 Task: Find connections with filter location Khowai with filter topic  #socialnetworkingwith filter profile language English with filter current company Accenture with filter school Delhi Public School, Ranchi with filter industry Correctional Institutions with filter service category Email Marketing with filter keywords title Retail Worker
Action: Mouse moved to (304, 255)
Screenshot: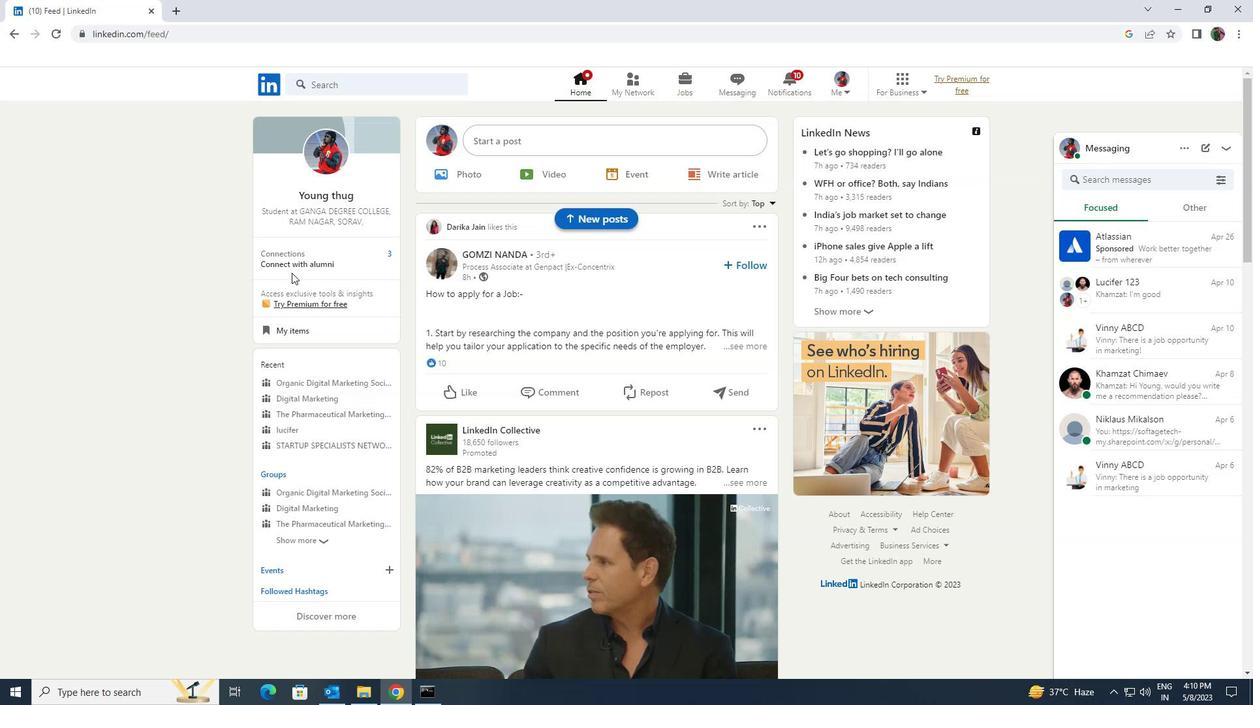 
Action: Mouse pressed left at (304, 255)
Screenshot: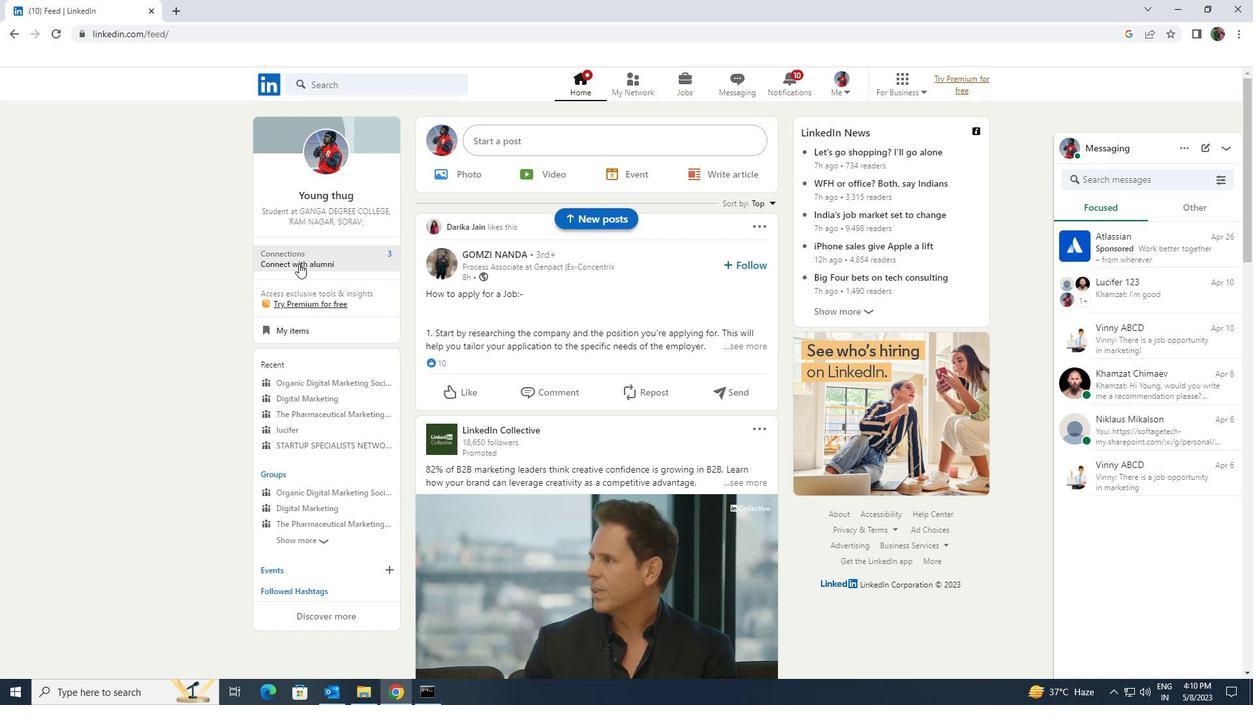 
Action: Mouse moved to (322, 161)
Screenshot: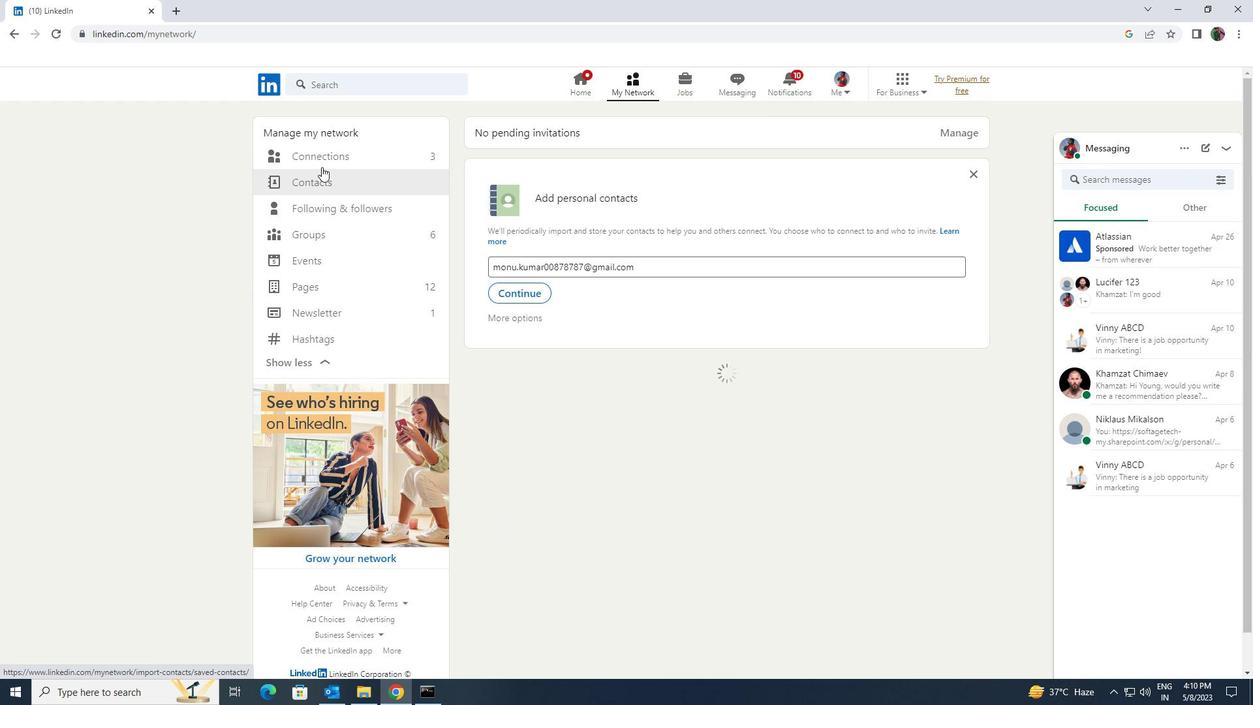 
Action: Mouse pressed left at (322, 161)
Screenshot: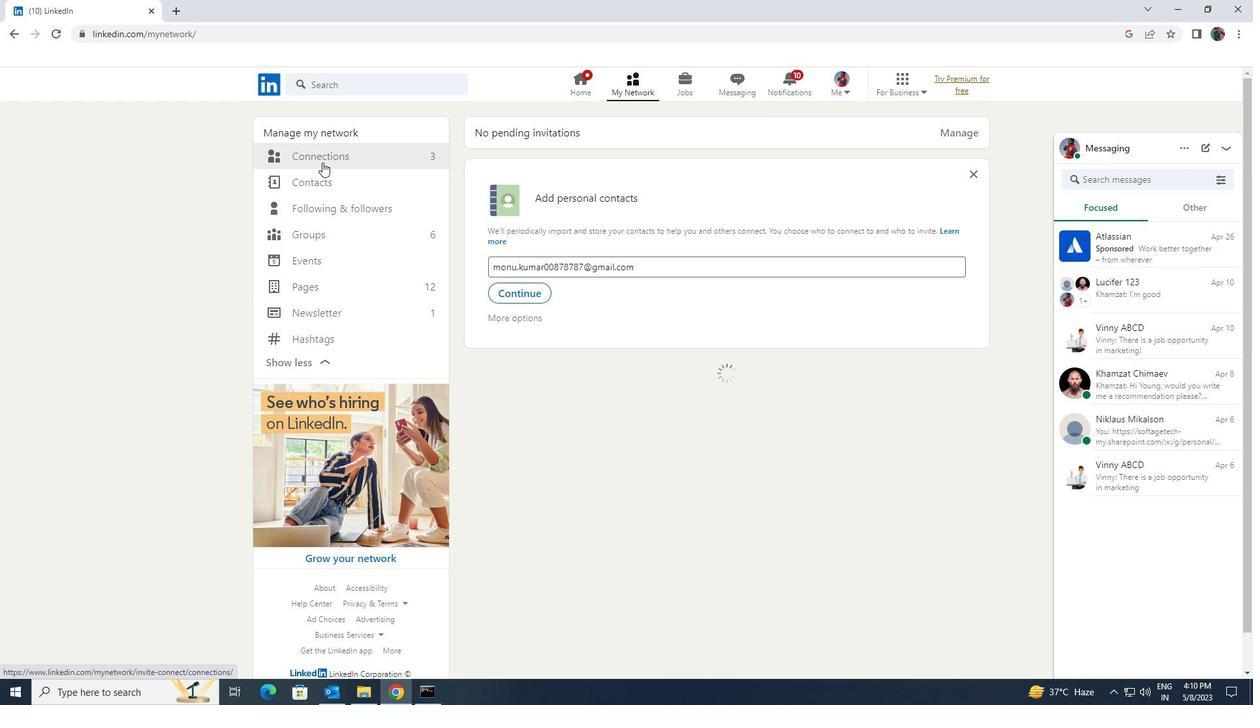 
Action: Mouse moved to (694, 156)
Screenshot: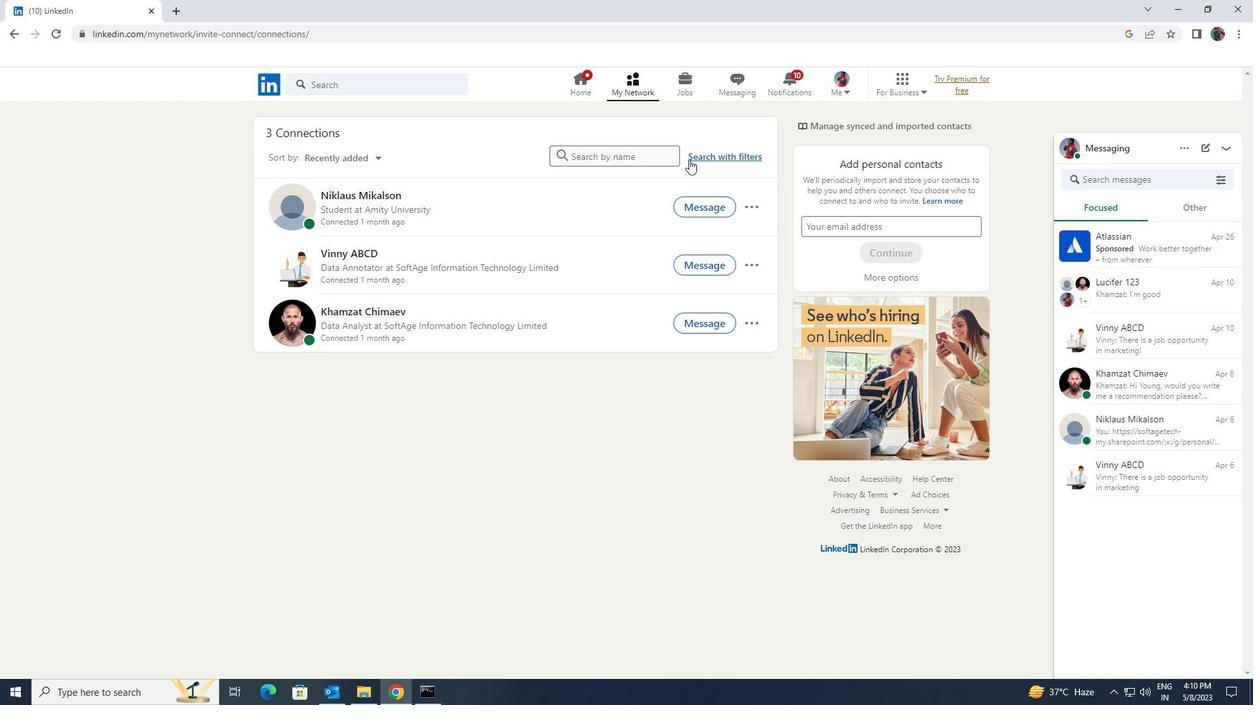 
Action: Mouse pressed left at (694, 156)
Screenshot: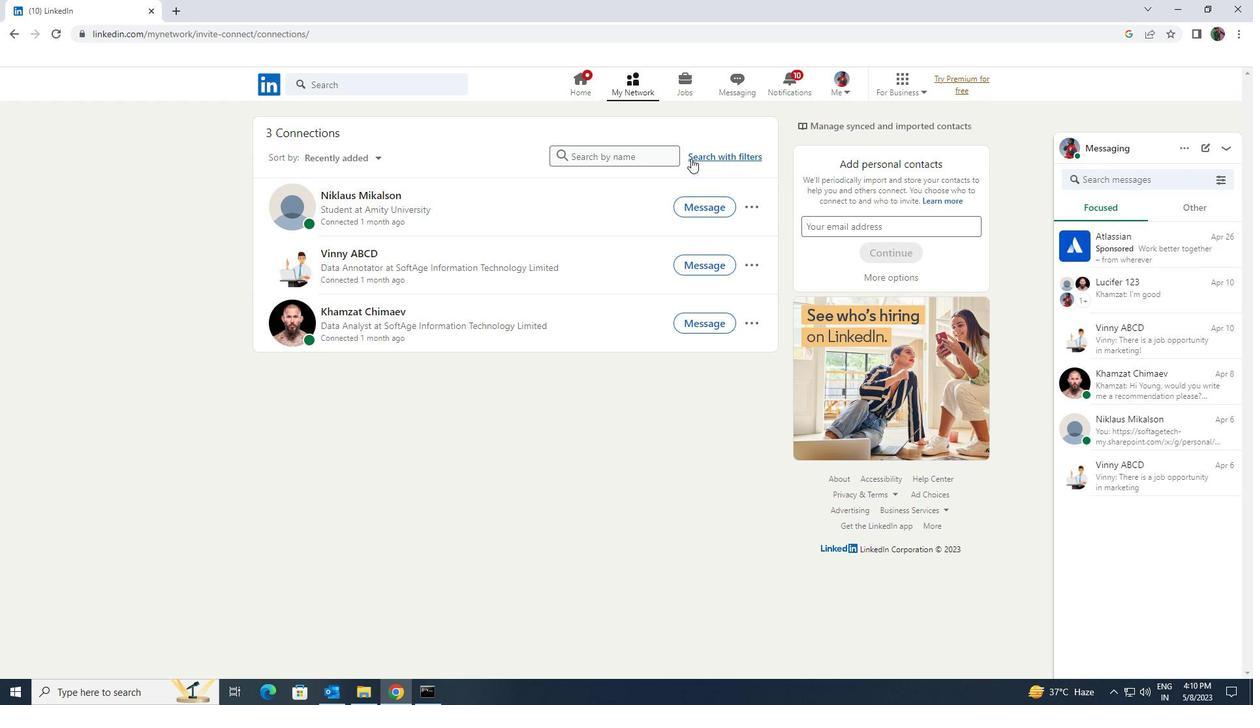 
Action: Mouse moved to (659, 120)
Screenshot: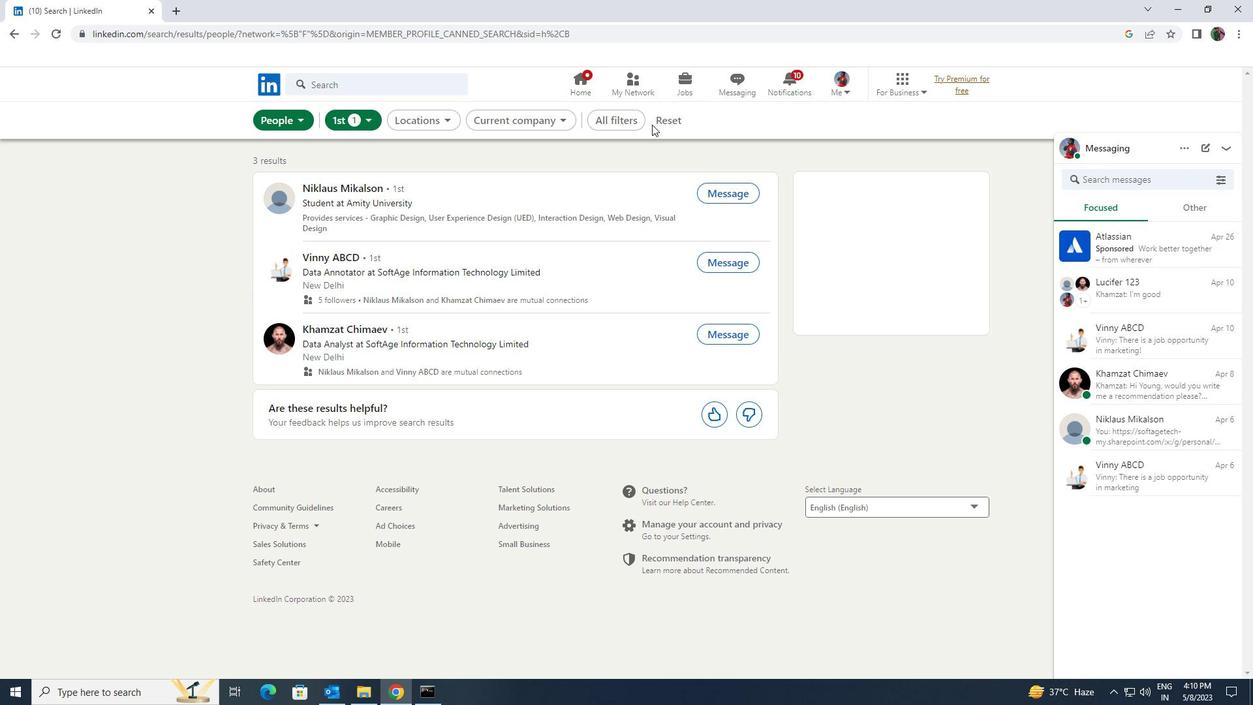 
Action: Mouse pressed left at (659, 120)
Screenshot: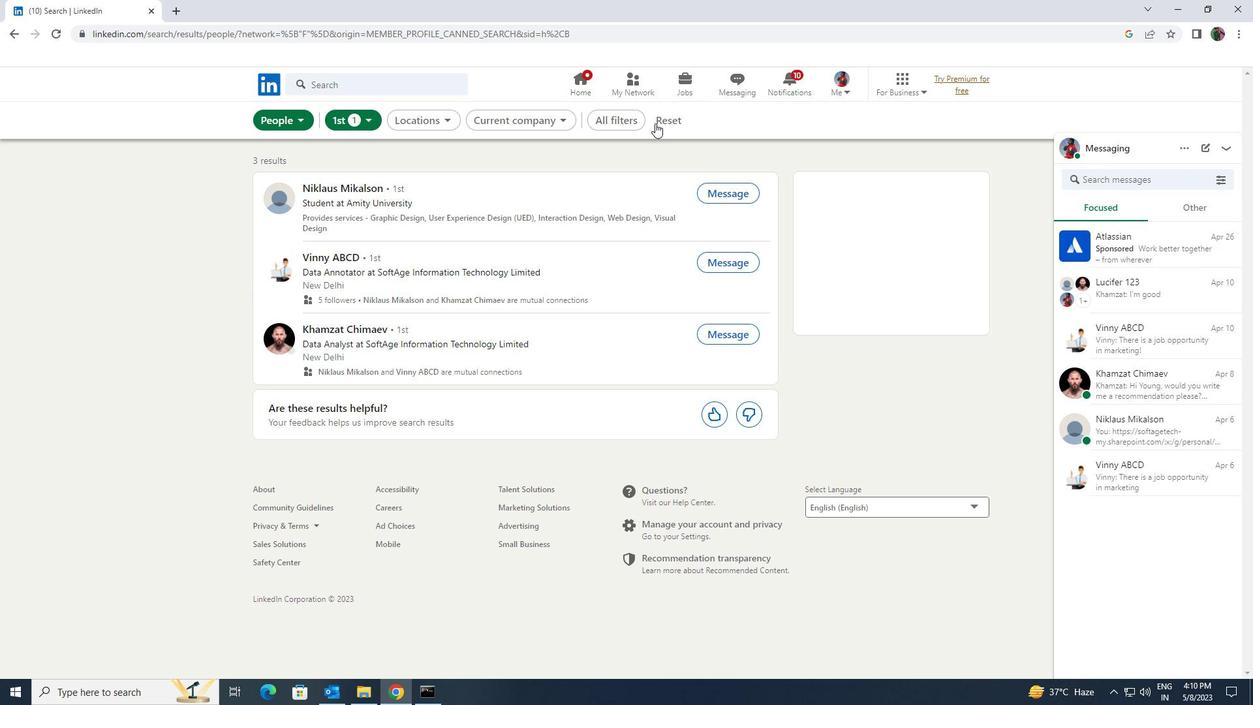 
Action: Mouse moved to (644, 119)
Screenshot: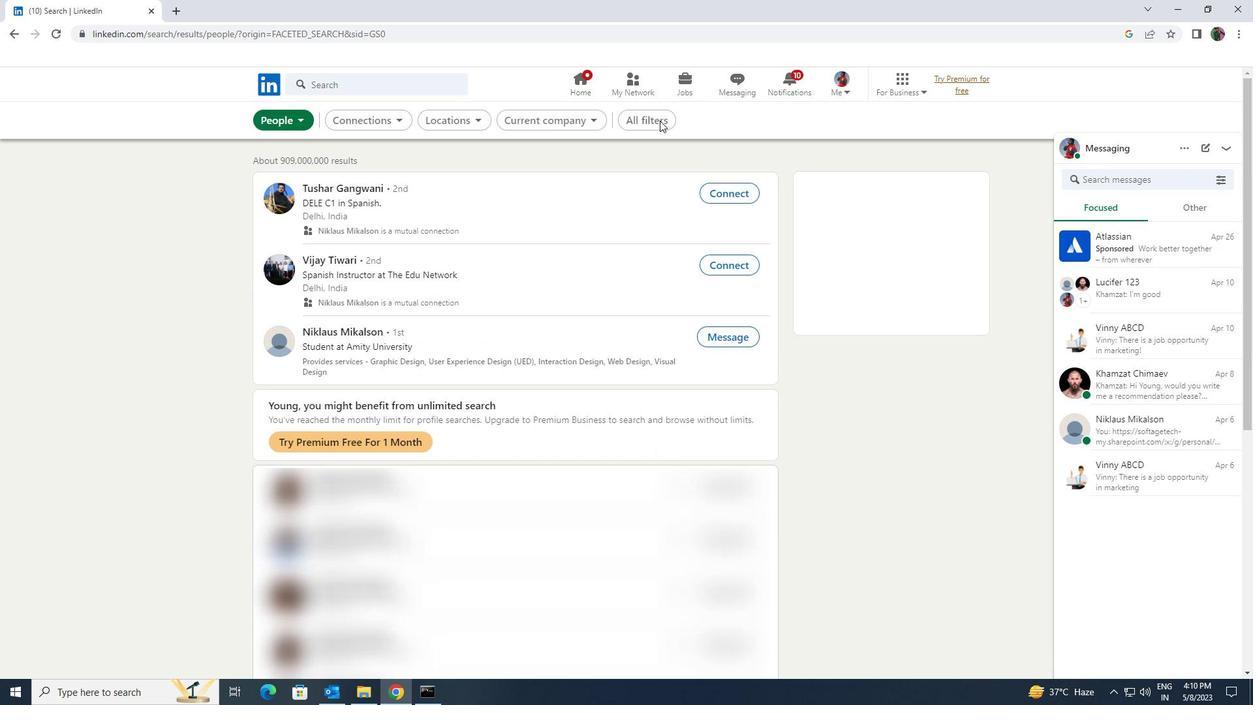 
Action: Mouse pressed left at (644, 119)
Screenshot: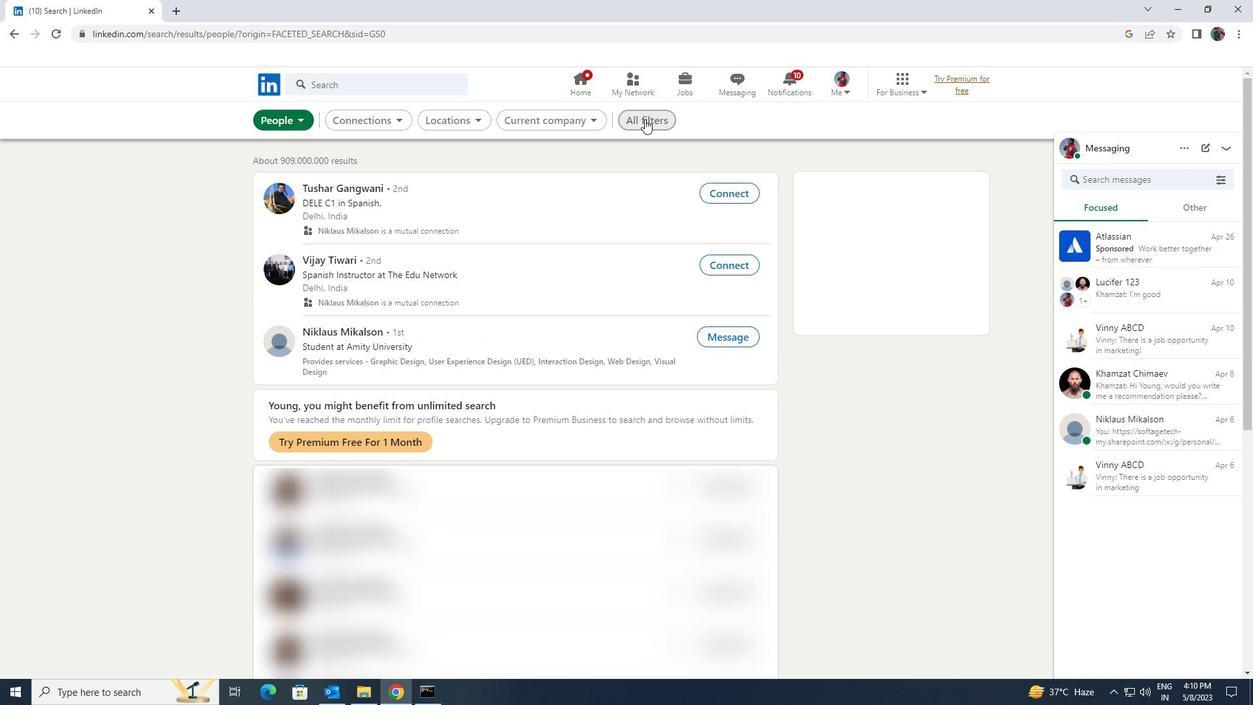 
Action: Mouse moved to (1084, 515)
Screenshot: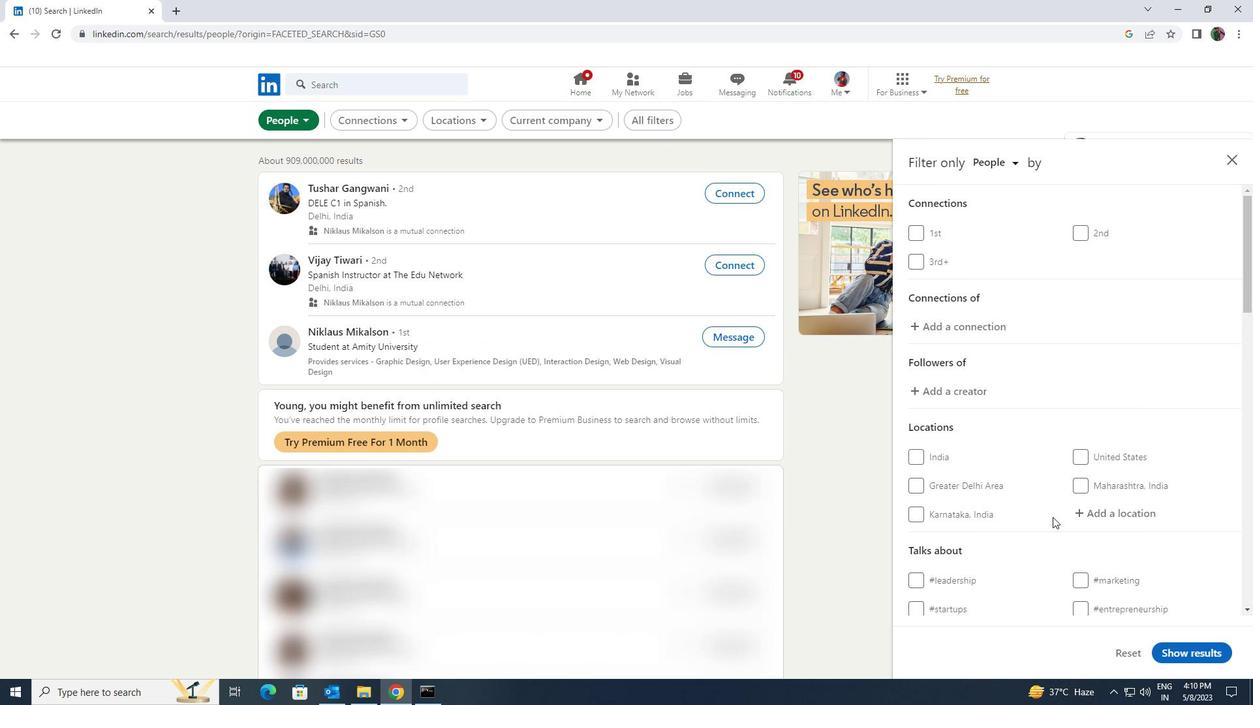 
Action: Mouse pressed left at (1084, 515)
Screenshot: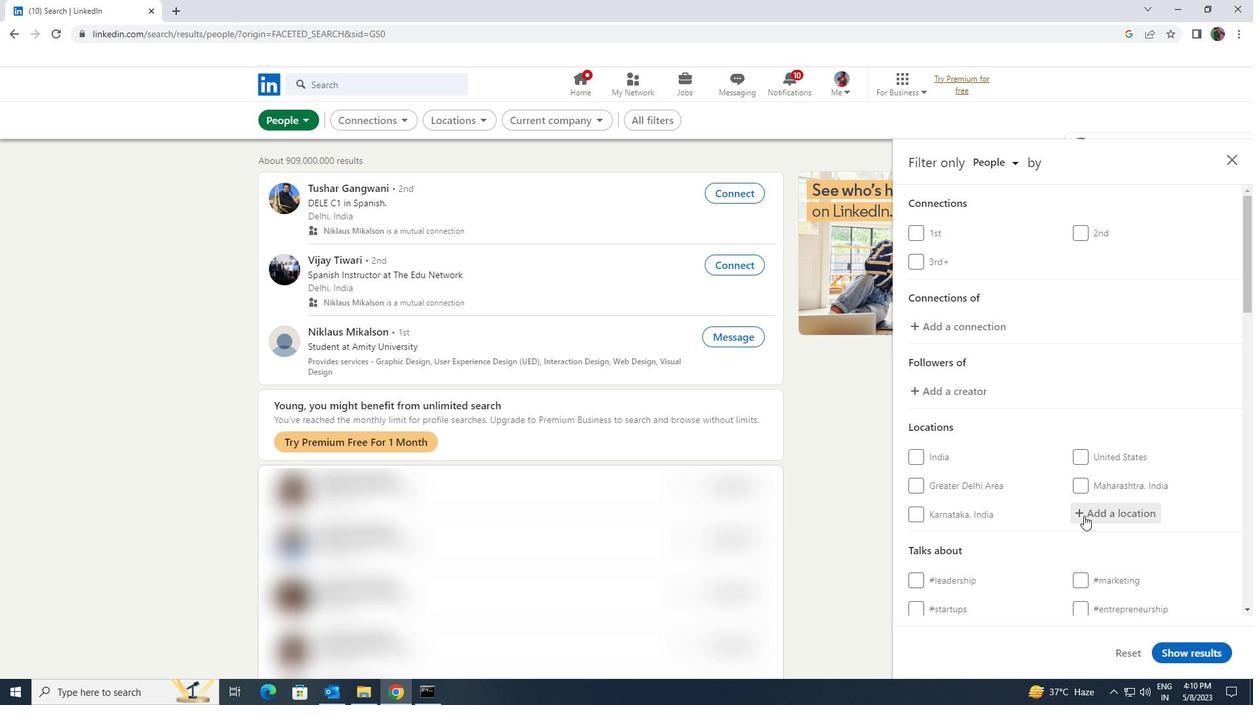 
Action: Mouse moved to (1067, 508)
Screenshot: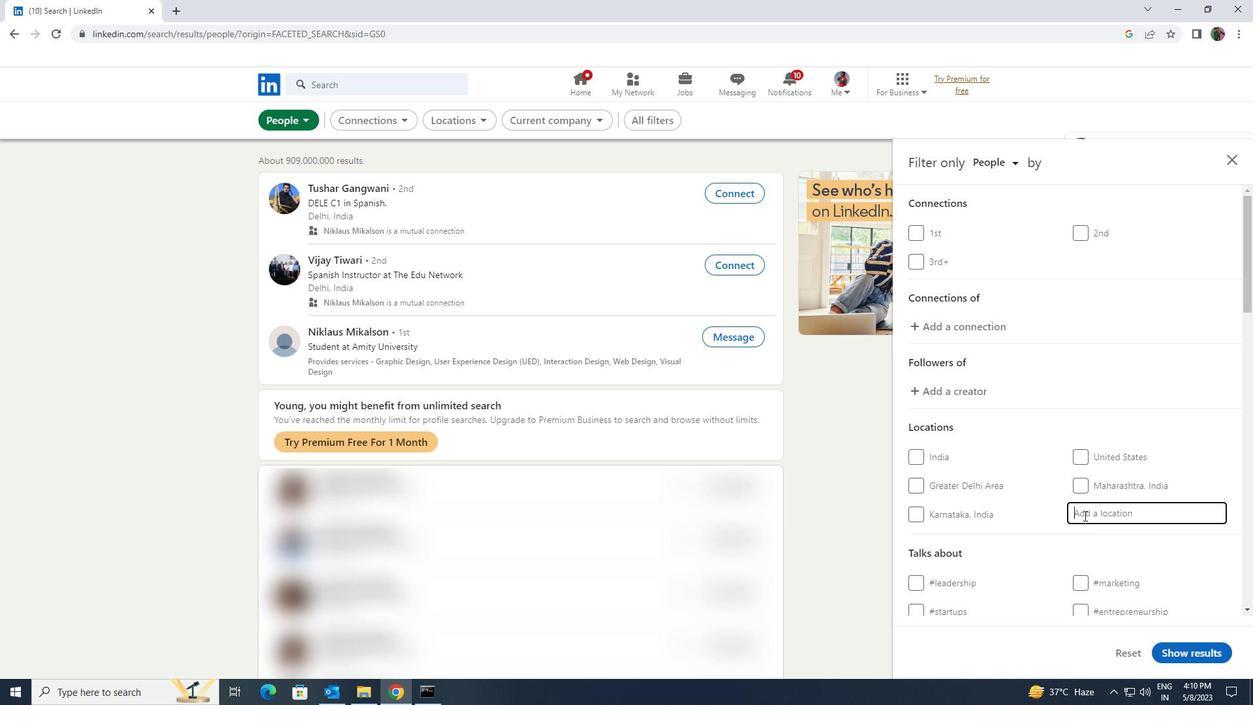 
Action: Key pressed <Key.shift>KHOWAI
Screenshot: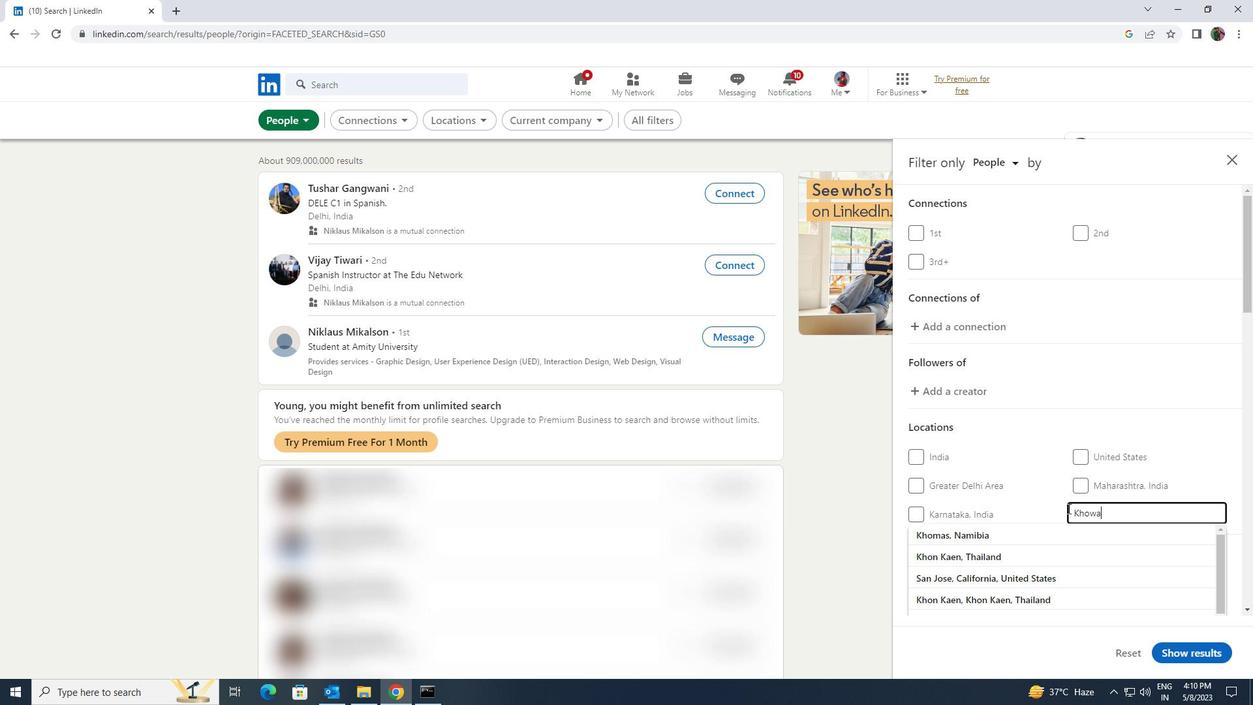 
Action: Mouse moved to (1062, 529)
Screenshot: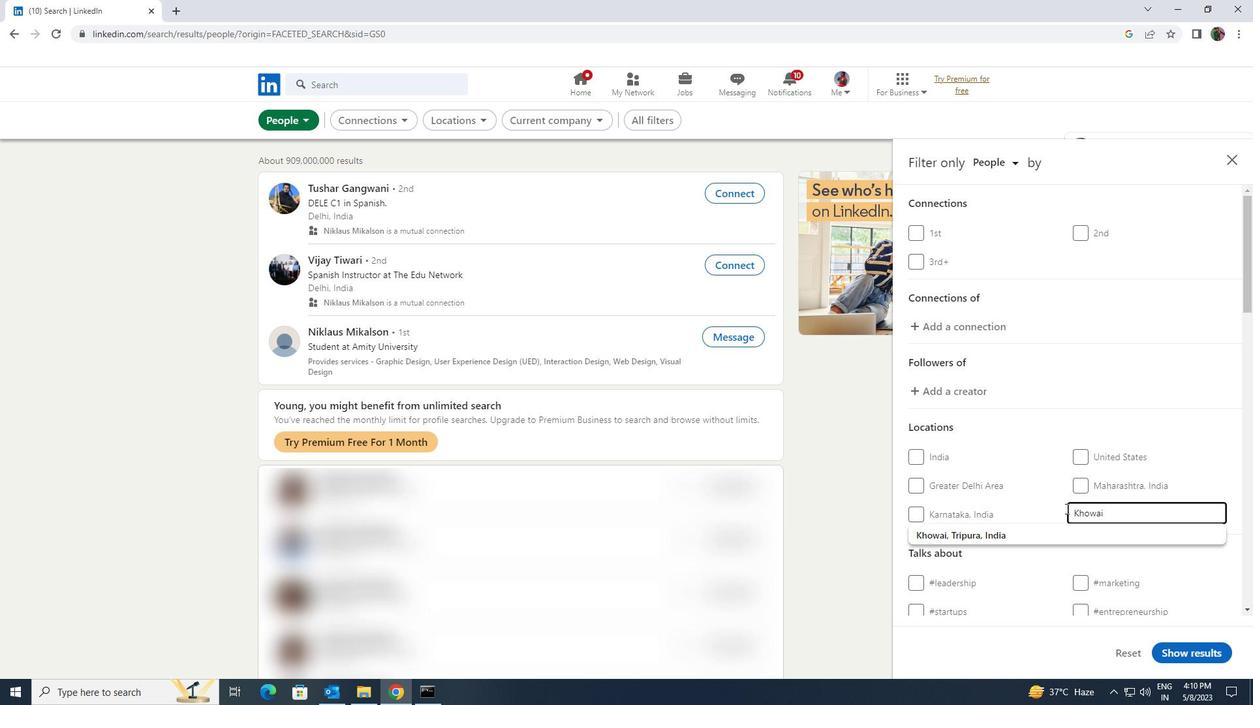 
Action: Mouse pressed left at (1062, 529)
Screenshot: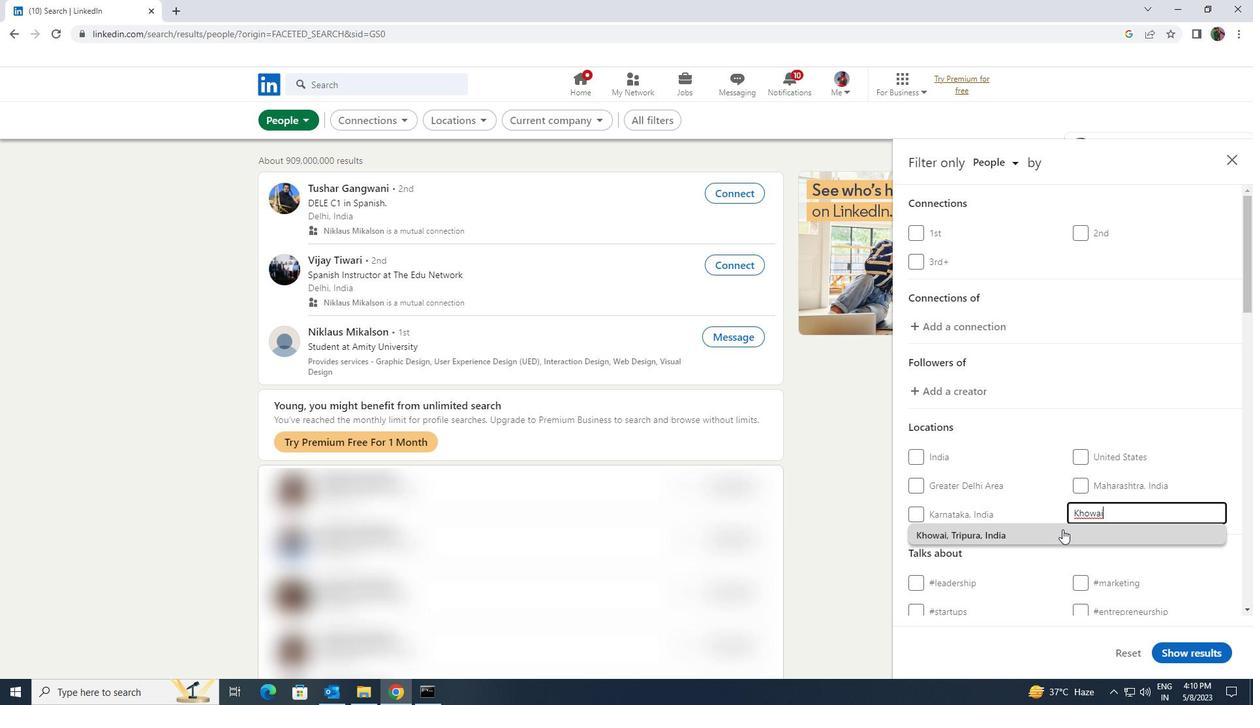 
Action: Mouse scrolled (1062, 528) with delta (0, 0)
Screenshot: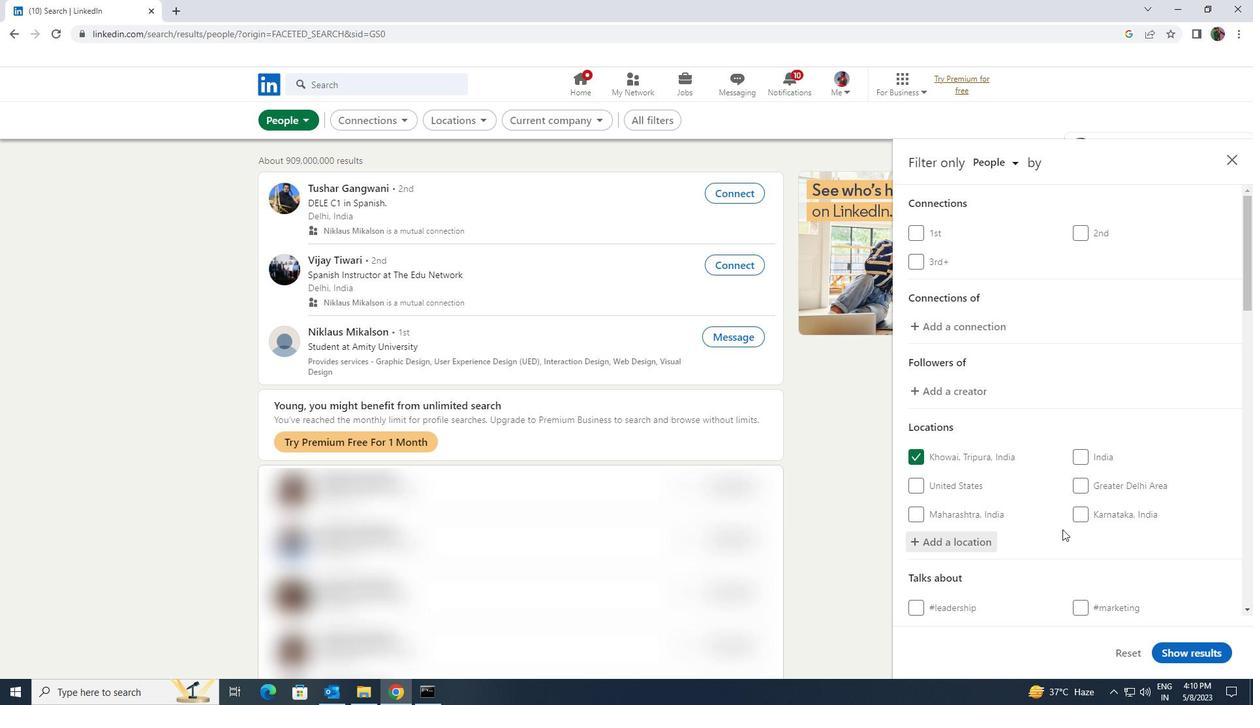 
Action: Mouse scrolled (1062, 528) with delta (0, 0)
Screenshot: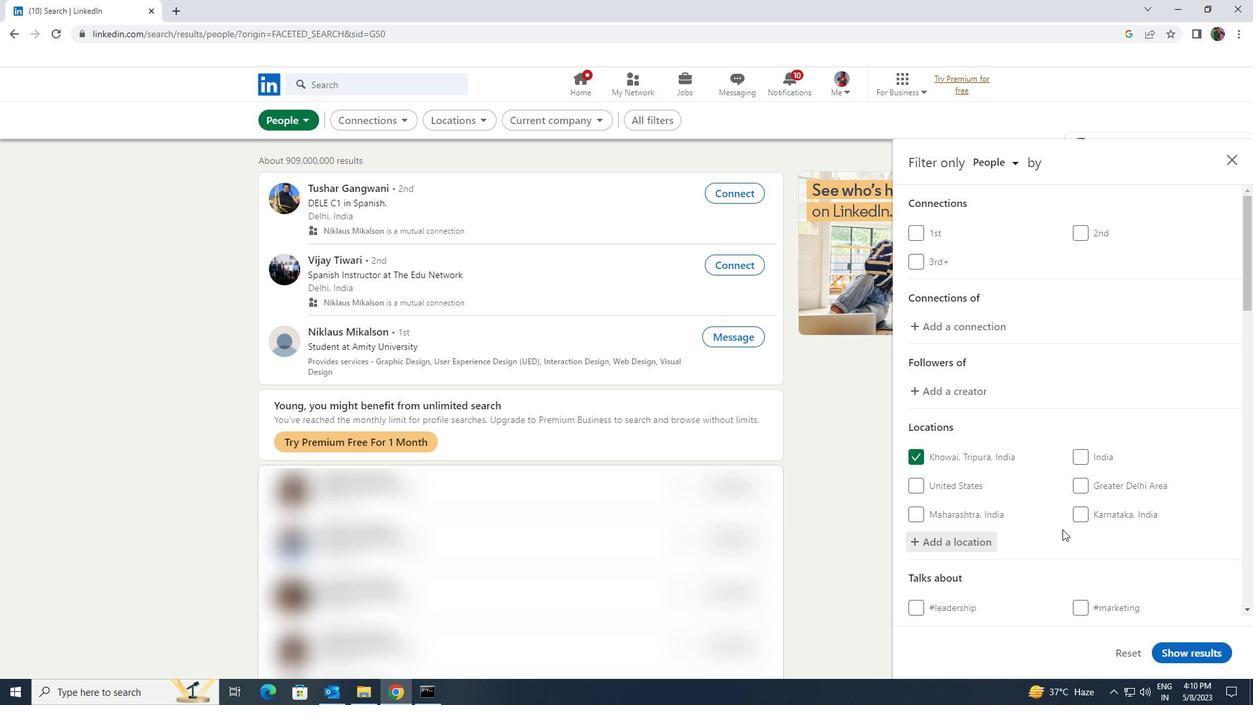 
Action: Mouse moved to (1070, 532)
Screenshot: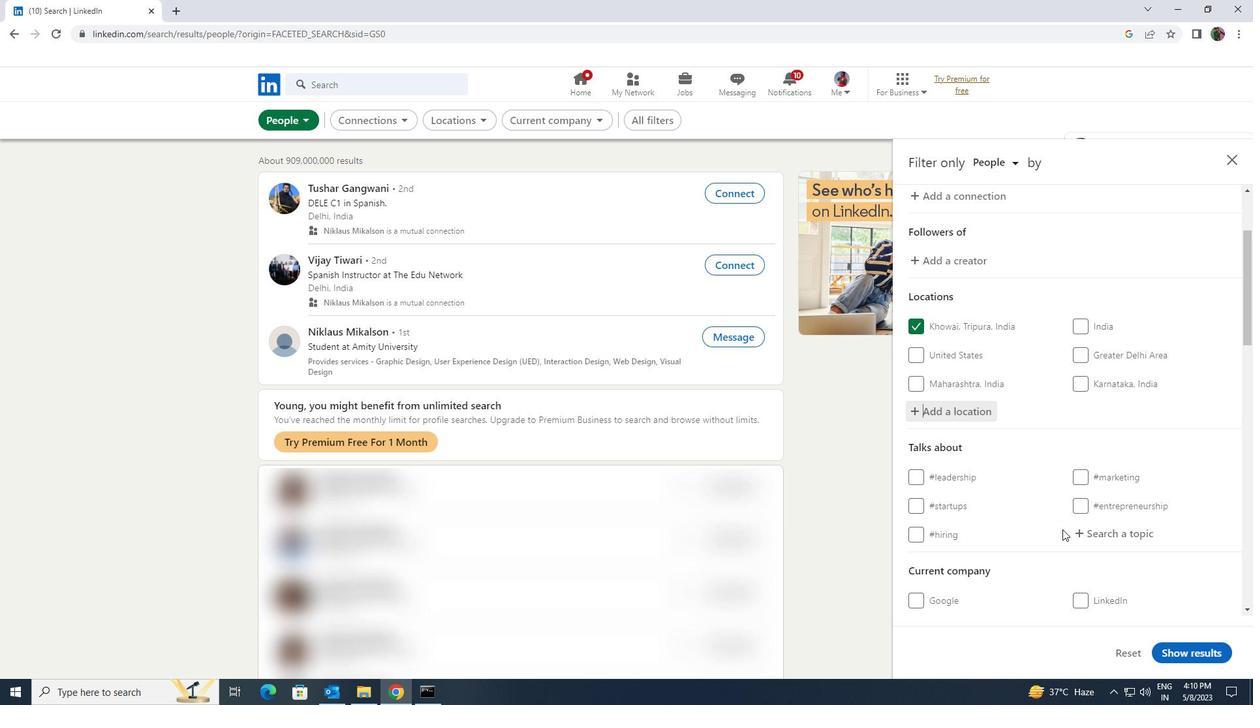 
Action: Mouse pressed left at (1070, 532)
Screenshot: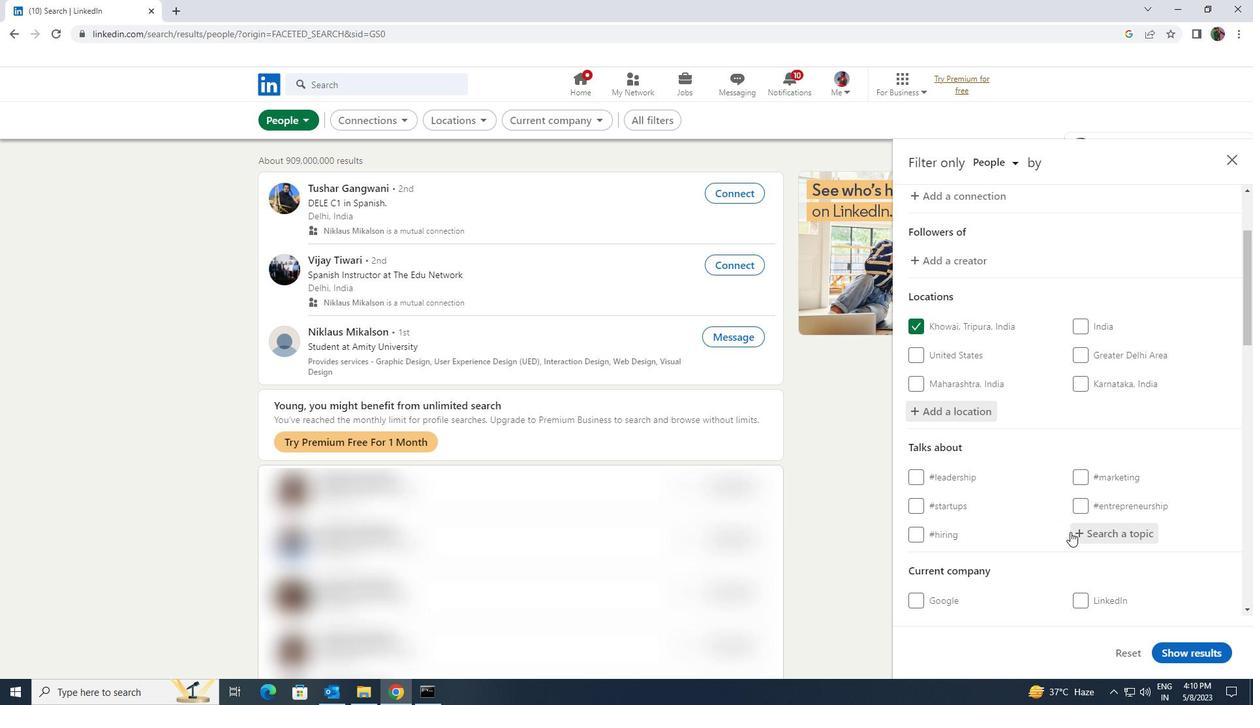 
Action: Key pressed <Key.shift><Key.shift><Key.shift><Key.shift>SOCIALM<Key.backspace>NETWORKING
Screenshot: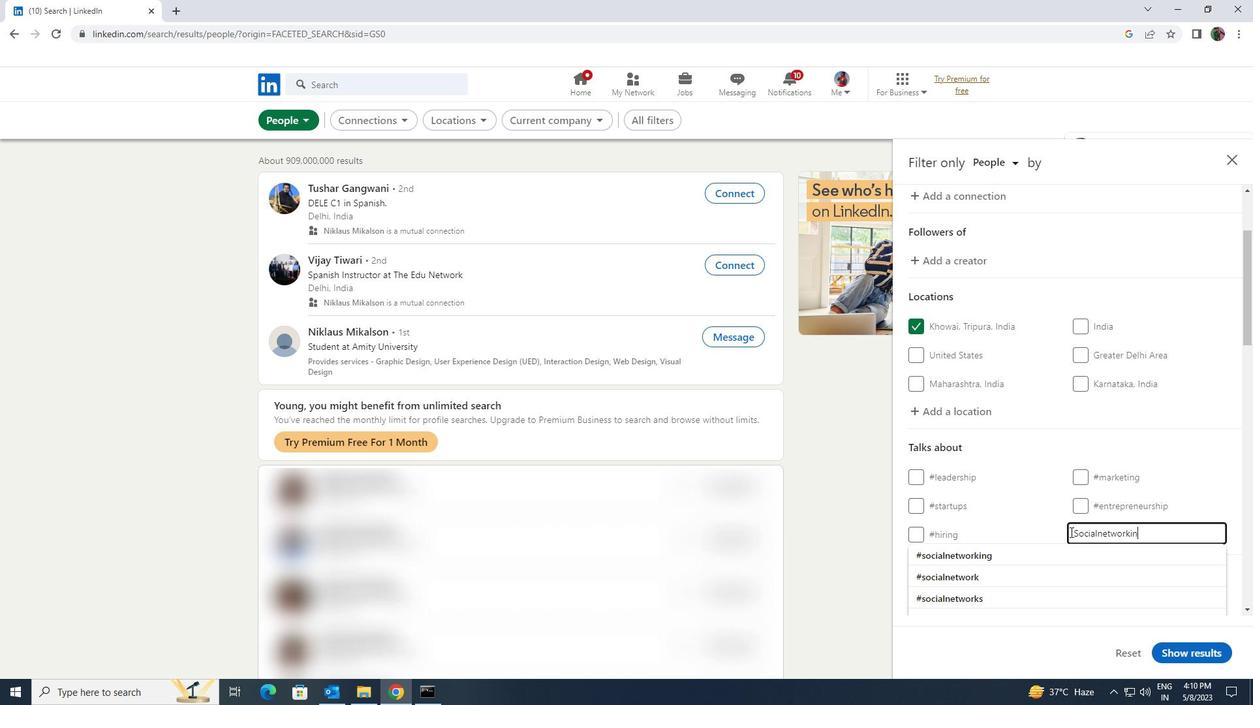 
Action: Mouse moved to (1064, 547)
Screenshot: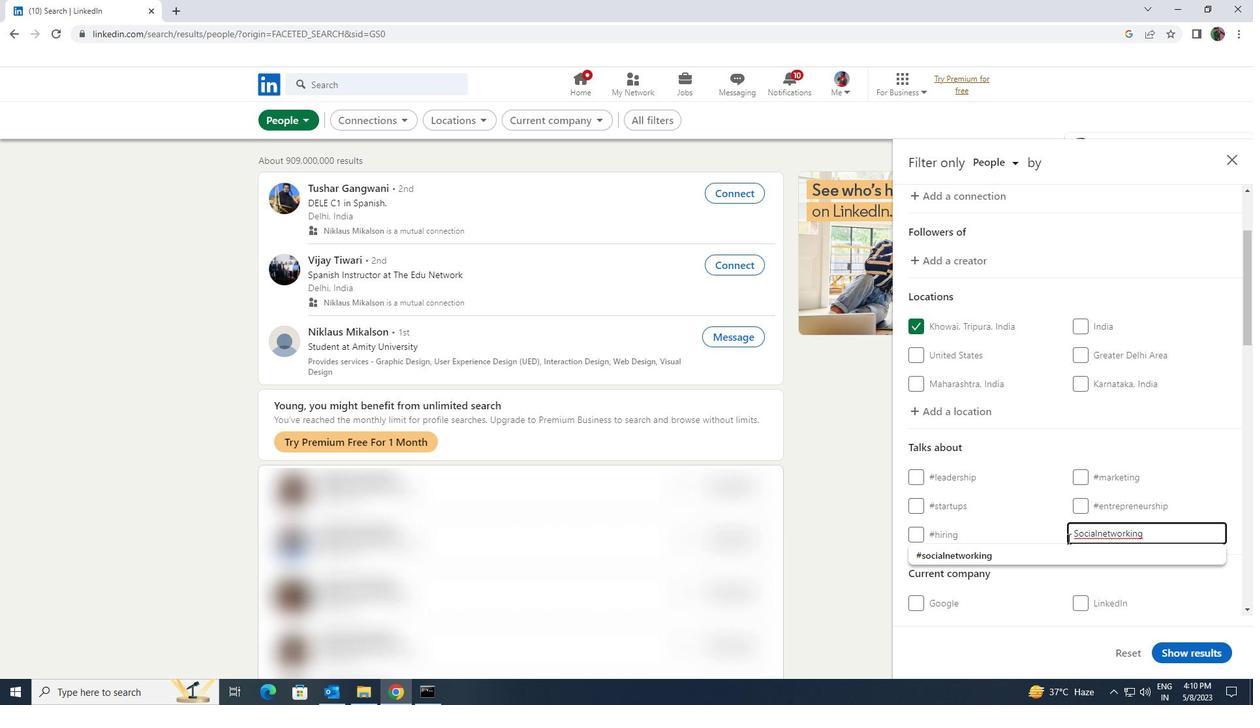 
Action: Mouse pressed left at (1064, 547)
Screenshot: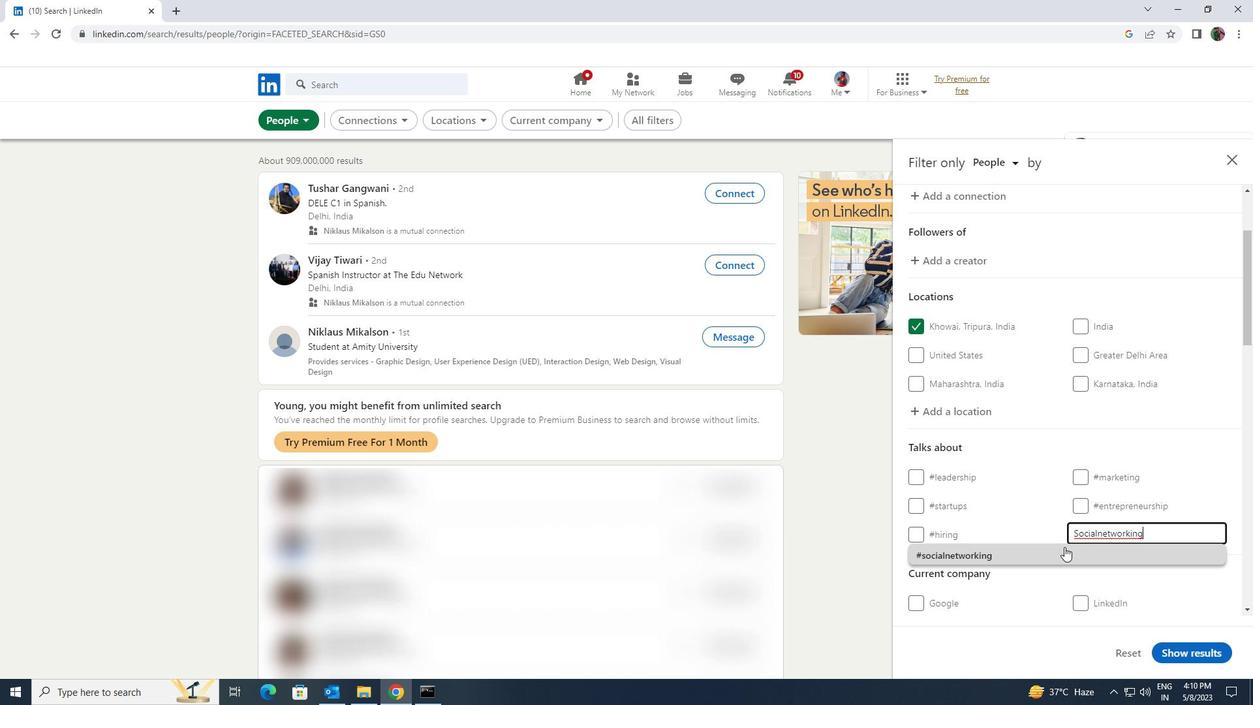 
Action: Mouse scrolled (1064, 546) with delta (0, 0)
Screenshot: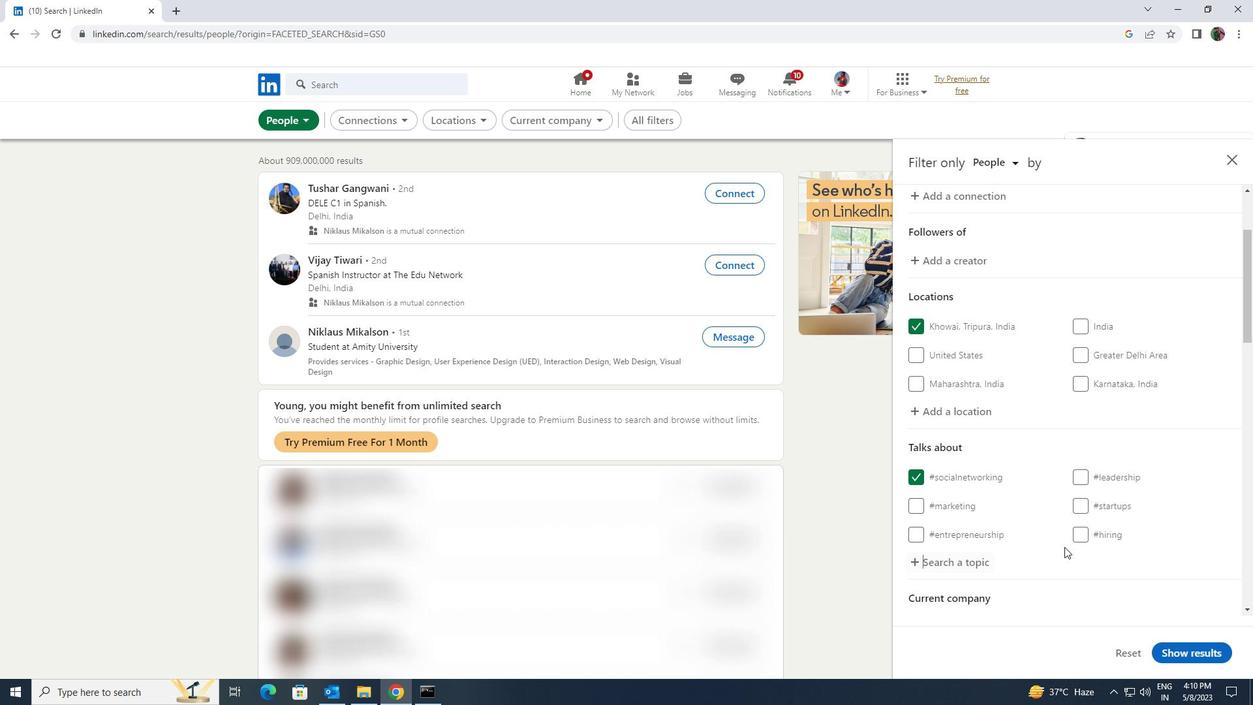 
Action: Mouse scrolled (1064, 546) with delta (0, 0)
Screenshot: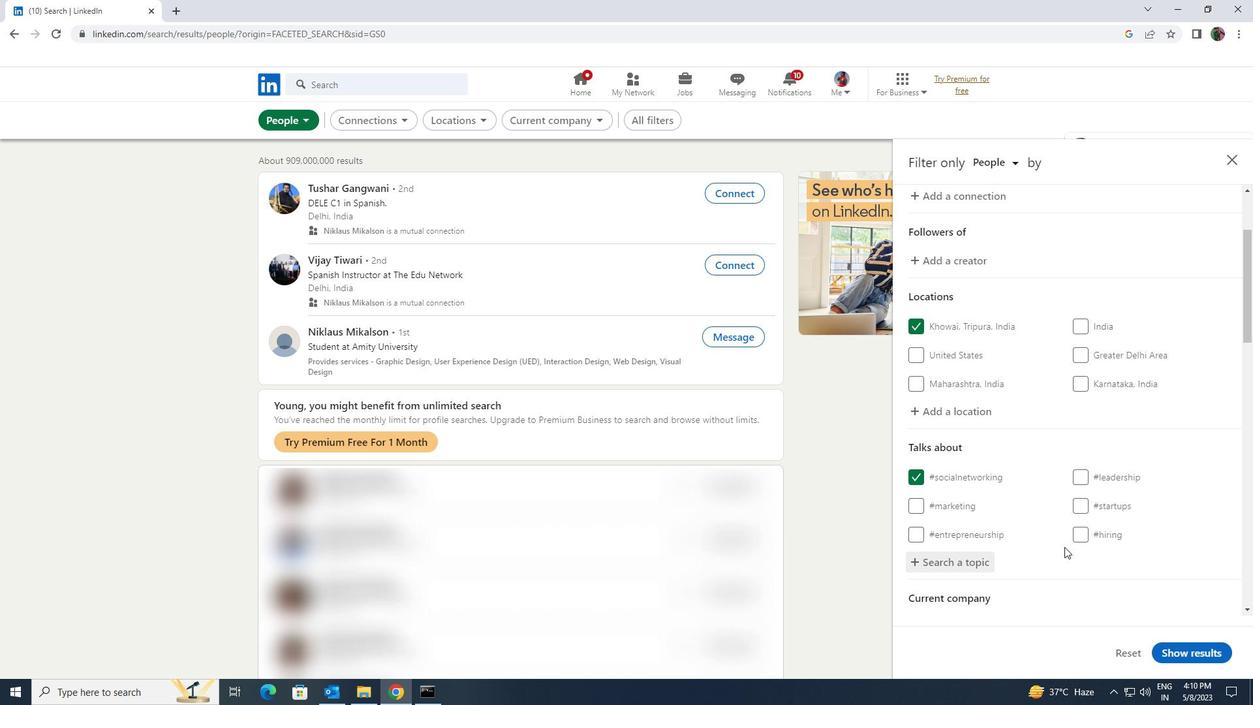 
Action: Mouse scrolled (1064, 546) with delta (0, 0)
Screenshot: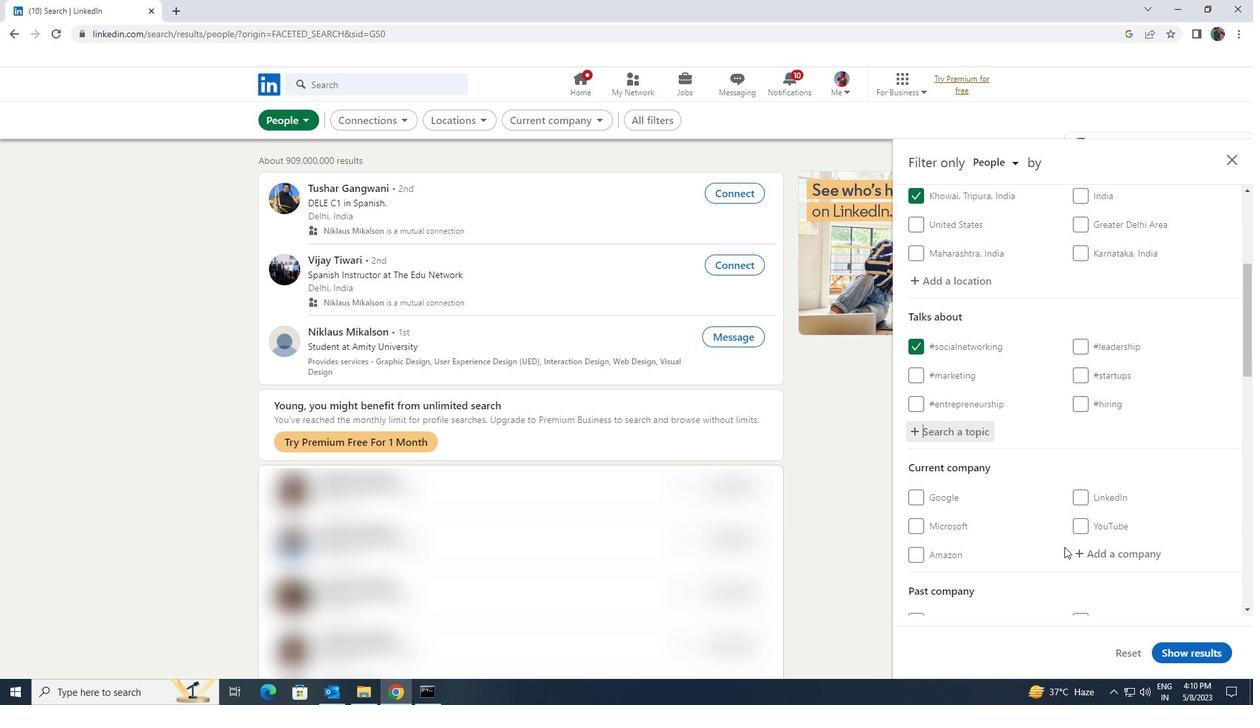 
Action: Mouse scrolled (1064, 546) with delta (0, 0)
Screenshot: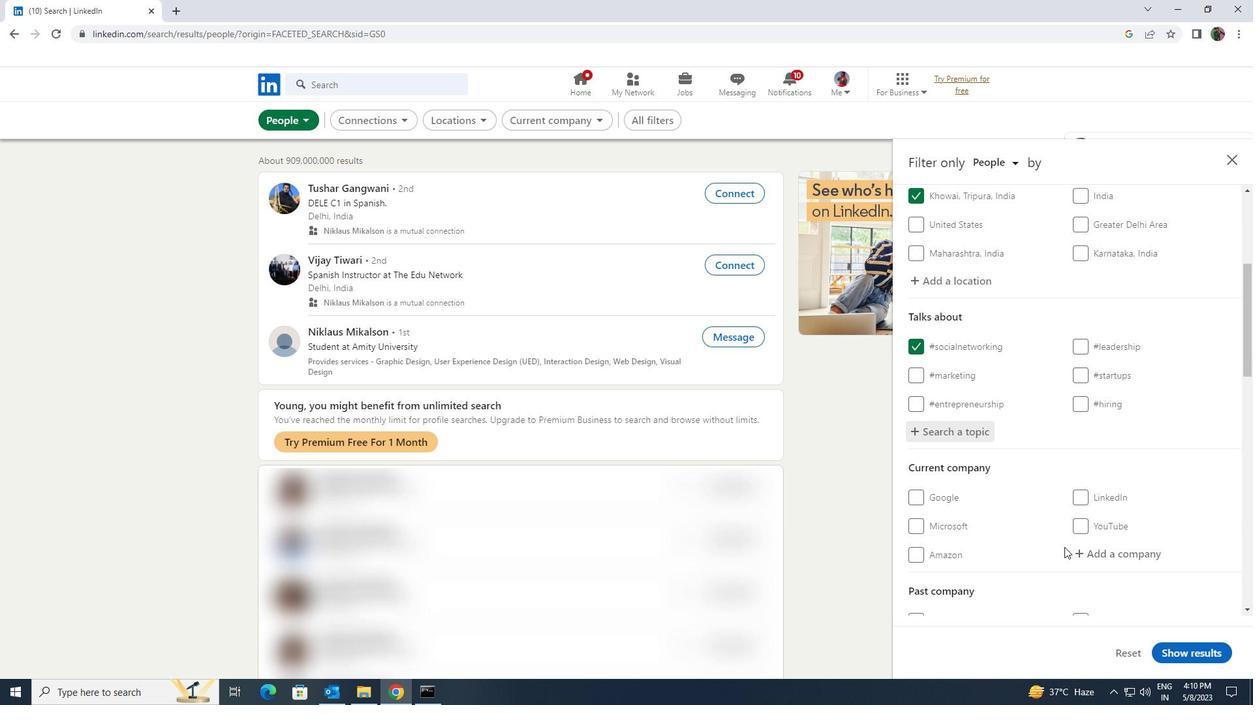 
Action: Mouse scrolled (1064, 546) with delta (0, 0)
Screenshot: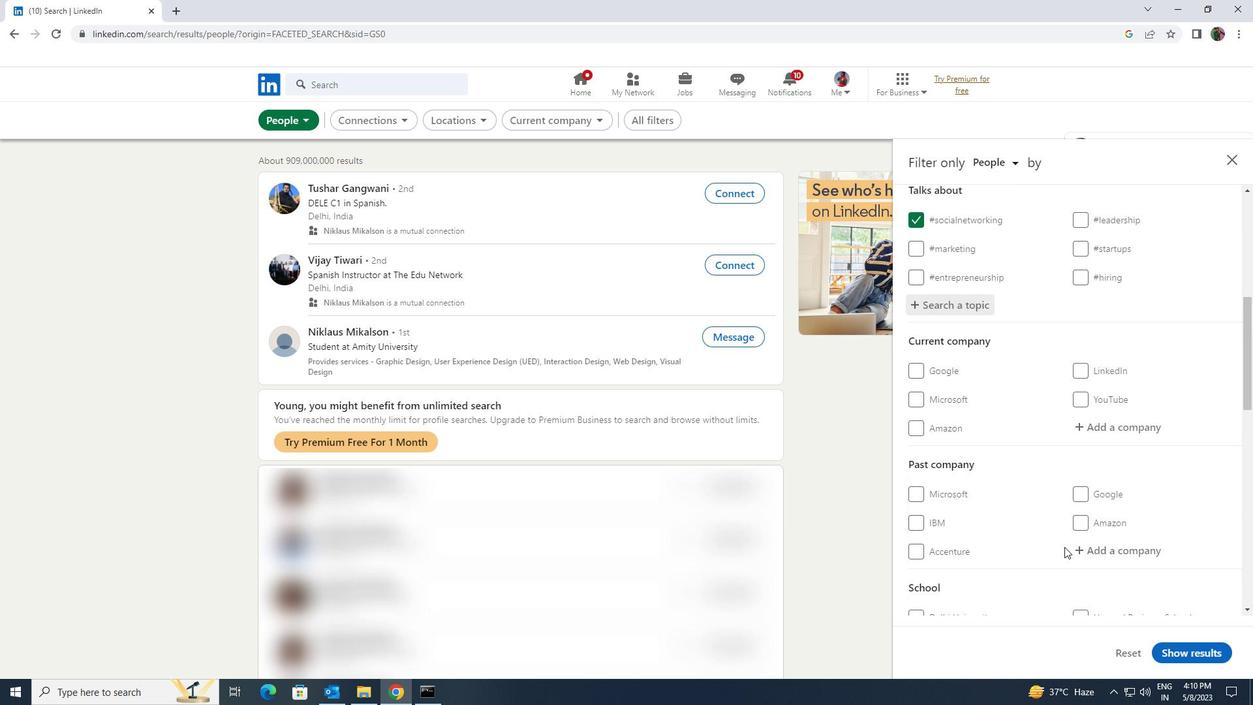 
Action: Mouse scrolled (1064, 546) with delta (0, 0)
Screenshot: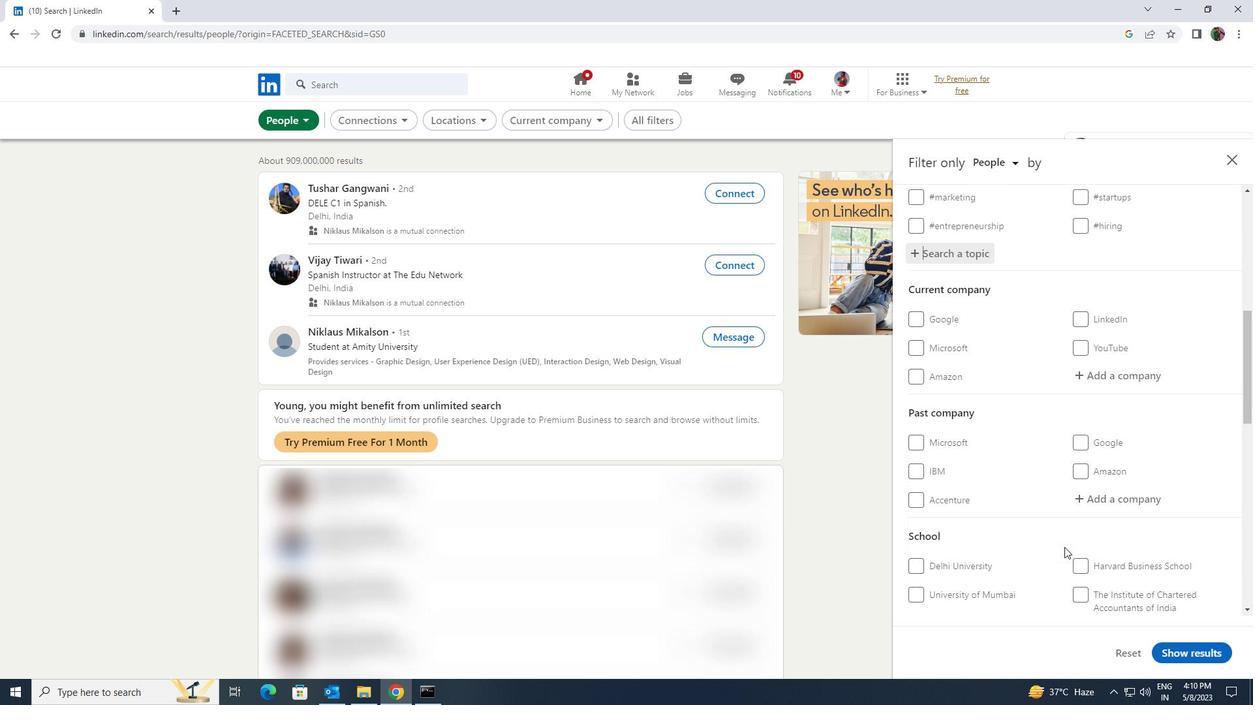 
Action: Mouse scrolled (1064, 546) with delta (0, 0)
Screenshot: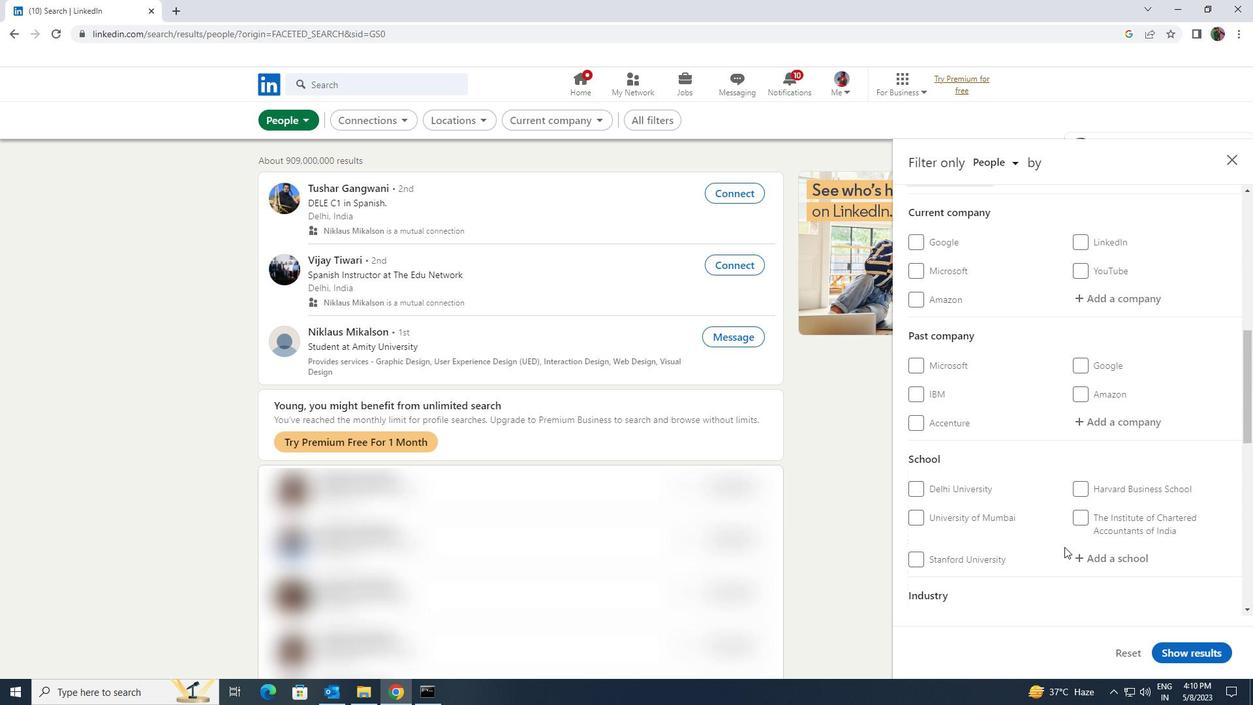 
Action: Mouse scrolled (1064, 546) with delta (0, 0)
Screenshot: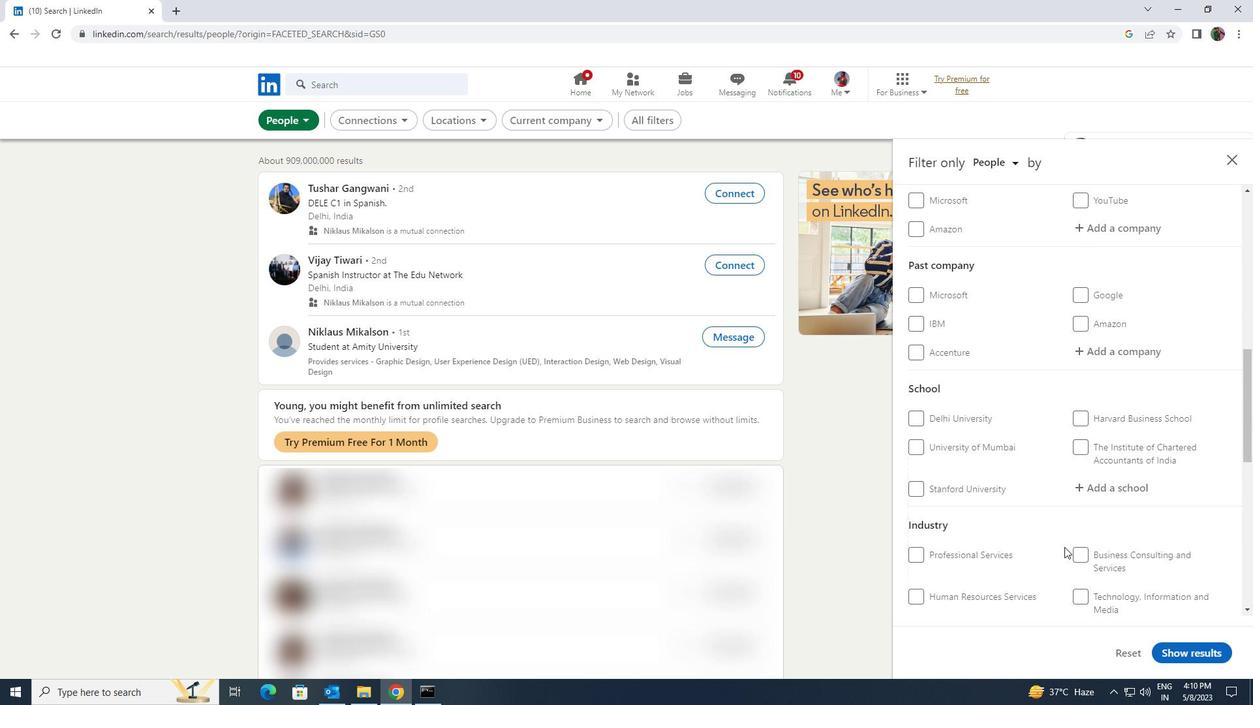 
Action: Mouse scrolled (1064, 546) with delta (0, 0)
Screenshot: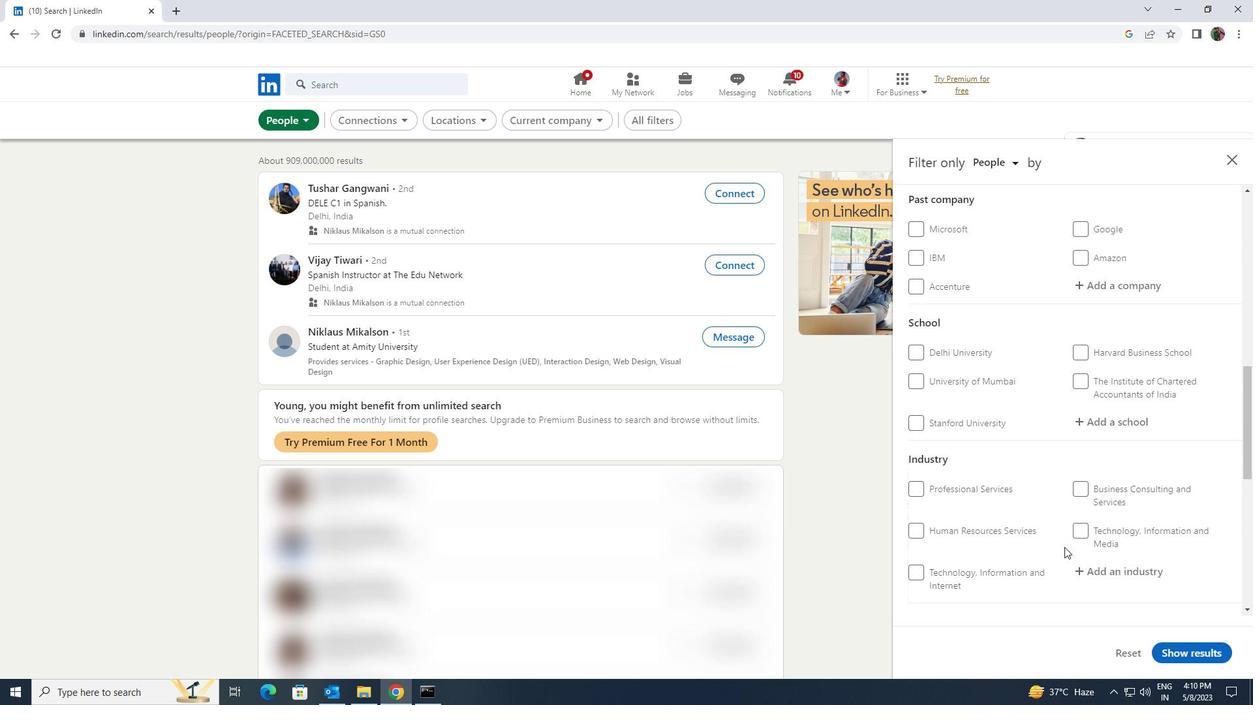 
Action: Mouse scrolled (1064, 546) with delta (0, 0)
Screenshot: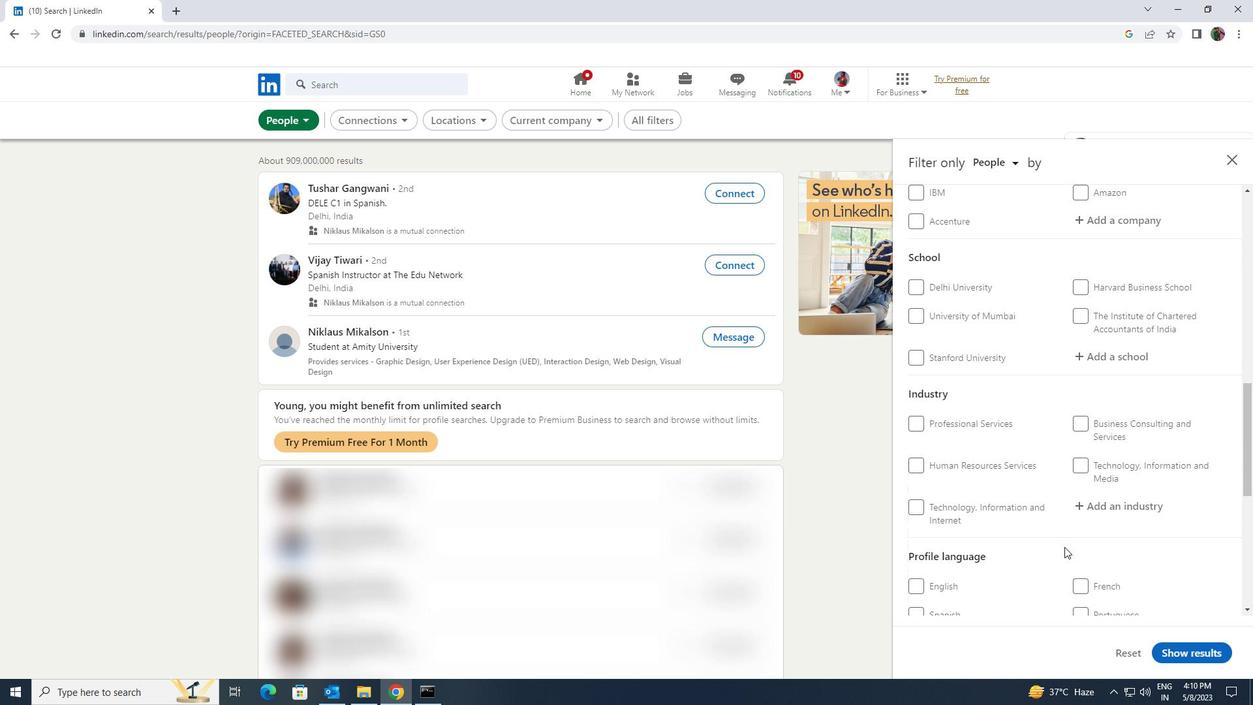 
Action: Mouse moved to (920, 522)
Screenshot: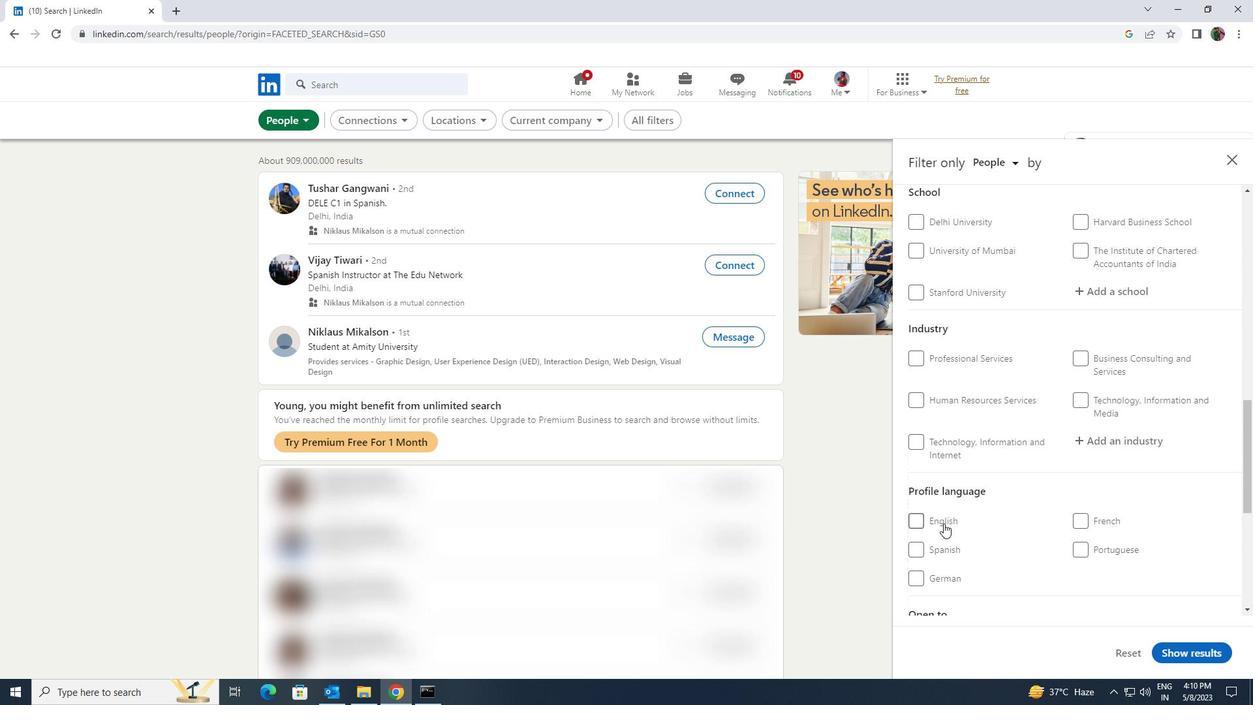 
Action: Mouse pressed left at (920, 522)
Screenshot: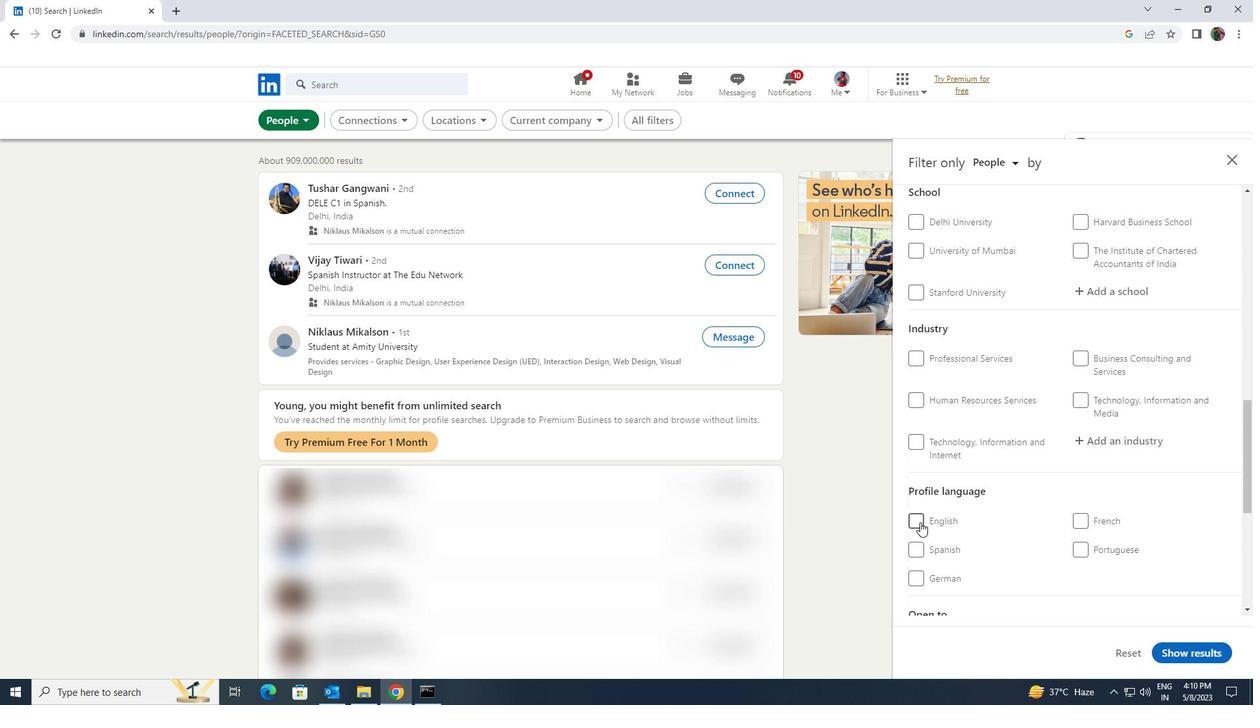 
Action: Mouse moved to (1024, 525)
Screenshot: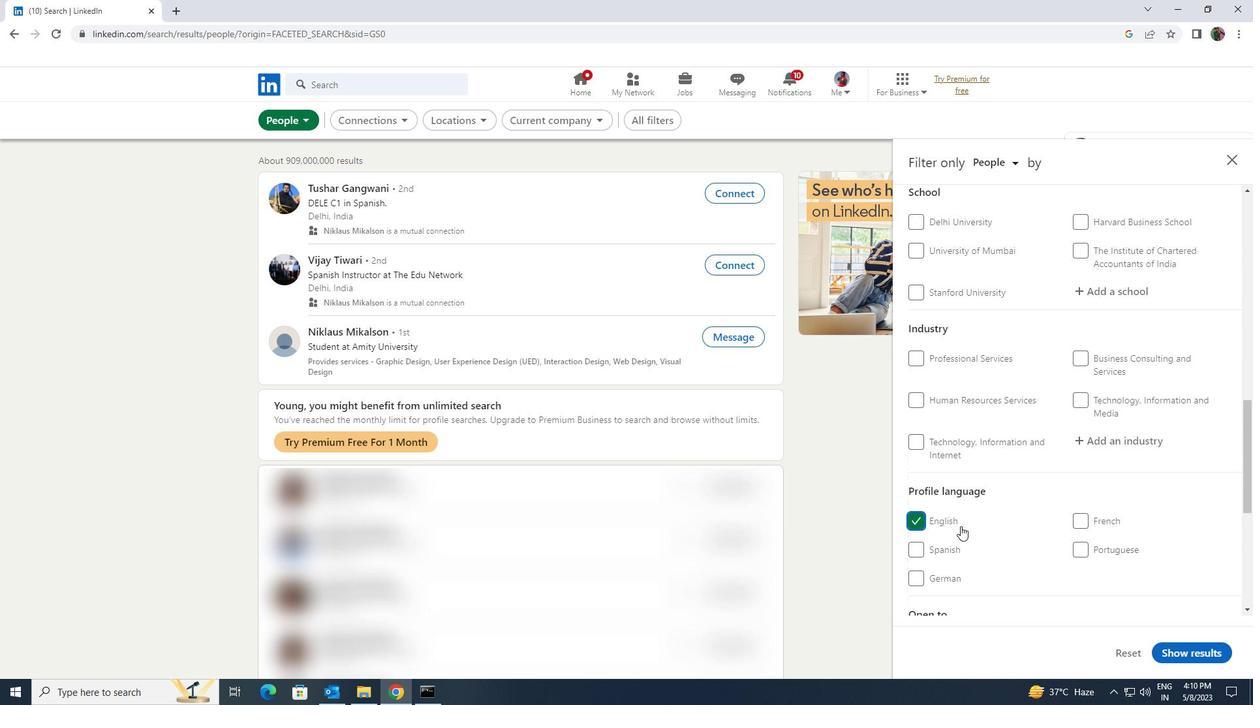
Action: Mouse scrolled (1024, 526) with delta (0, 0)
Screenshot: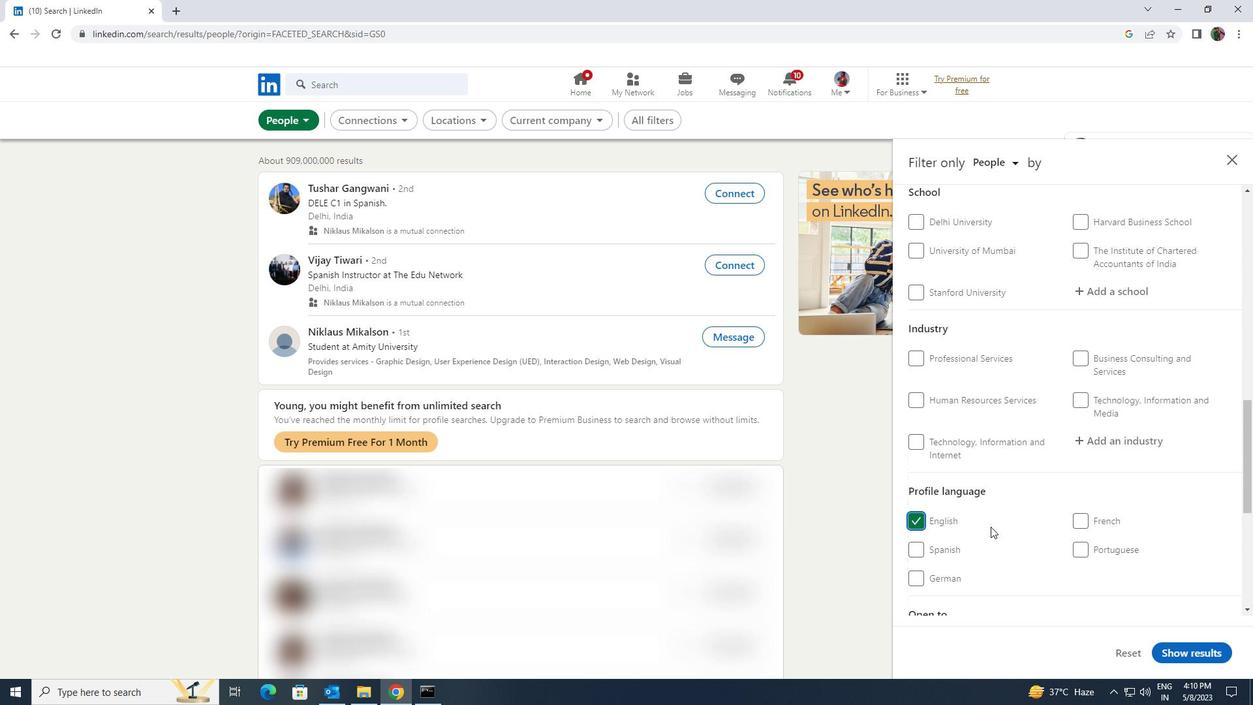 
Action: Mouse scrolled (1024, 526) with delta (0, 0)
Screenshot: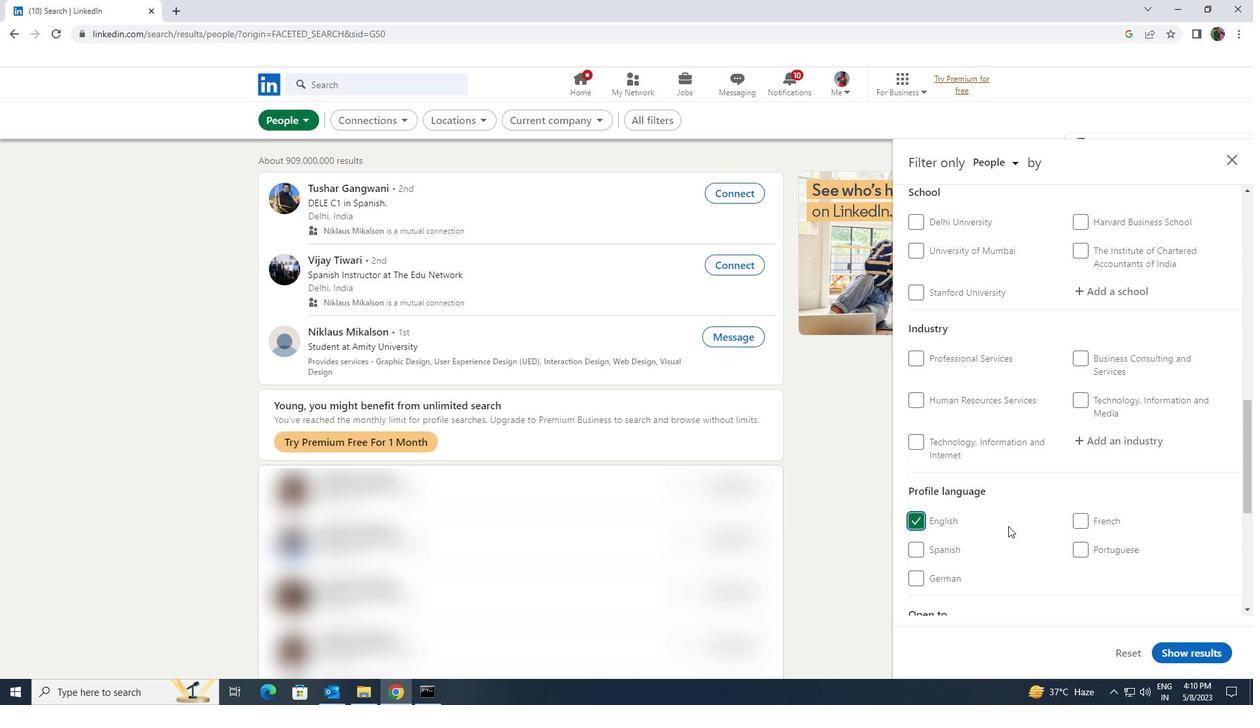 
Action: Mouse moved to (1025, 524)
Screenshot: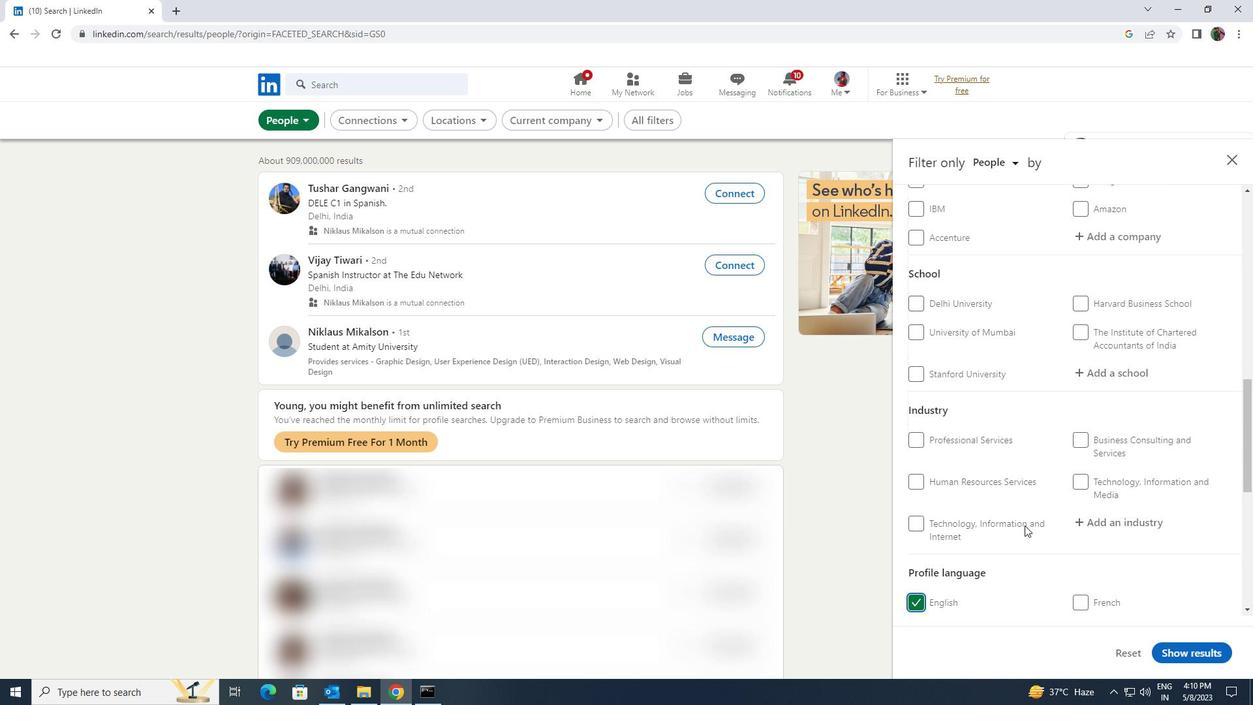 
Action: Mouse scrolled (1025, 525) with delta (0, 0)
Screenshot: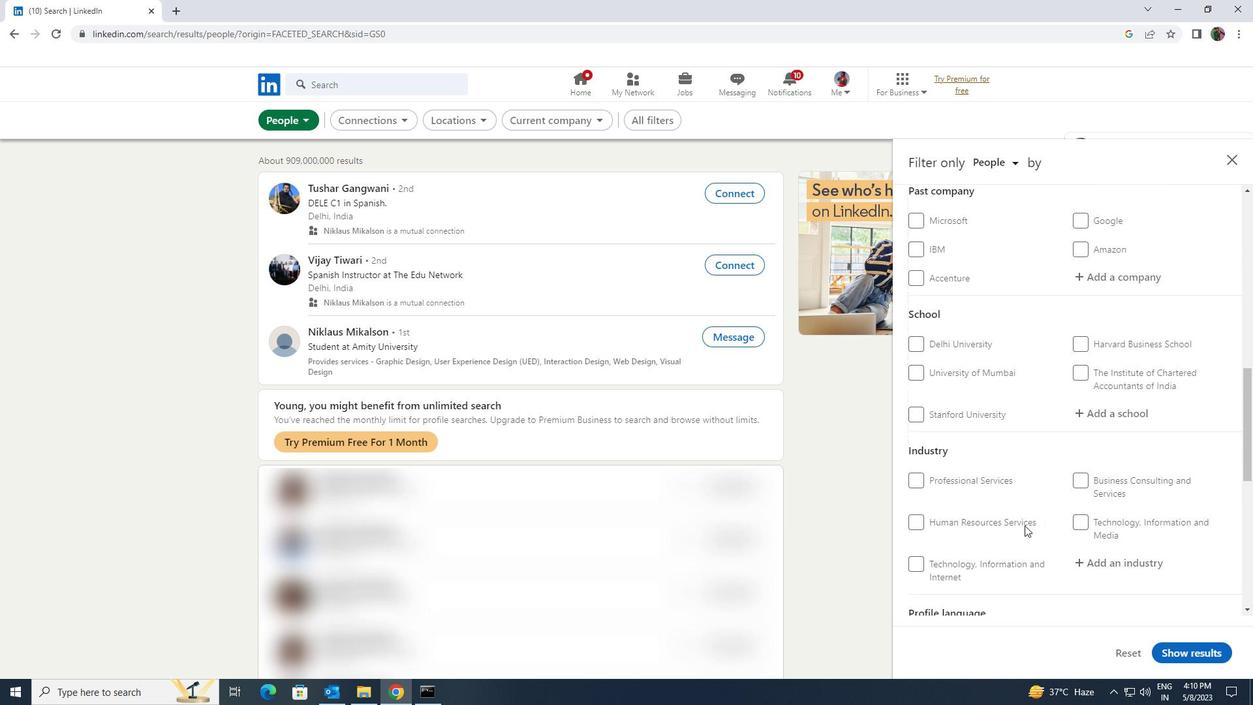 
Action: Mouse scrolled (1025, 525) with delta (0, 0)
Screenshot: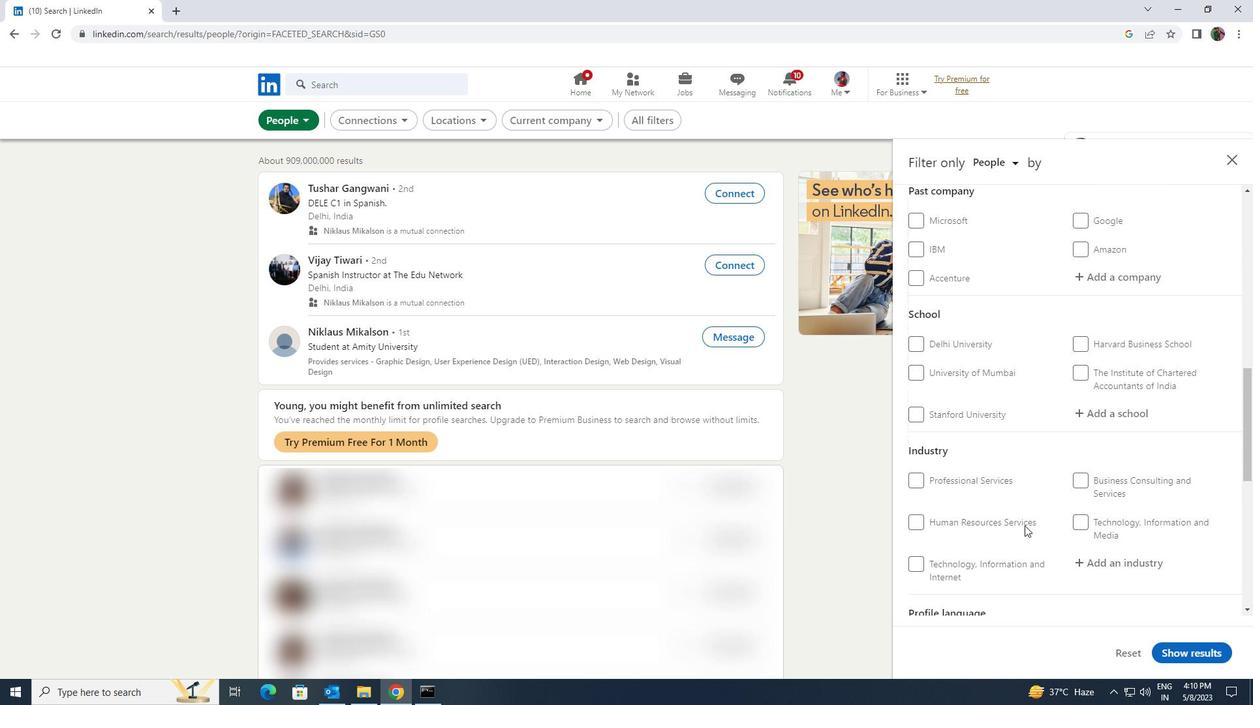 
Action: Mouse moved to (1025, 524)
Screenshot: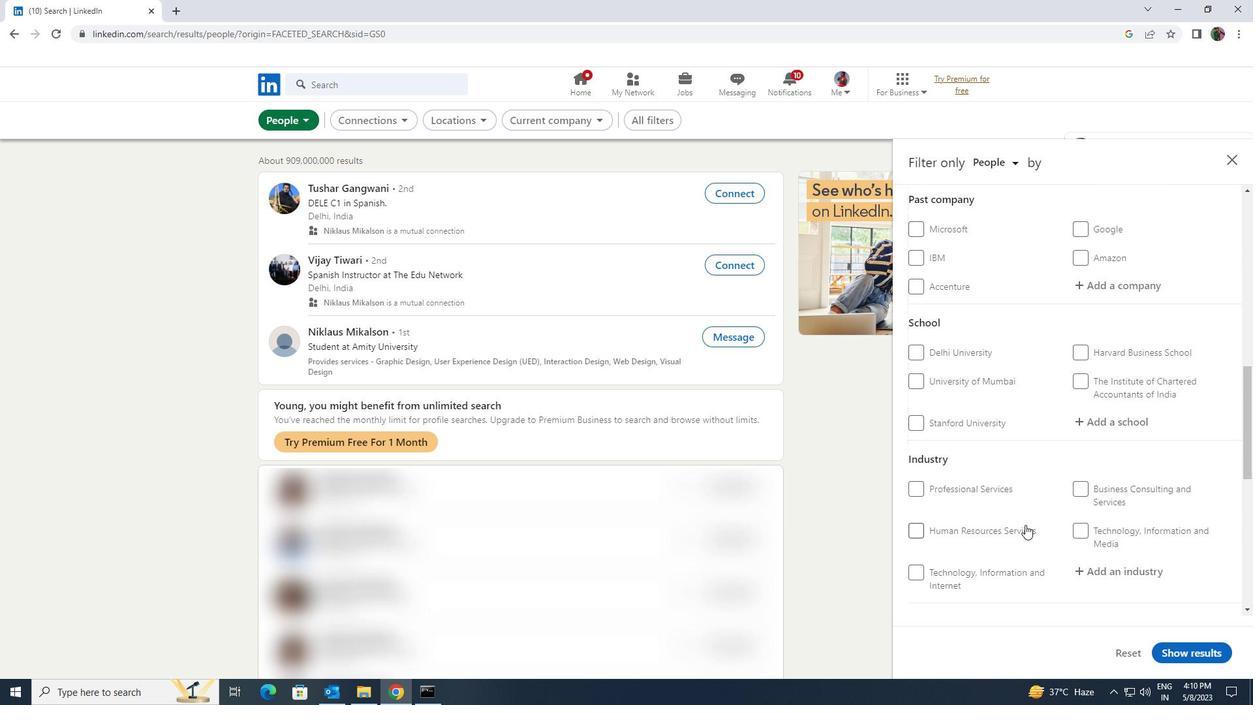 
Action: Mouse scrolled (1025, 525) with delta (0, 0)
Screenshot: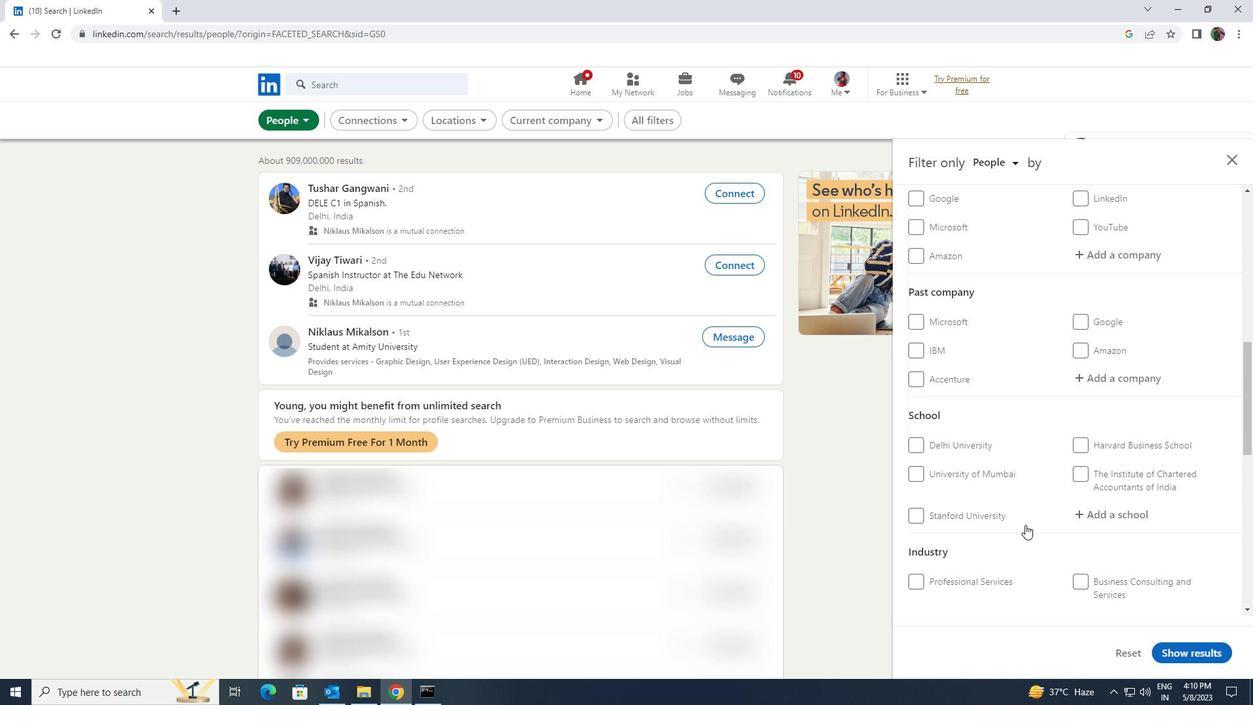 
Action: Mouse scrolled (1025, 525) with delta (0, 0)
Screenshot: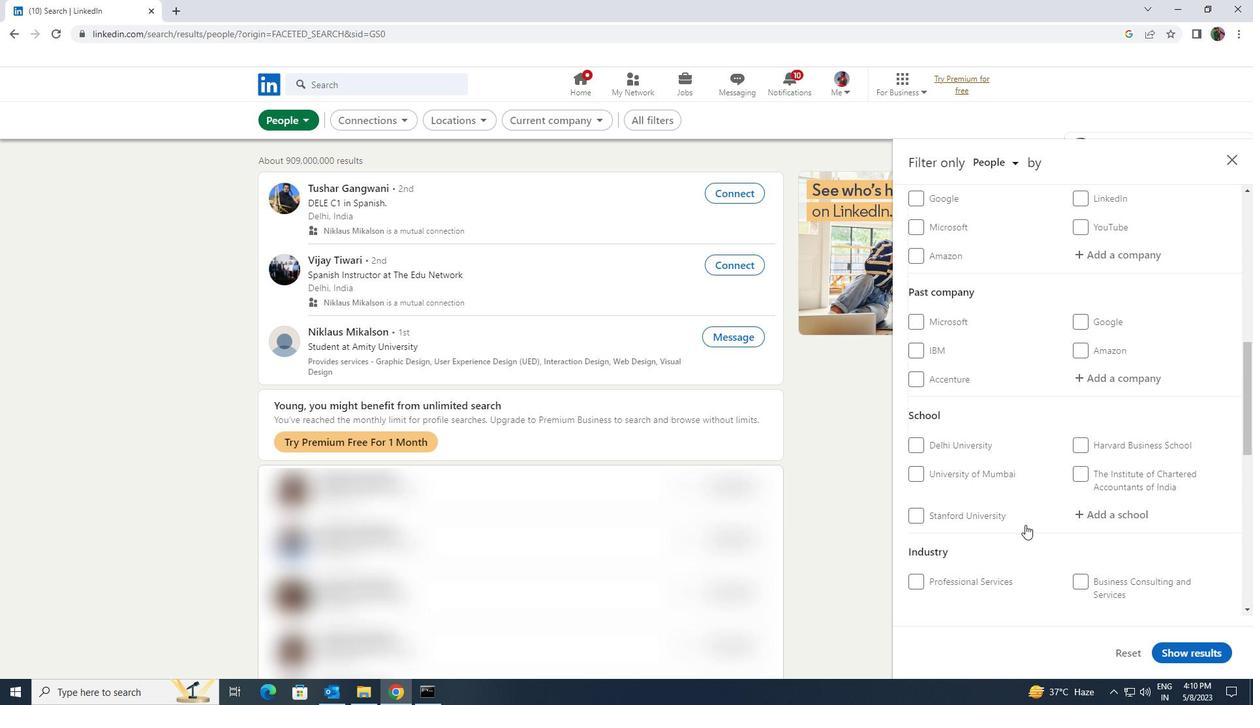
Action: Mouse scrolled (1025, 525) with delta (0, 0)
Screenshot: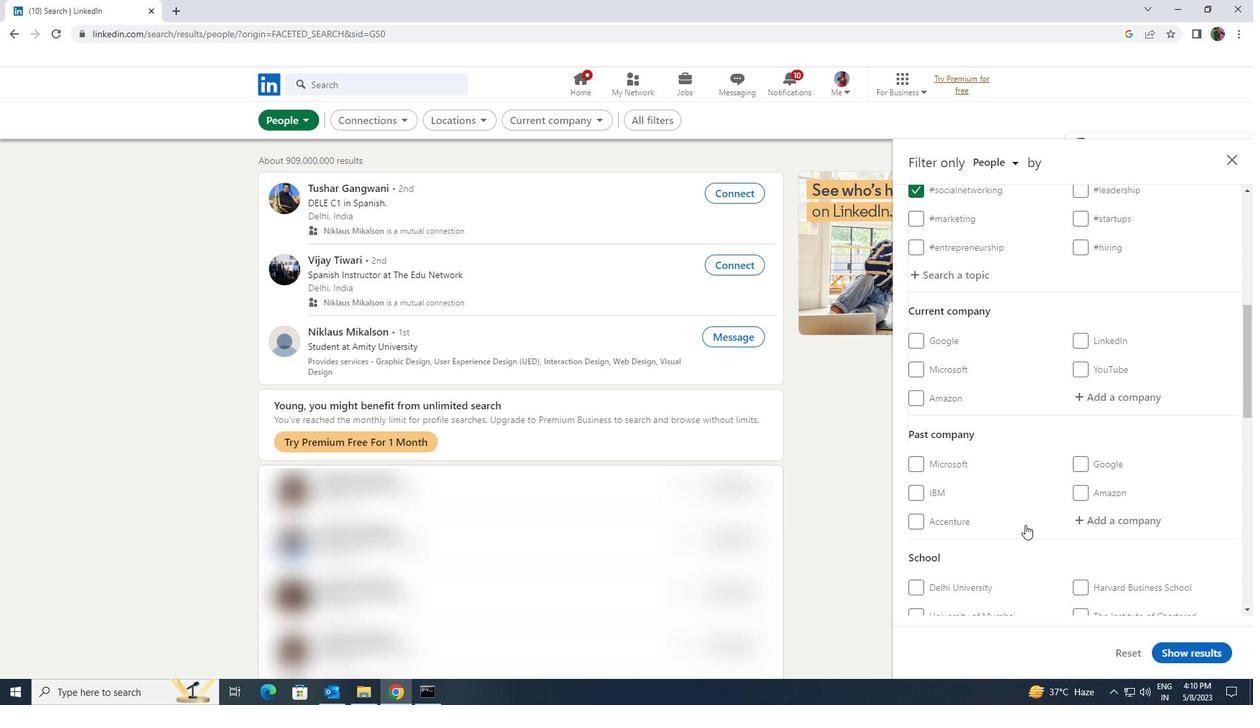 
Action: Mouse moved to (1078, 493)
Screenshot: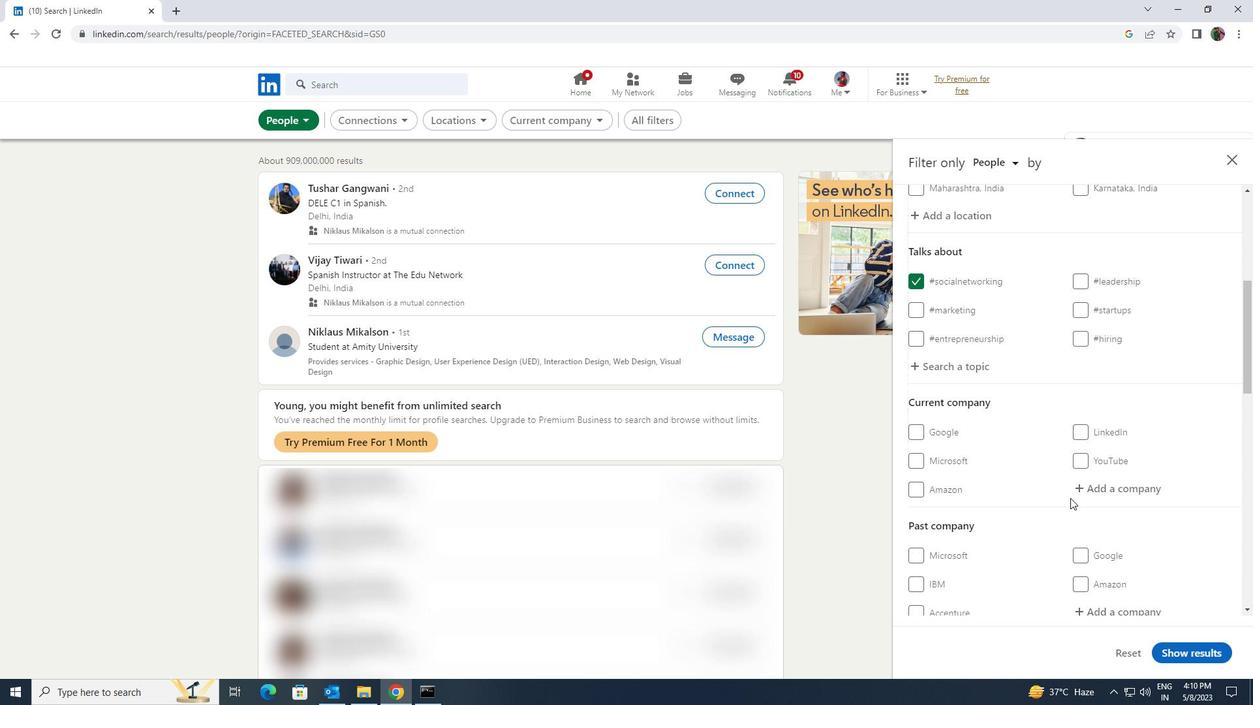 
Action: Mouse pressed left at (1078, 493)
Screenshot: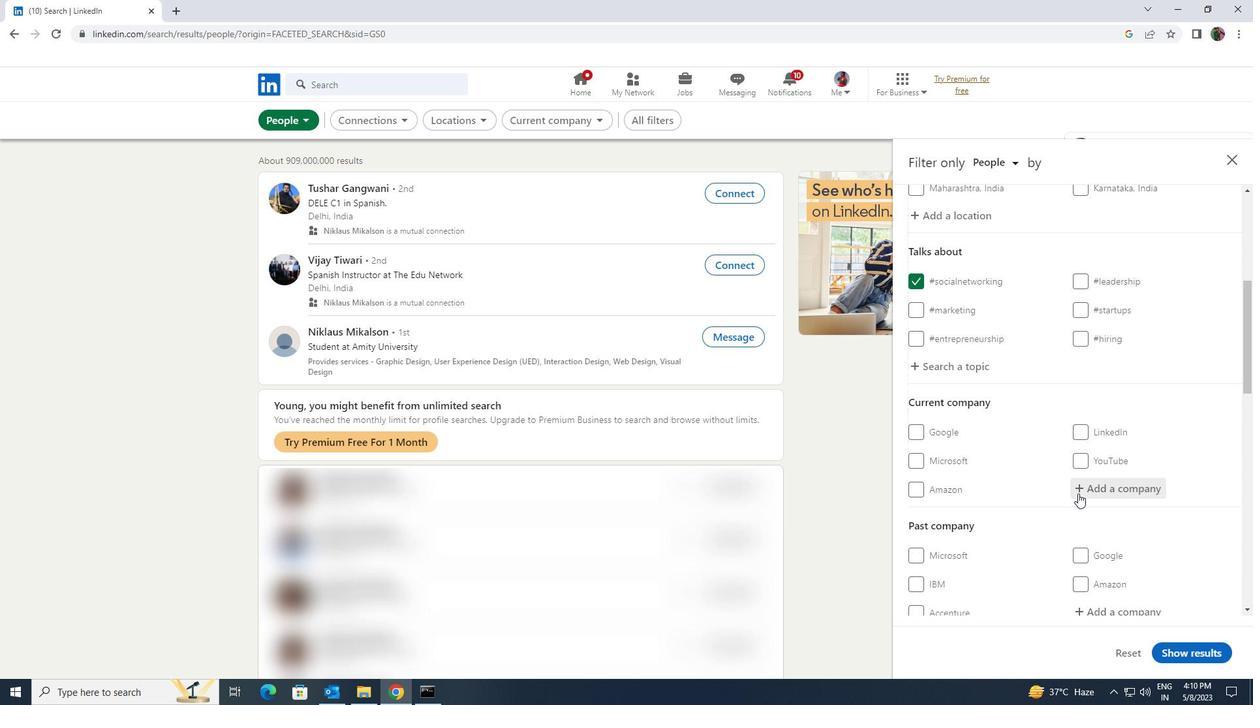 
Action: Key pressed <Key.shift><Key.shift><Key.shift><Key.shift><Key.shift><Key.shift><Key.shift><Key.shift><Key.shift>ACCENTURE
Screenshot: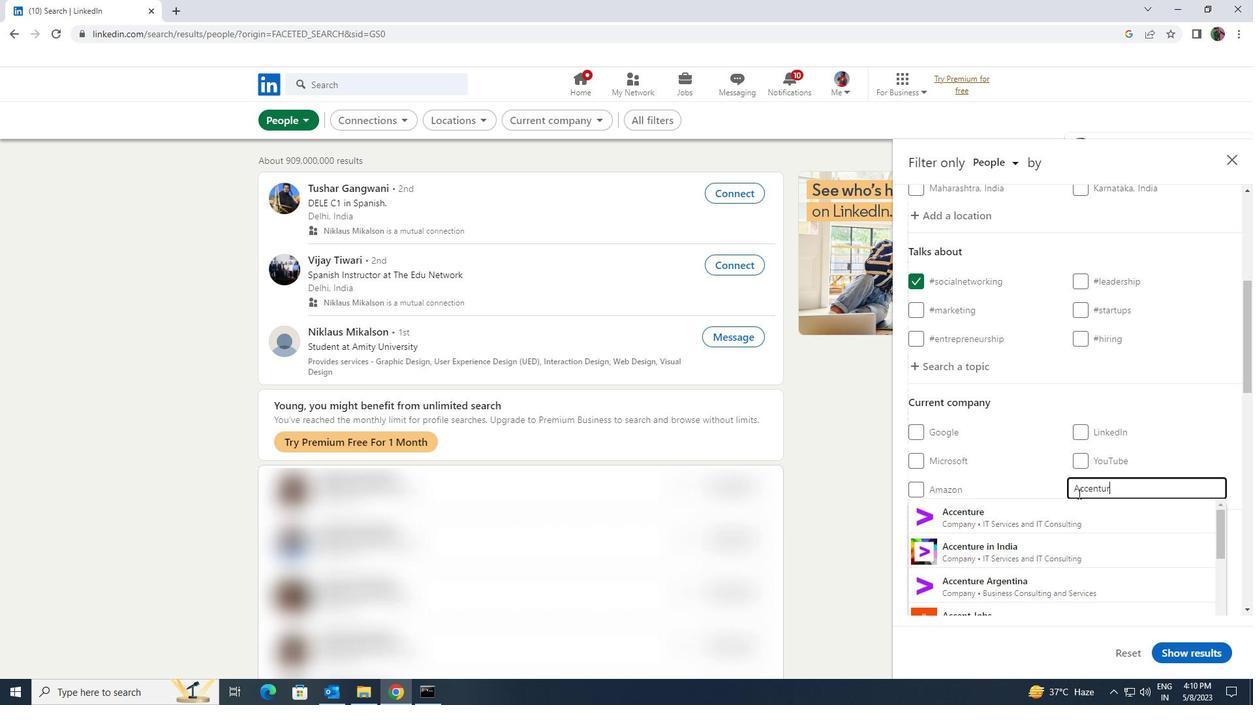 
Action: Mouse moved to (1074, 522)
Screenshot: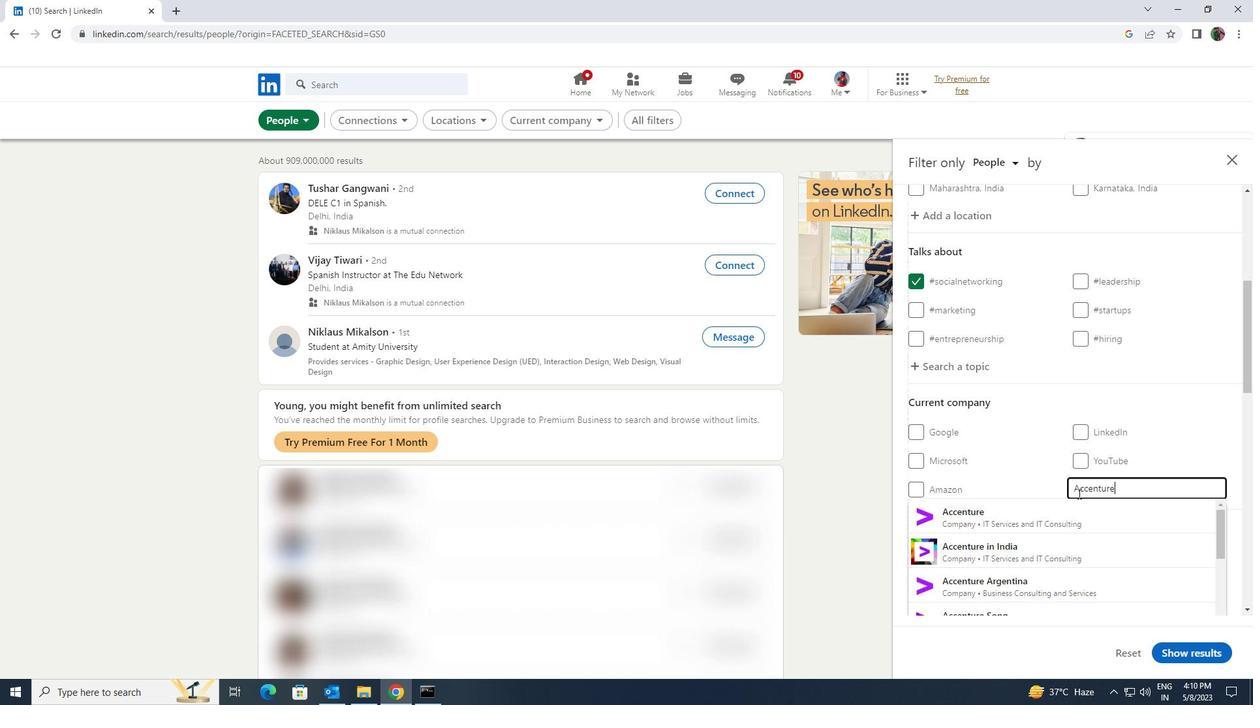 
Action: Mouse pressed left at (1074, 522)
Screenshot: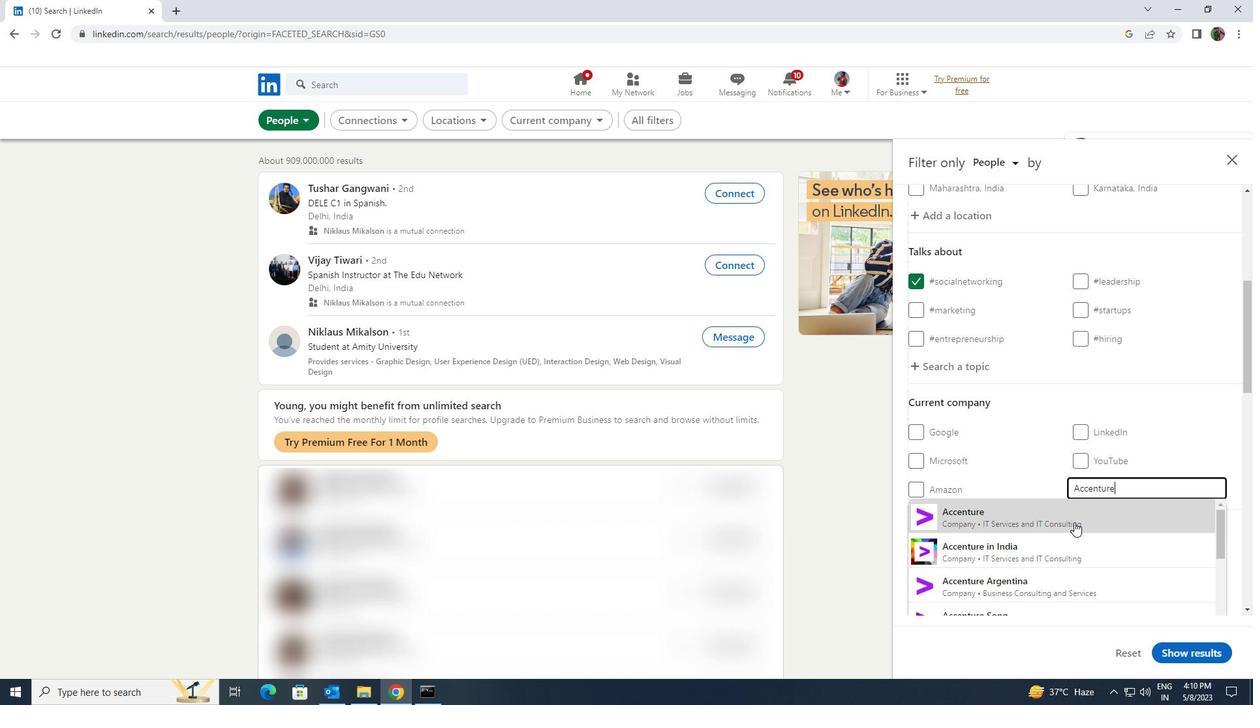 
Action: Mouse scrolled (1074, 521) with delta (0, 0)
Screenshot: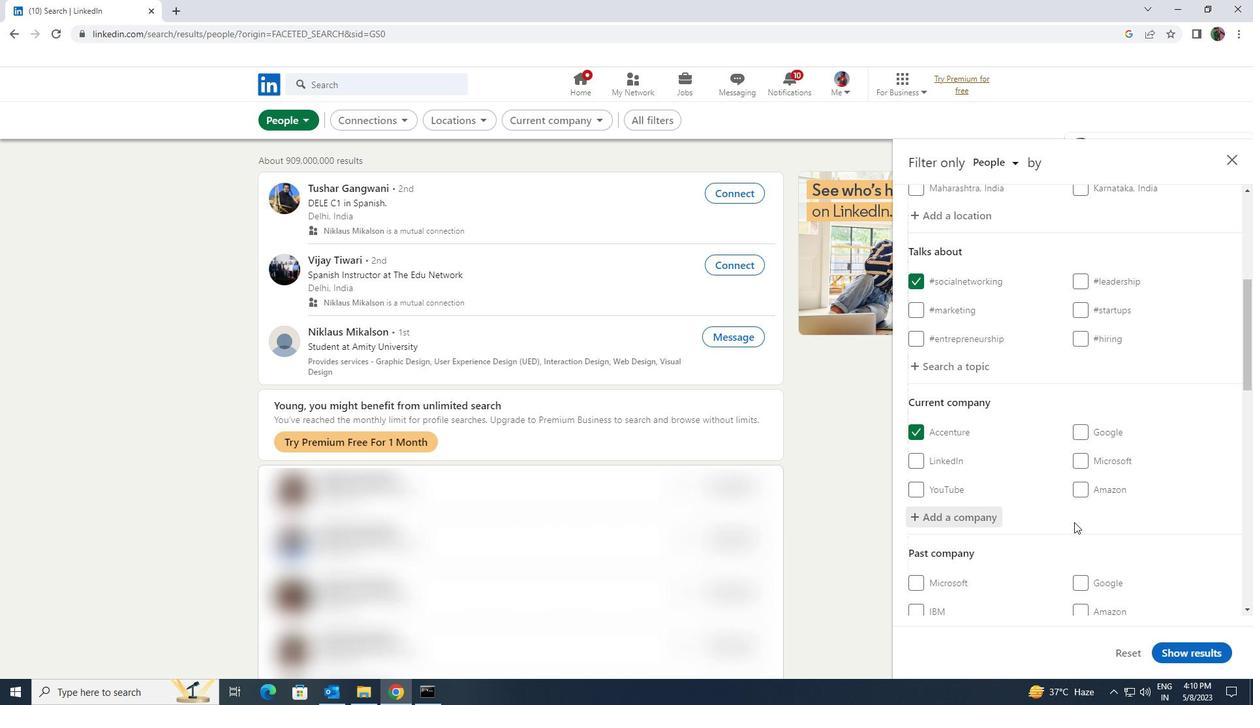 
Action: Mouse scrolled (1074, 521) with delta (0, 0)
Screenshot: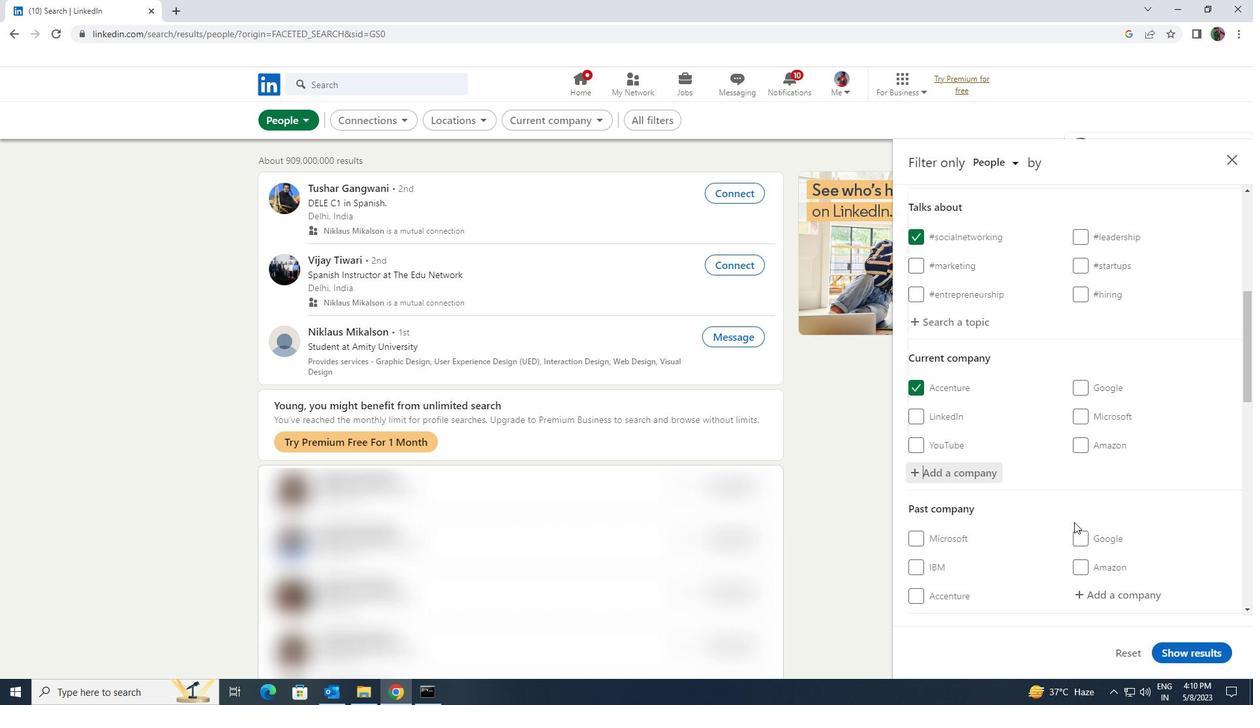 
Action: Mouse scrolled (1074, 521) with delta (0, 0)
Screenshot: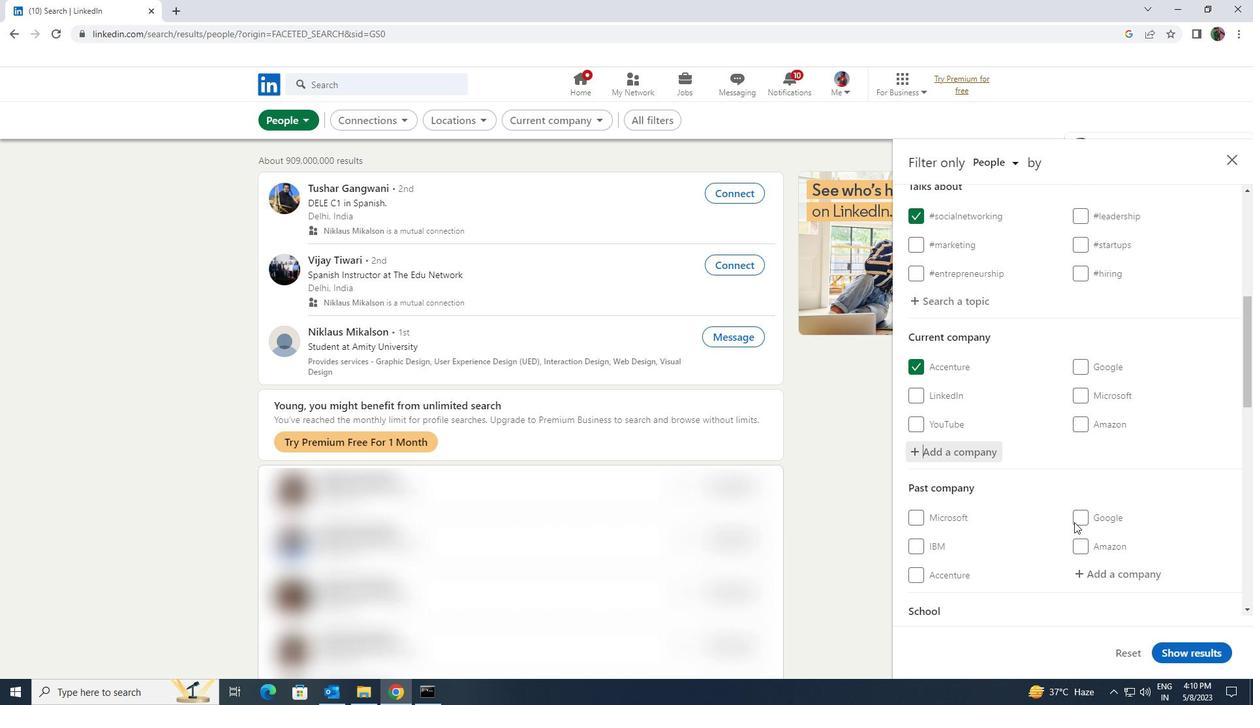 
Action: Mouse scrolled (1074, 521) with delta (0, 0)
Screenshot: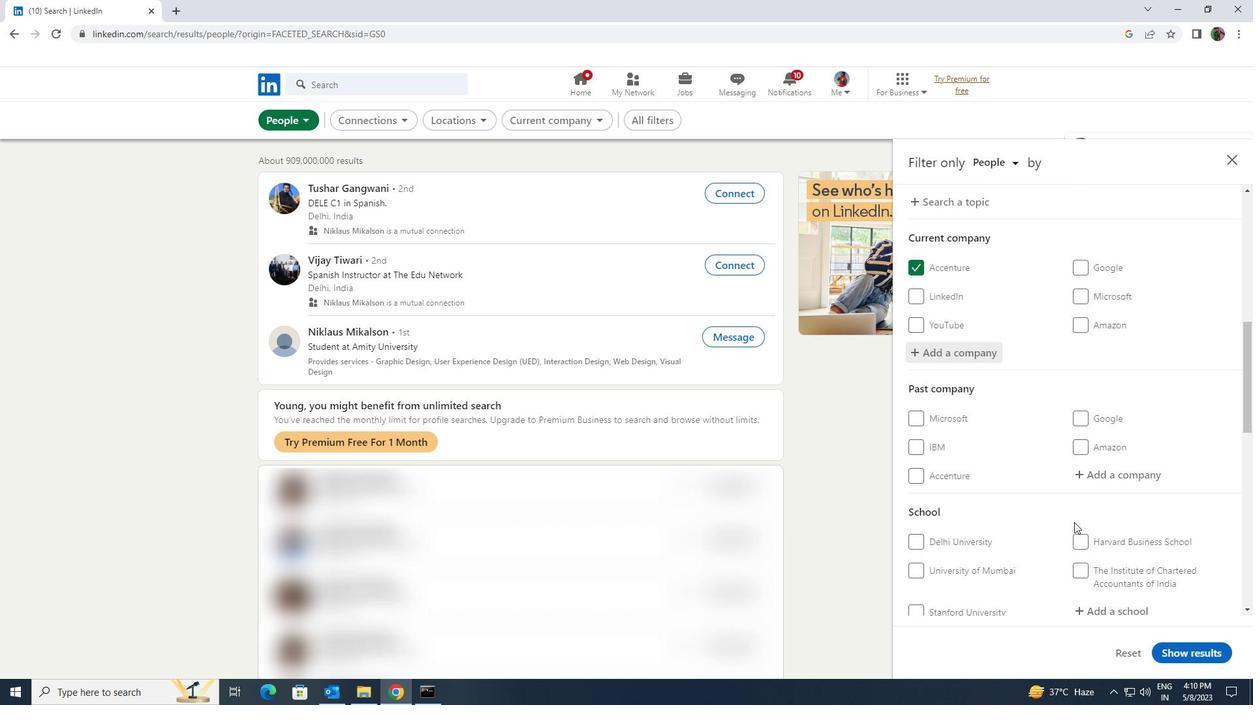 
Action: Mouse moved to (1077, 522)
Screenshot: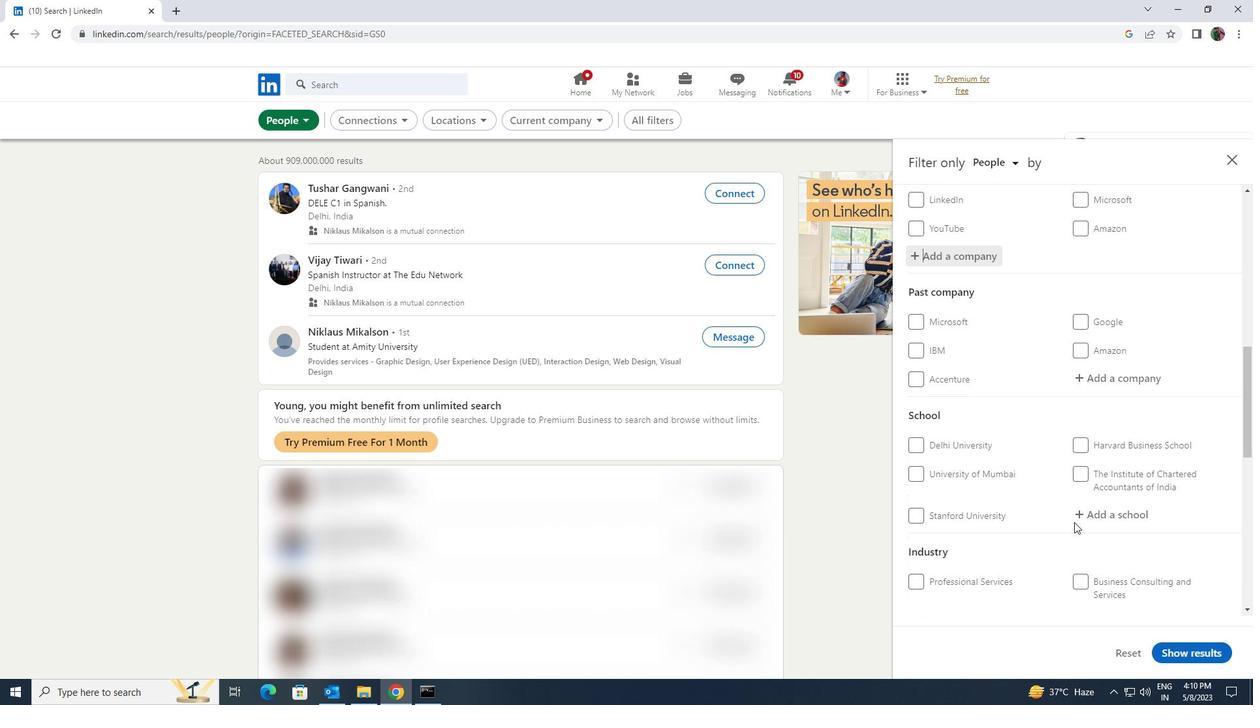 
Action: Mouse pressed left at (1077, 522)
Screenshot: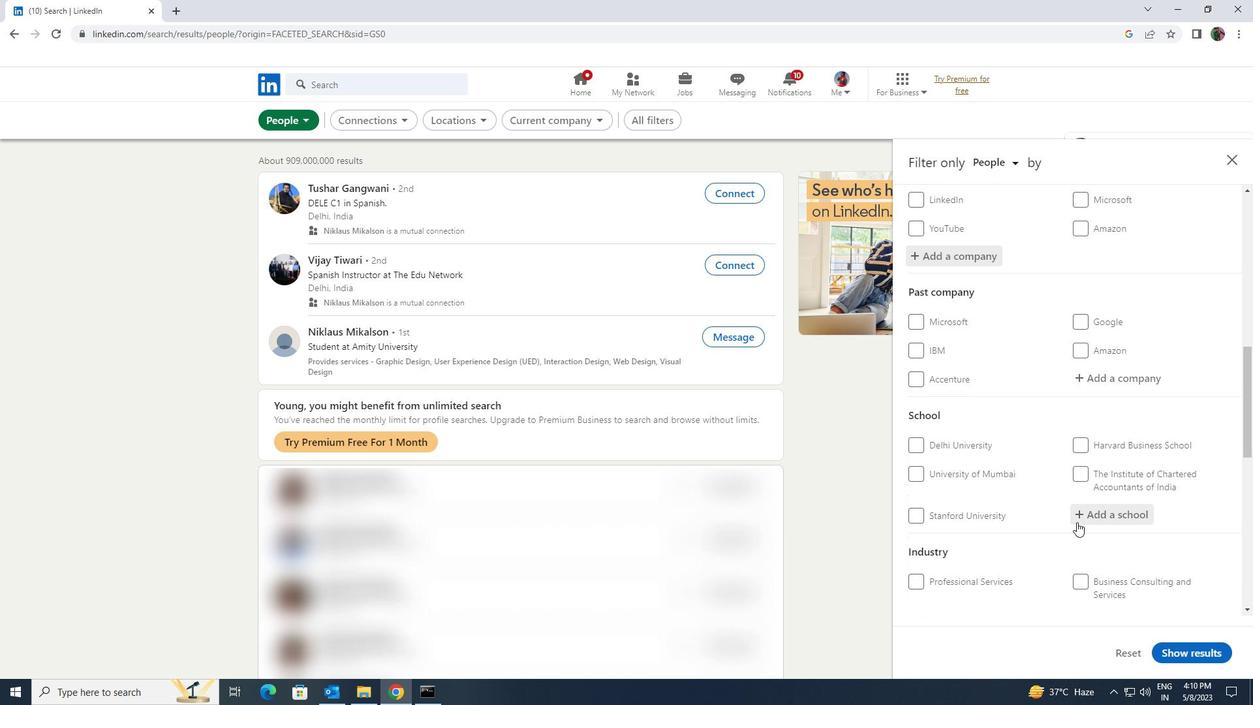
Action: Key pressed <Key.shift>DELHI<Key.space><Key.shift>PUBLIC<Key.space><Key.shift><Key.shift><Key.shift><Key.shift><Key.shift>SCHOOL<Key.space><Key.shift>RAN
Screenshot: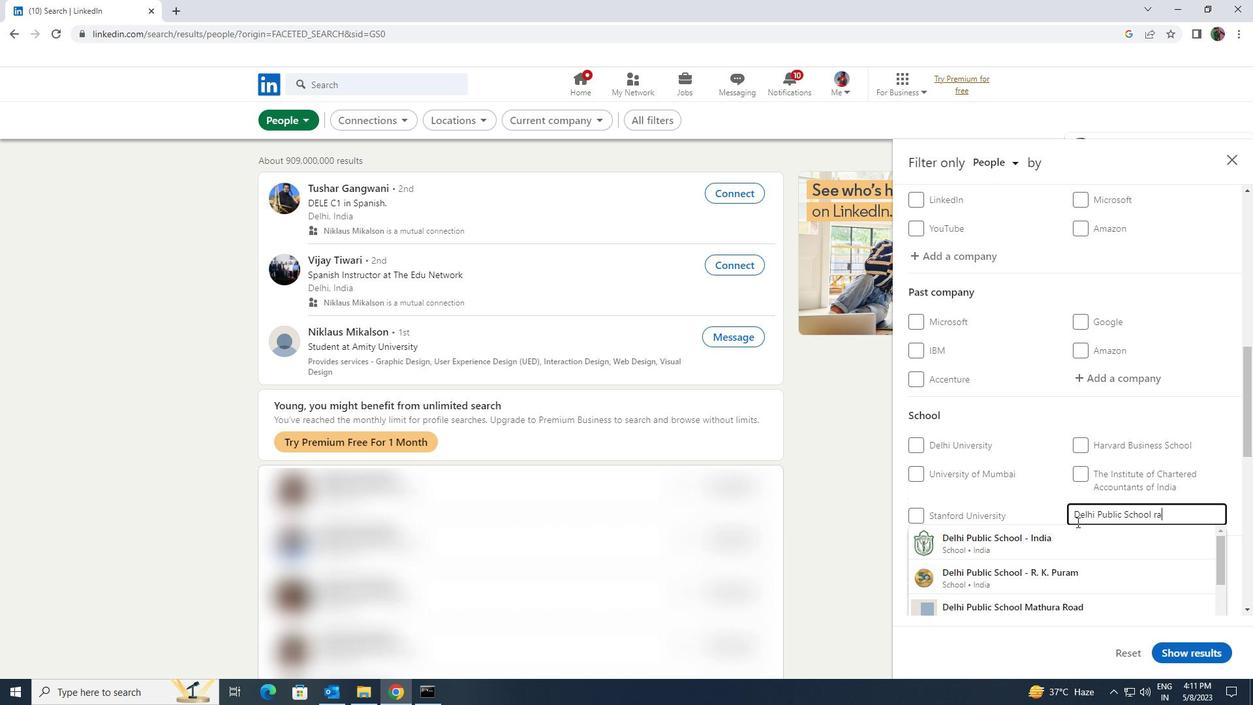 
Action: Mouse moved to (1077, 524)
Screenshot: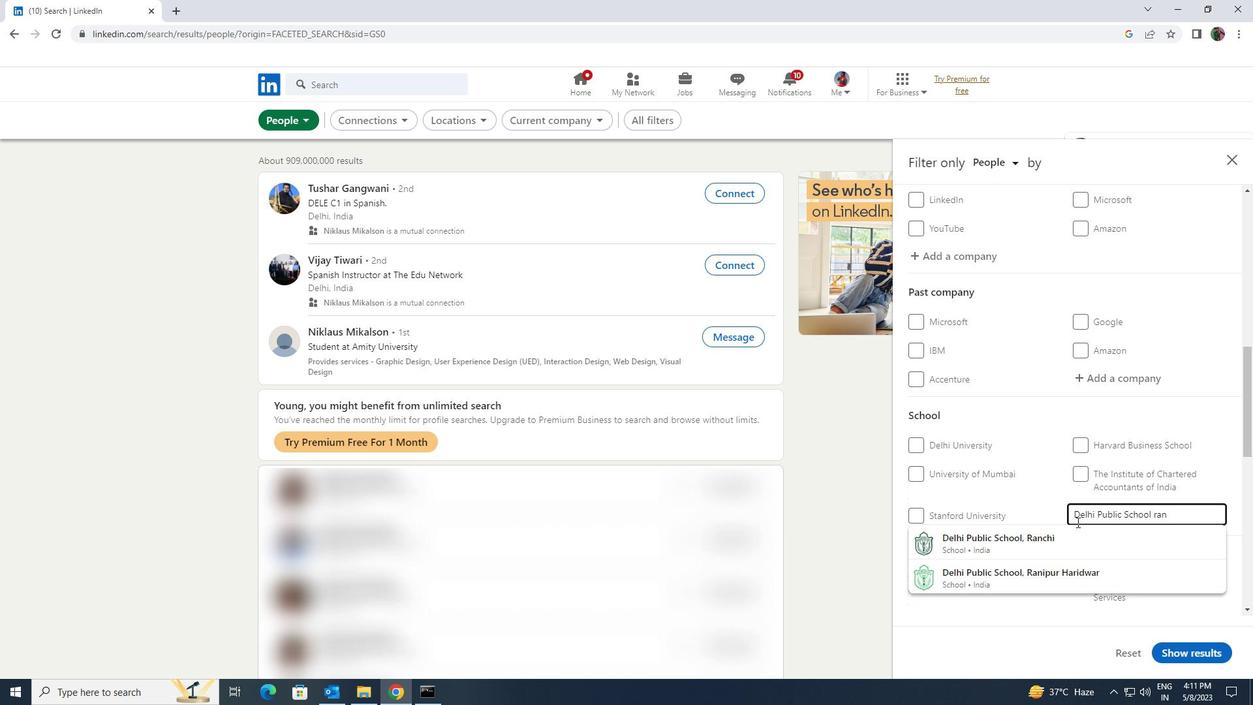 
Action: Mouse pressed left at (1077, 524)
Screenshot: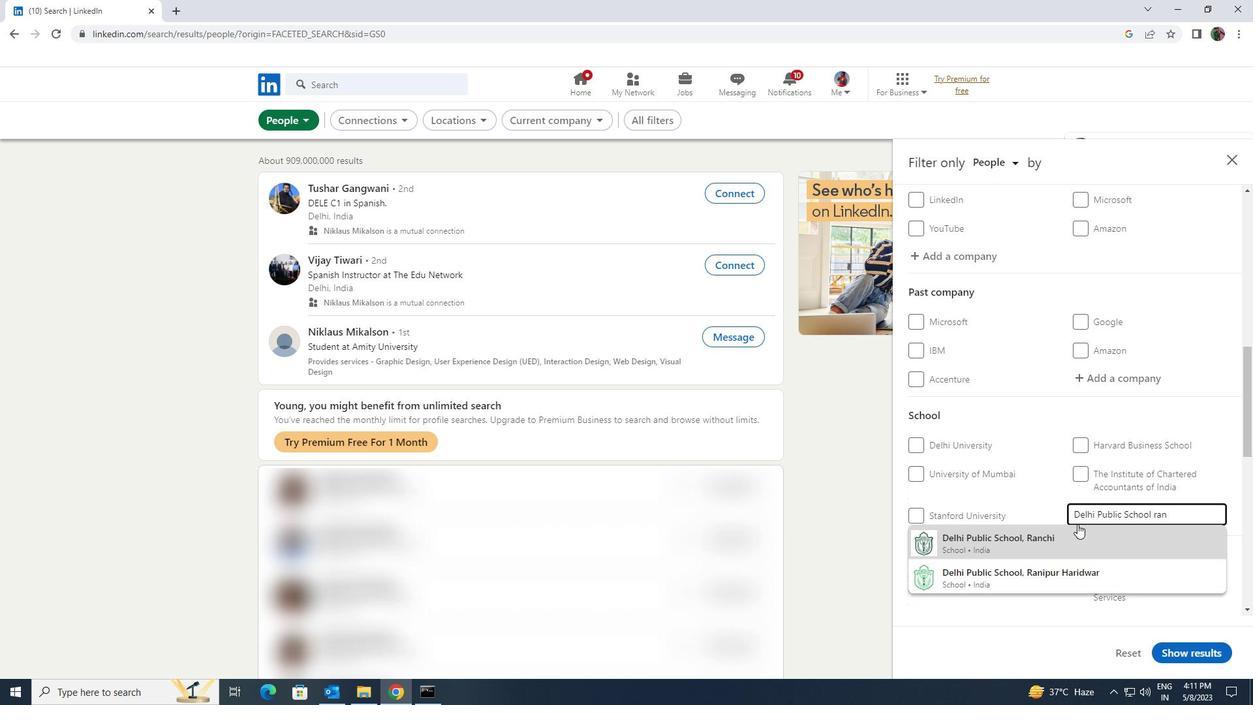 
Action: Mouse moved to (1077, 524)
Screenshot: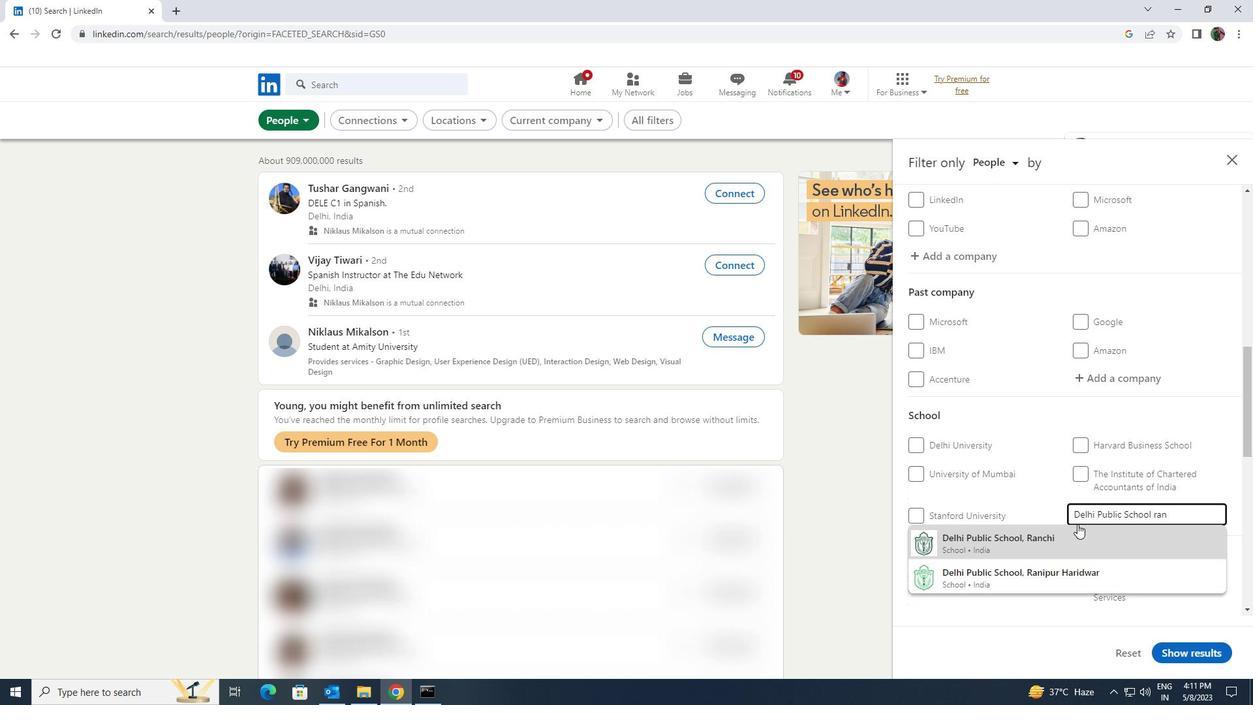 
Action: Mouse scrolled (1077, 523) with delta (0, 0)
Screenshot: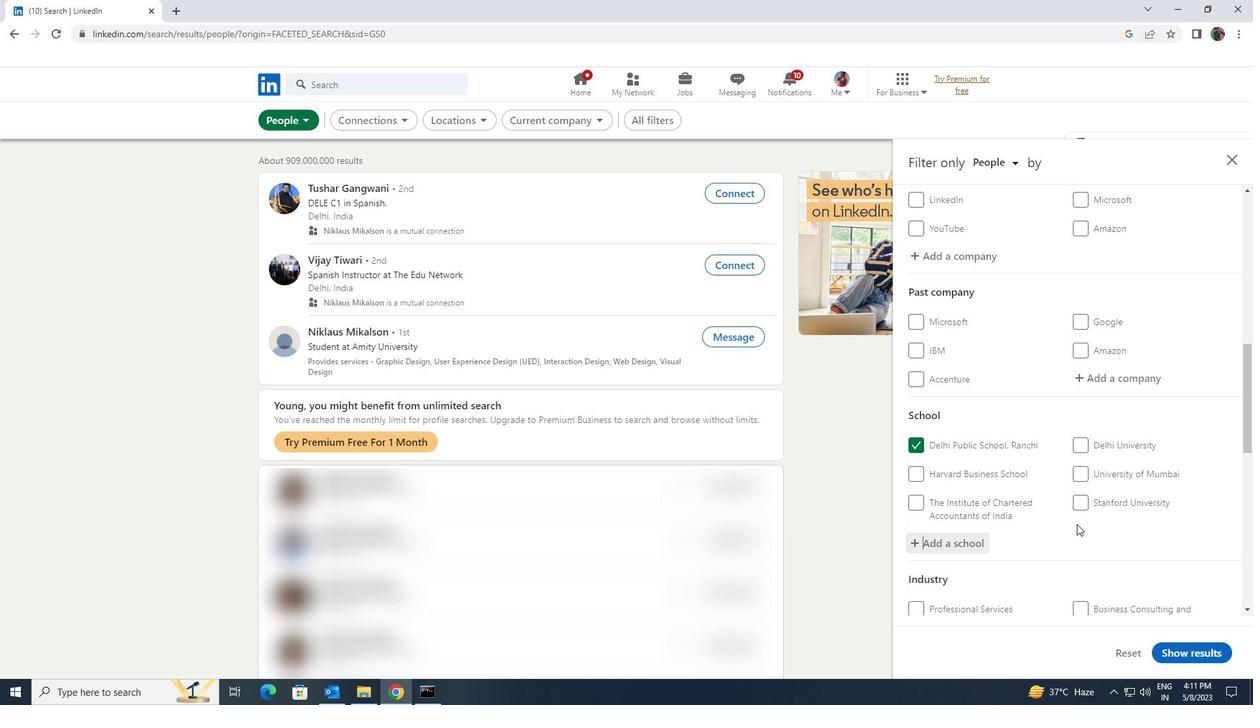 
Action: Mouse scrolled (1077, 523) with delta (0, 0)
Screenshot: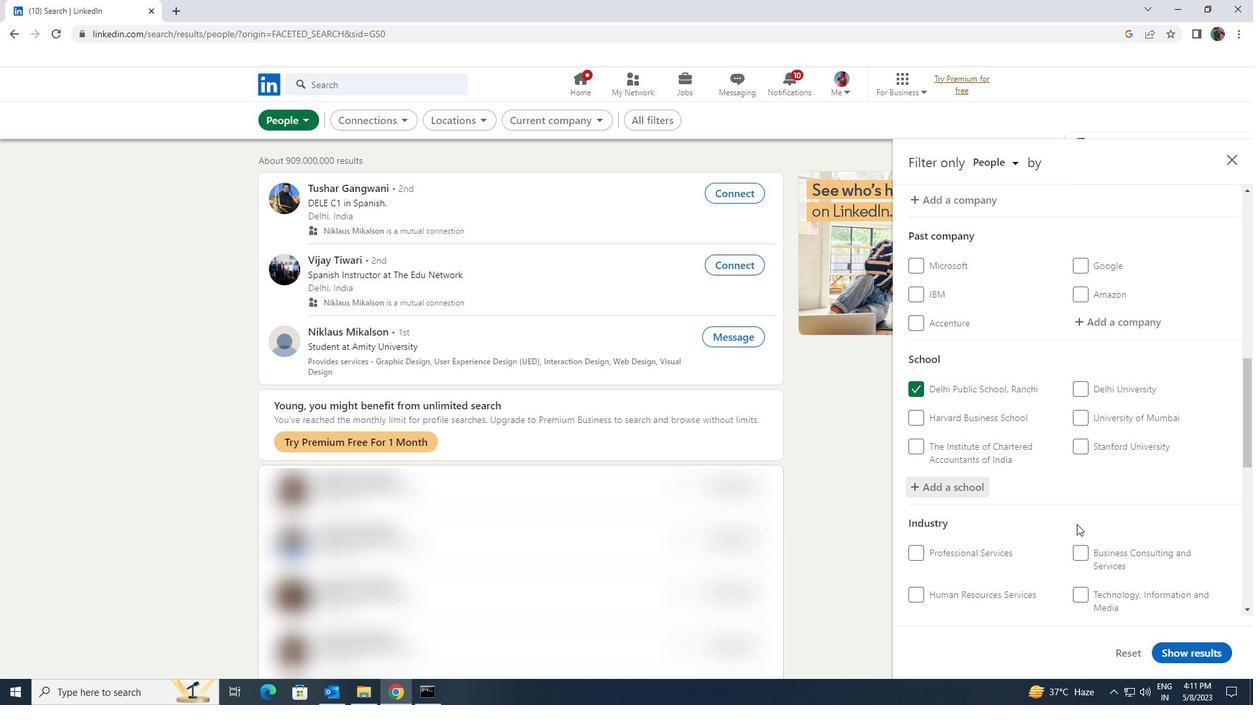 
Action: Mouse scrolled (1077, 523) with delta (0, 0)
Screenshot: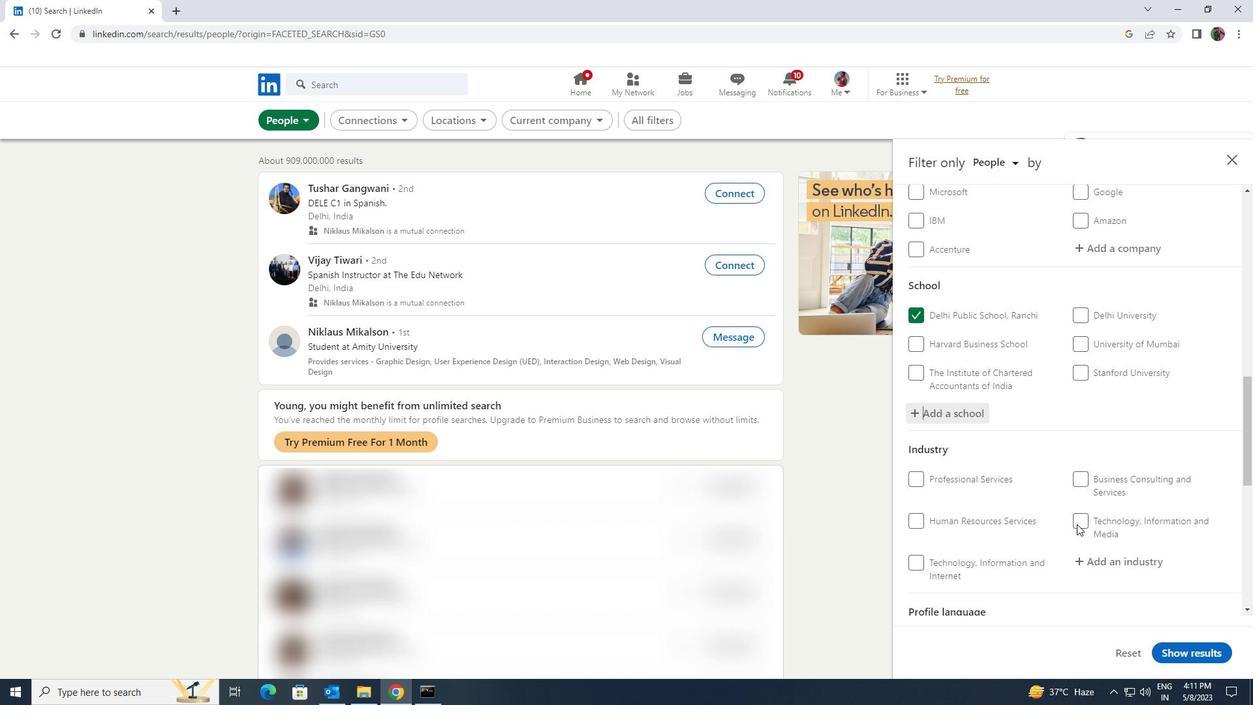 
Action: Mouse moved to (1088, 498)
Screenshot: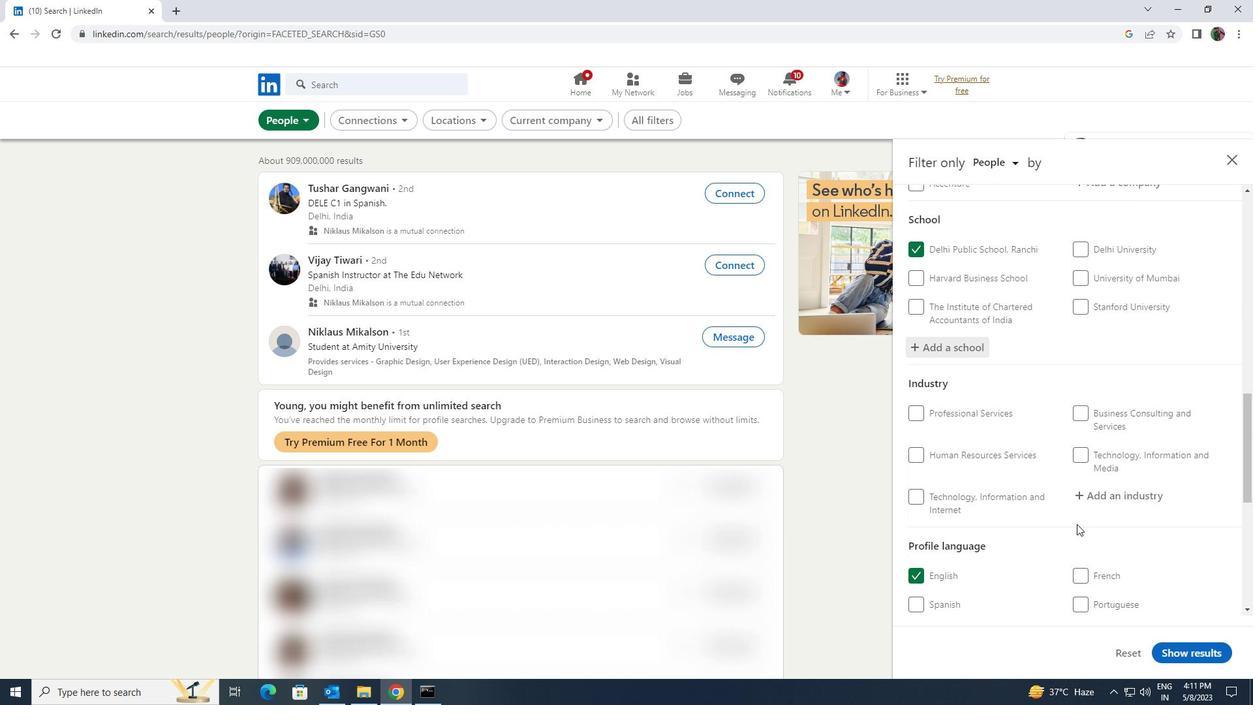 
Action: Mouse pressed left at (1088, 498)
Screenshot: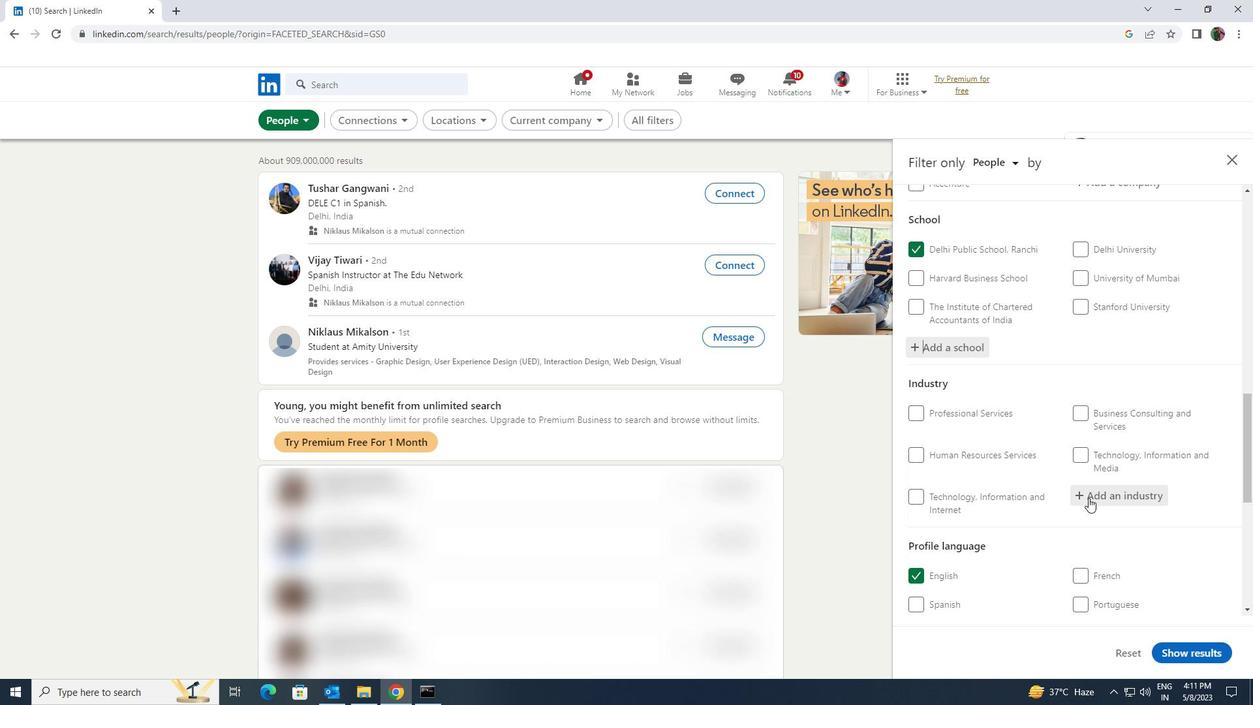 
Action: Key pressed <Key.shift><Key.shift><Key.shift><Key.shift><Key.shift><Key.shift>CORREC
Screenshot: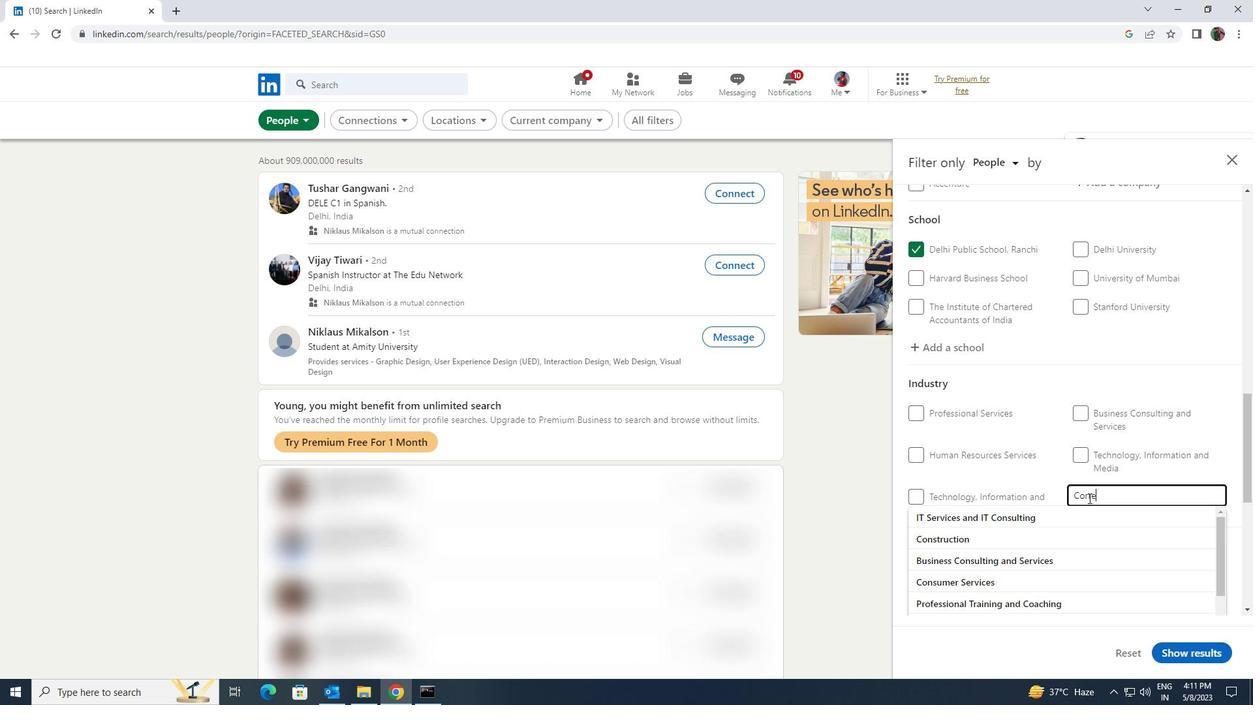 
Action: Mouse moved to (1099, 510)
Screenshot: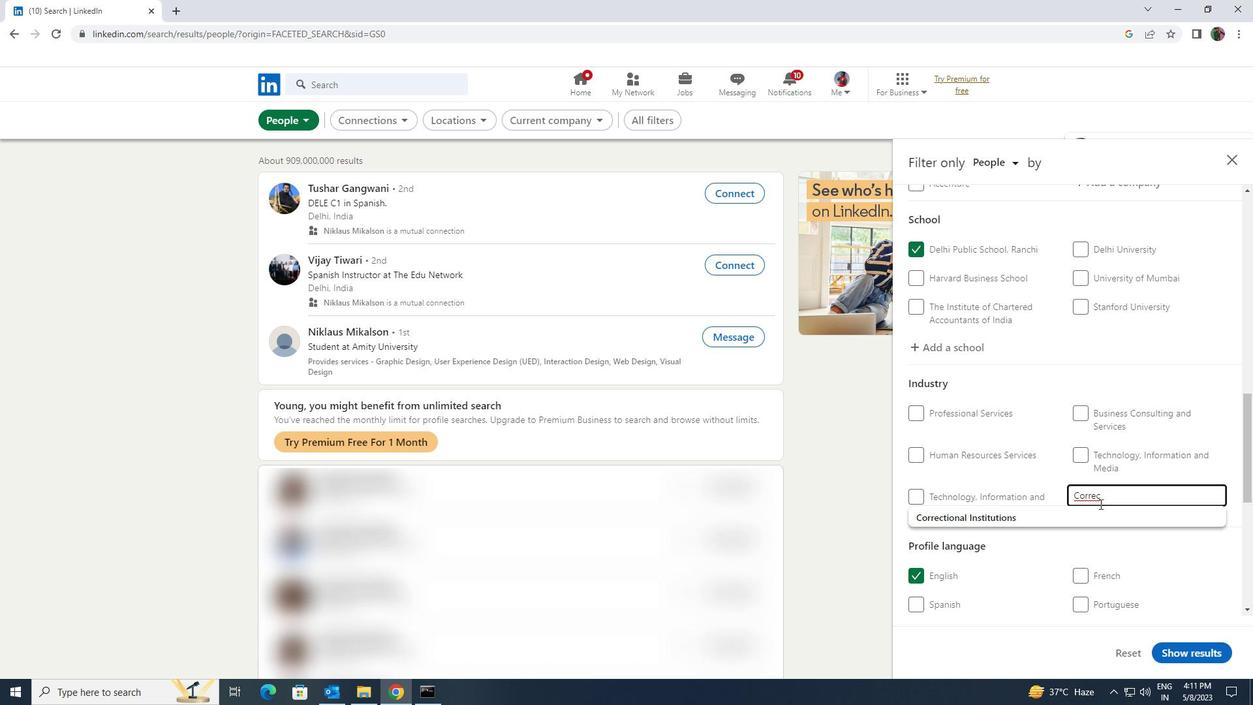 
Action: Mouse pressed left at (1099, 510)
Screenshot: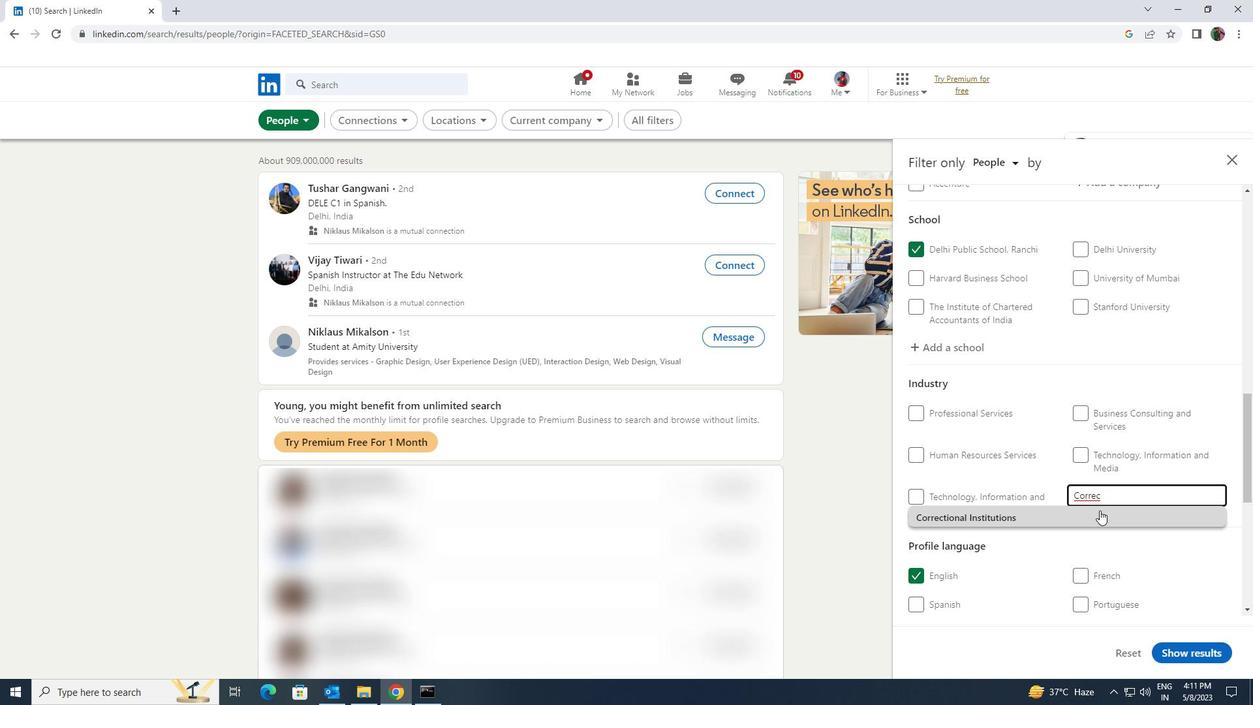 
Action: Mouse scrolled (1099, 509) with delta (0, 0)
Screenshot: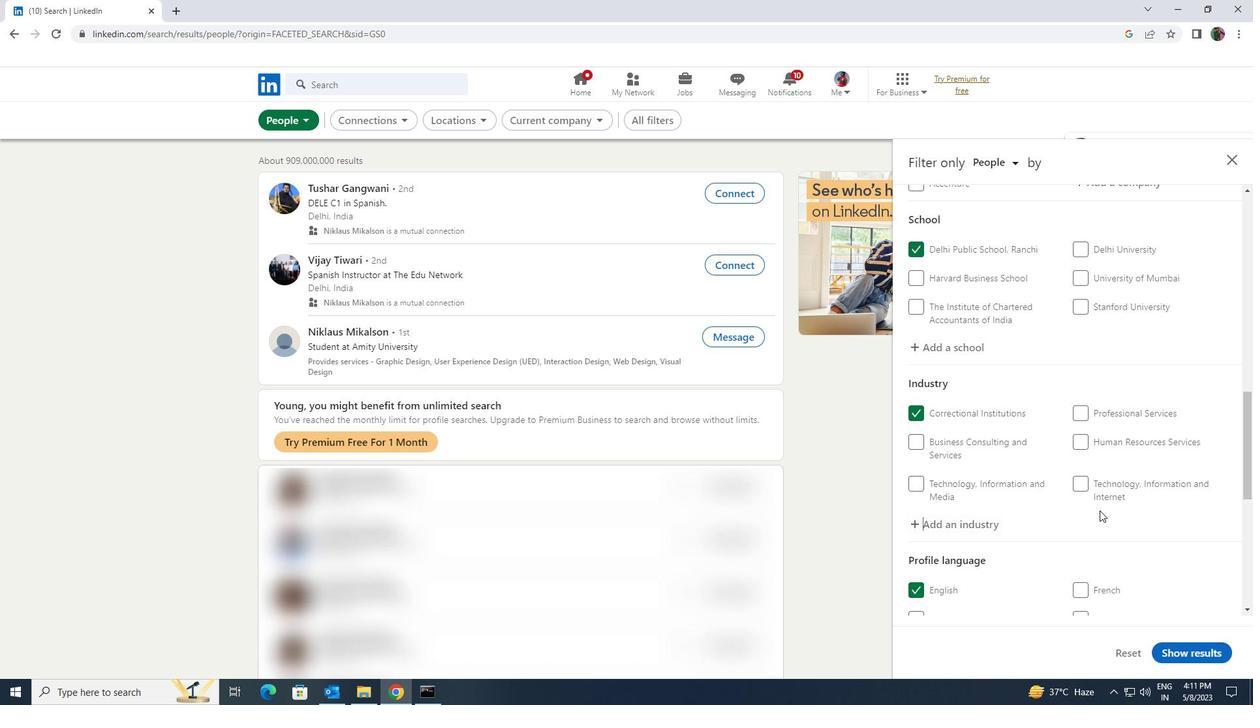 
Action: Mouse scrolled (1099, 509) with delta (0, 0)
Screenshot: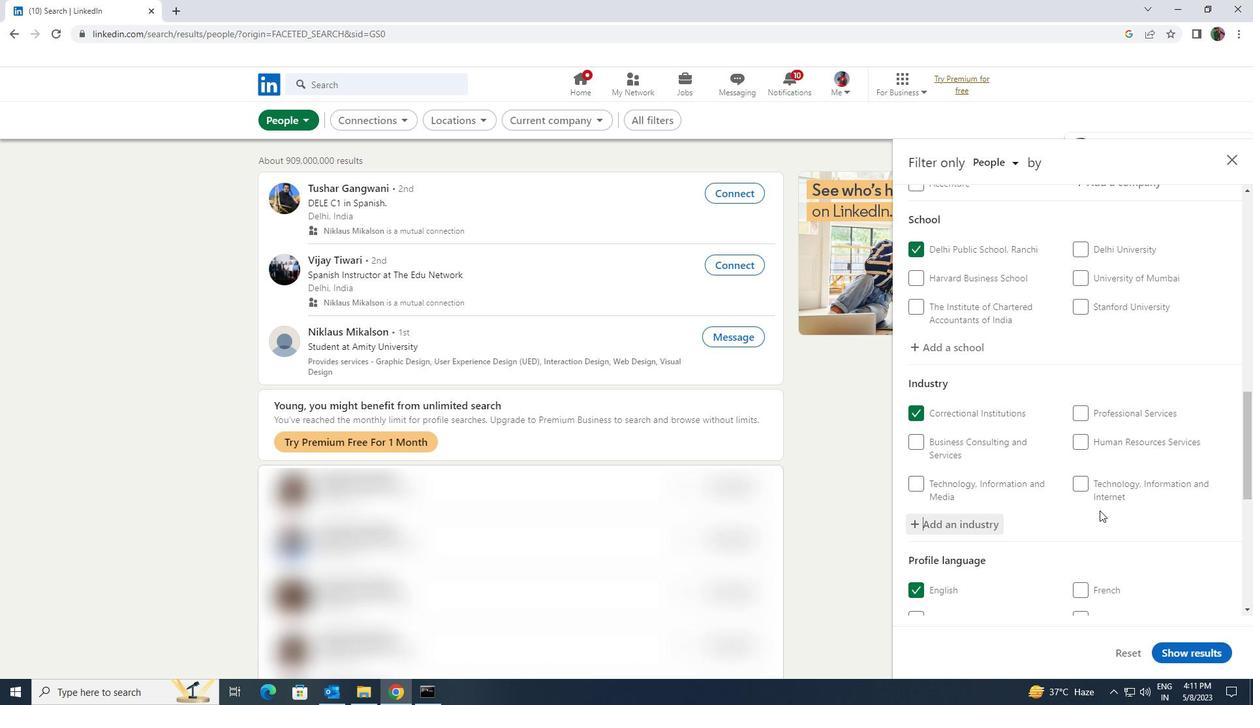 
Action: Mouse scrolled (1099, 509) with delta (0, 0)
Screenshot: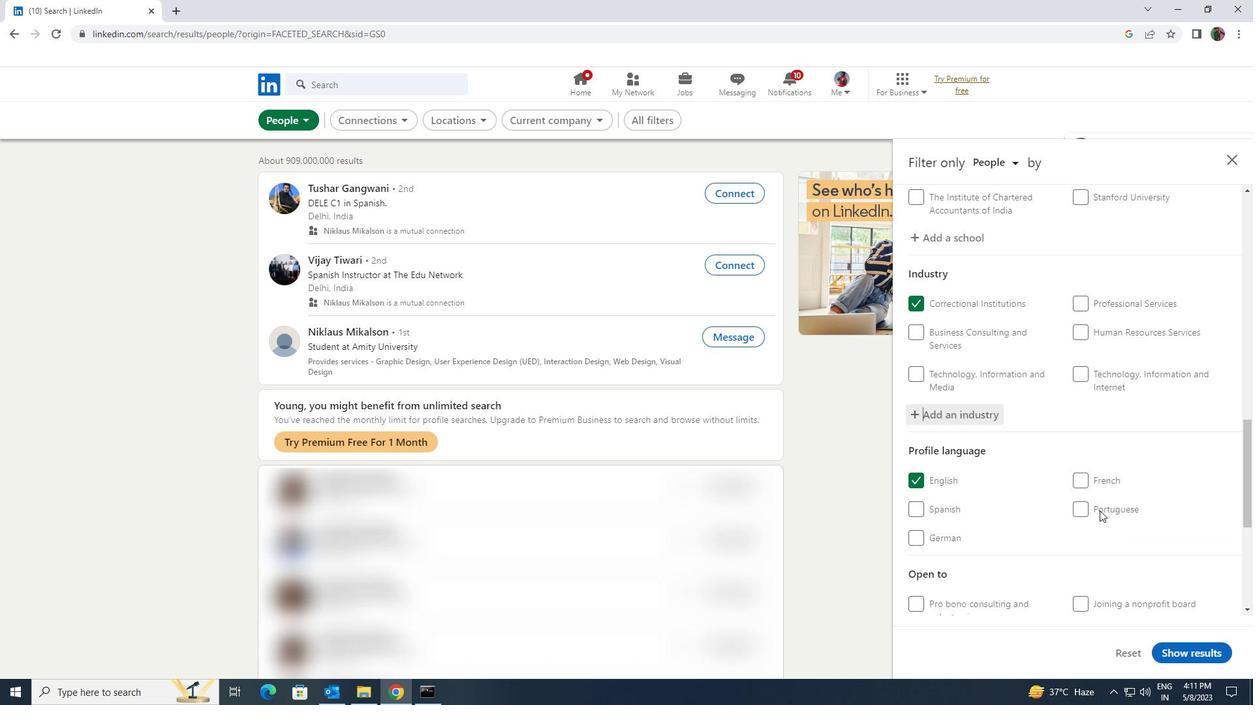 
Action: Mouse scrolled (1099, 509) with delta (0, 0)
Screenshot: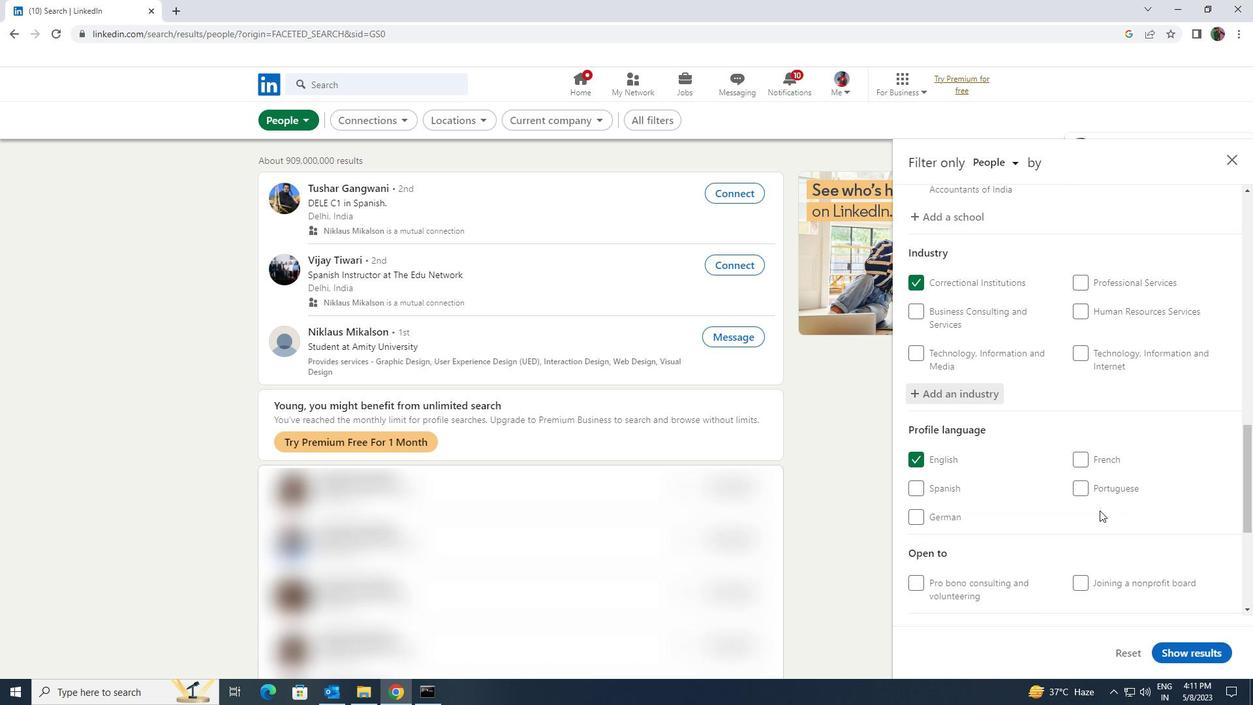
Action: Mouse scrolled (1099, 509) with delta (0, 0)
Screenshot: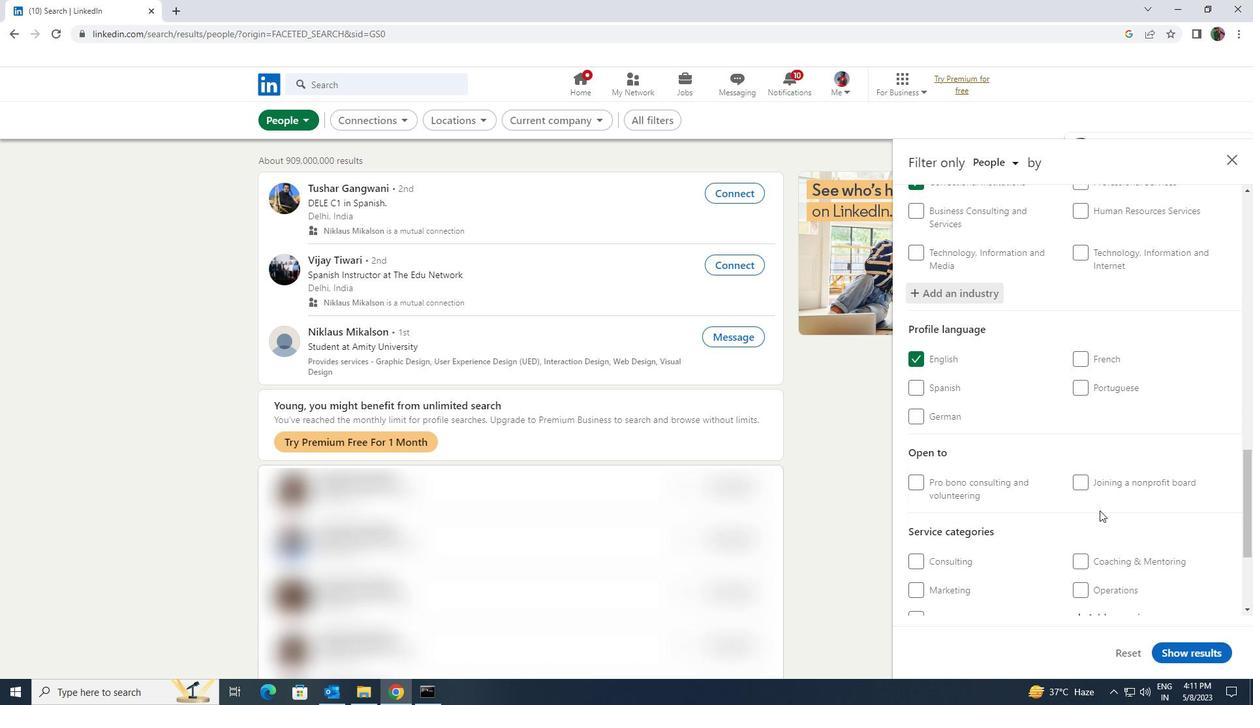 
Action: Mouse moved to (1099, 518)
Screenshot: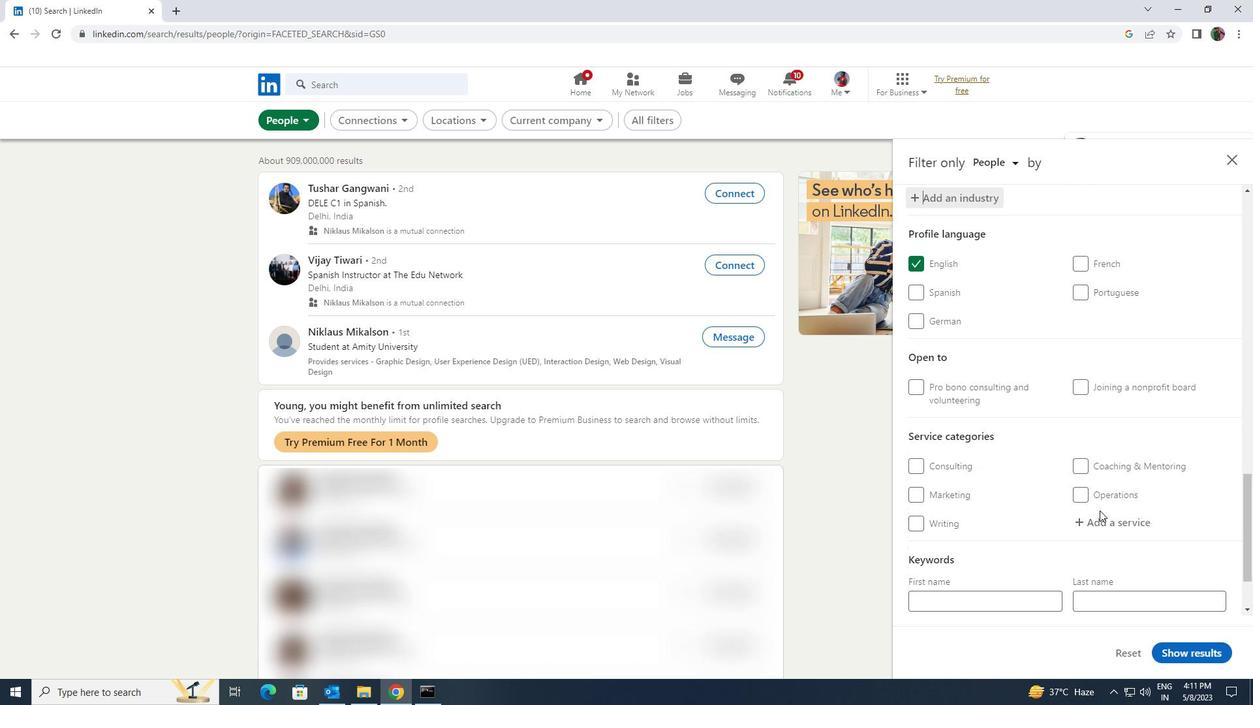 
Action: Mouse pressed left at (1099, 518)
Screenshot: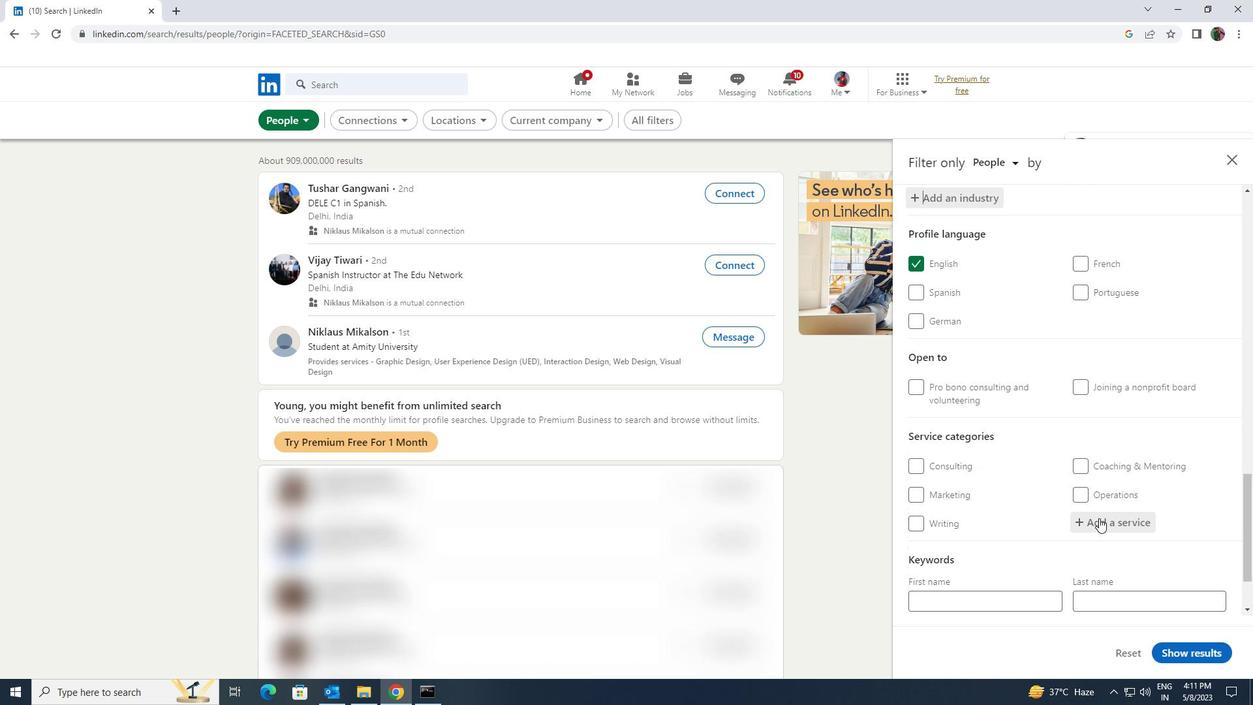 
Action: Mouse moved to (1096, 521)
Screenshot: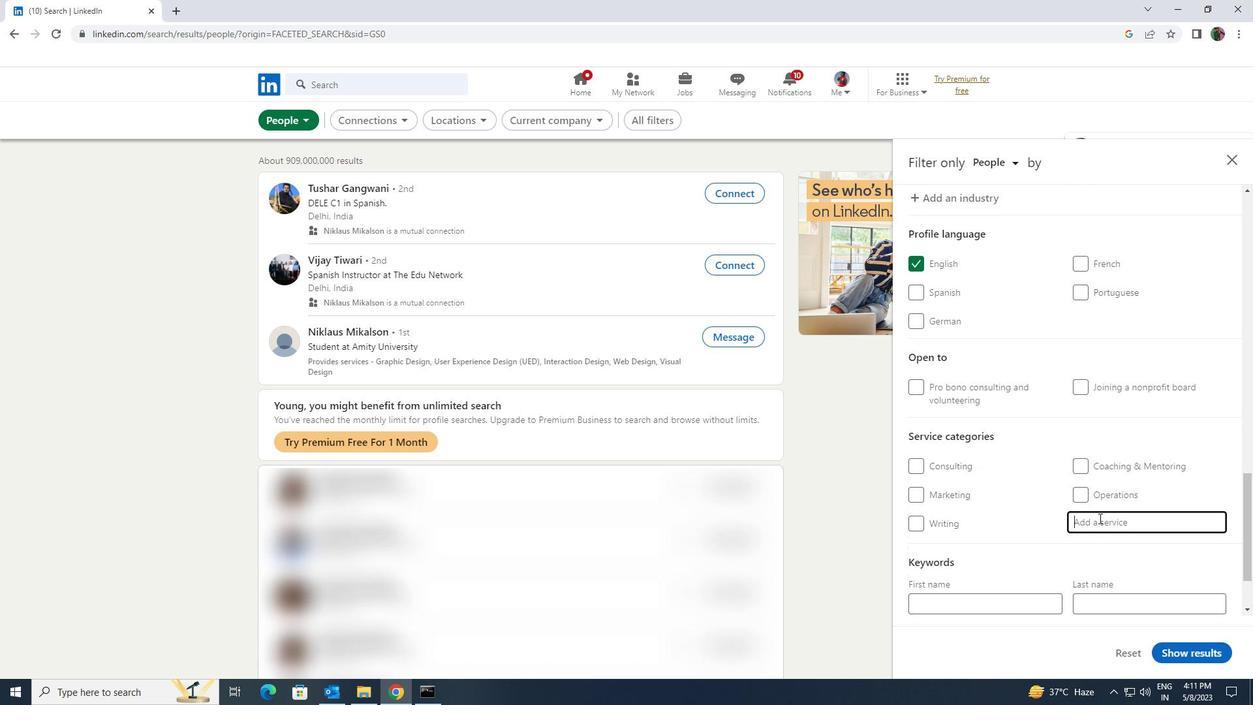 
Action: Key pressed <Key.shift><Key.shift><Key.shift><Key.shift><Key.shift>EMAIL<Key.space>
Screenshot: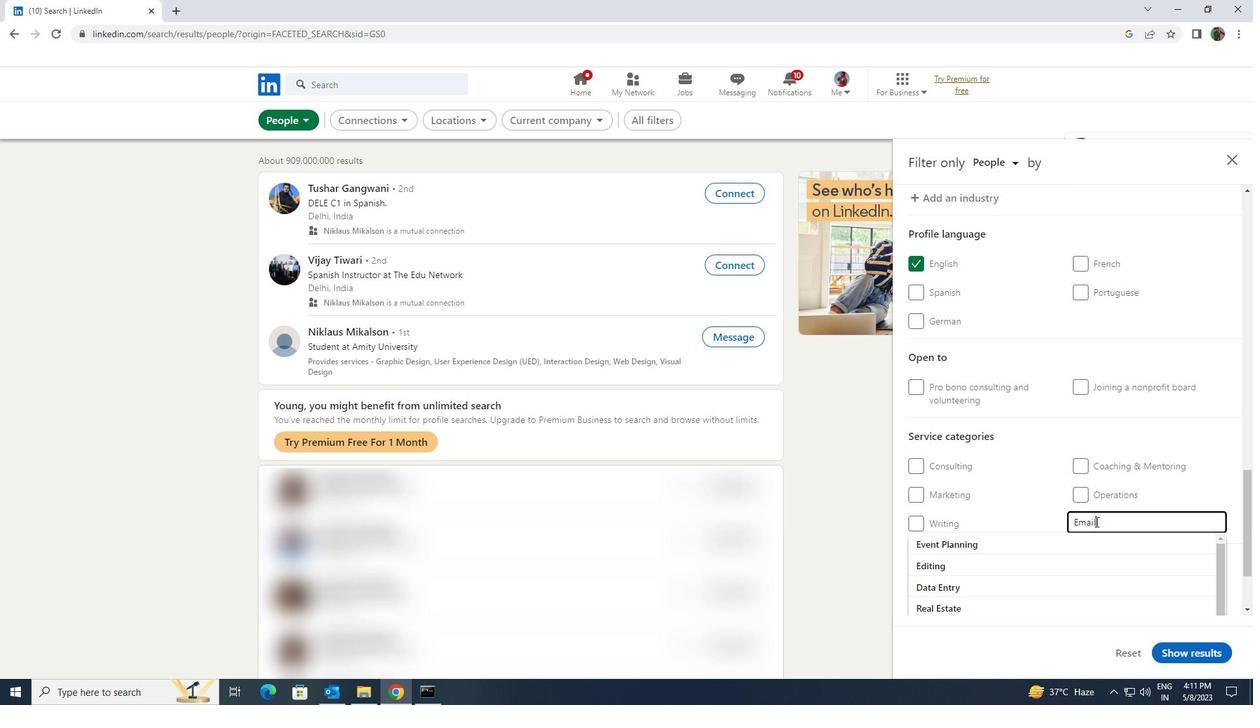
Action: Mouse moved to (1088, 533)
Screenshot: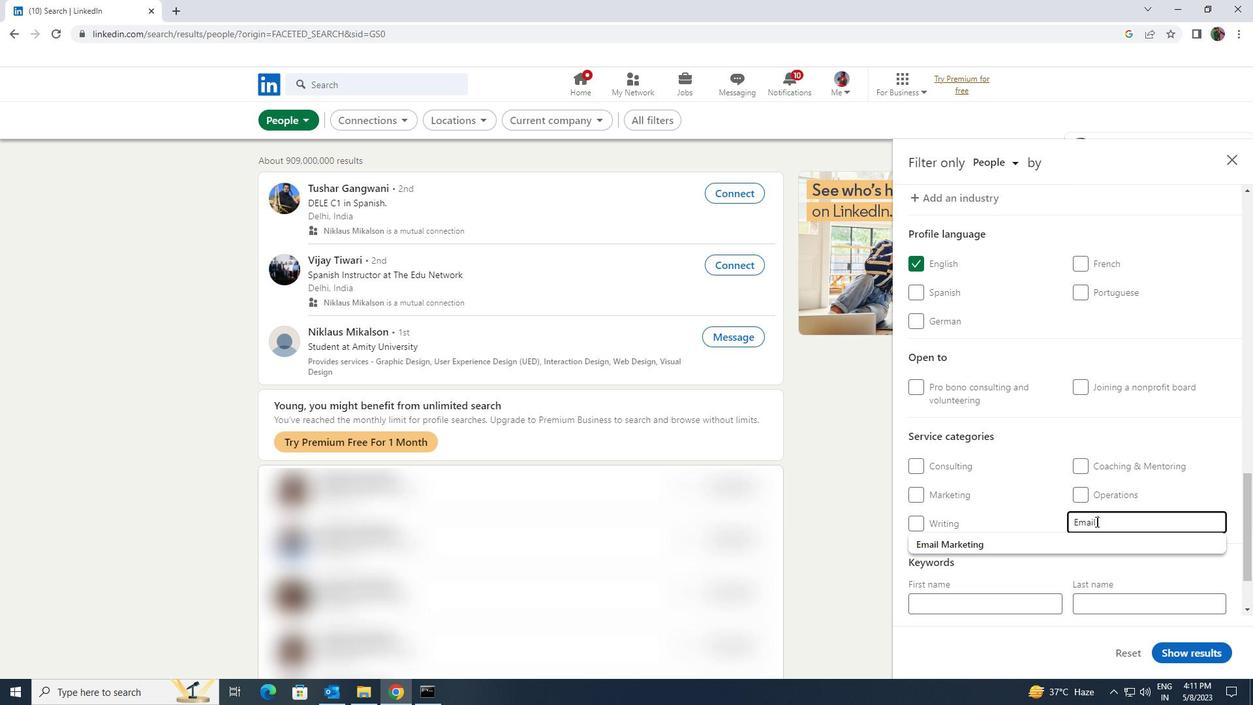 
Action: Mouse pressed left at (1088, 533)
Screenshot: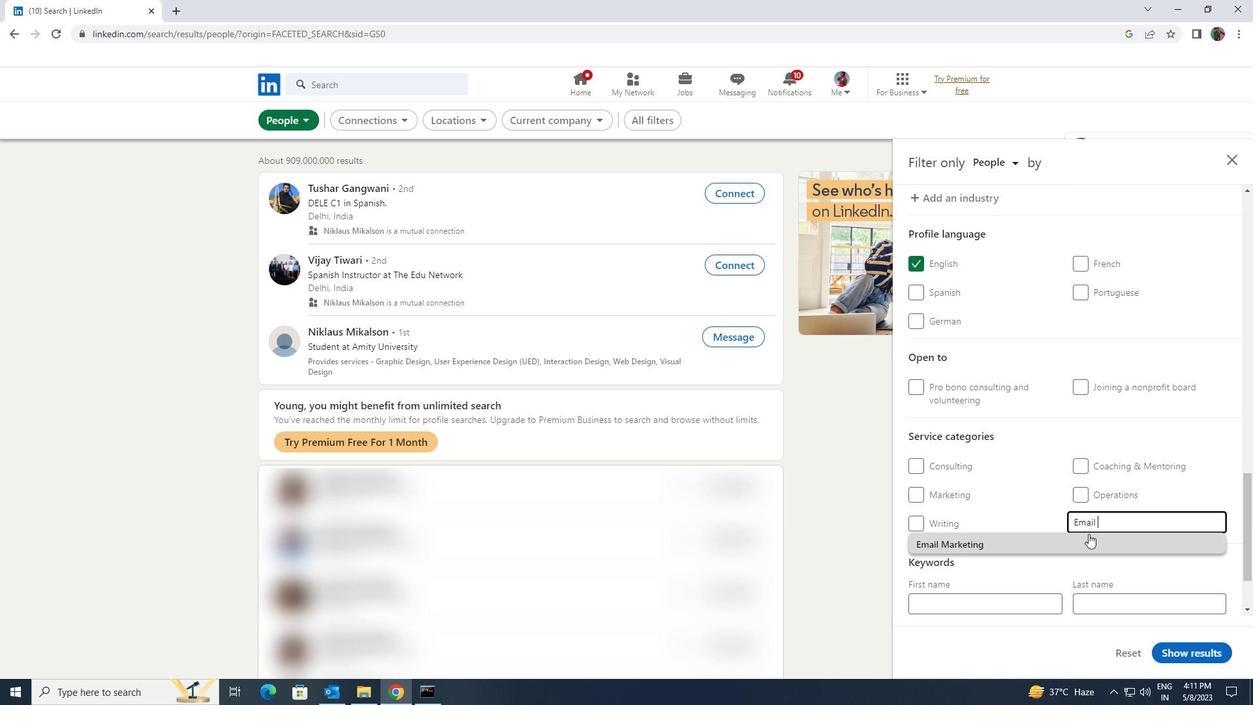 
Action: Mouse scrolled (1088, 533) with delta (0, 0)
Screenshot: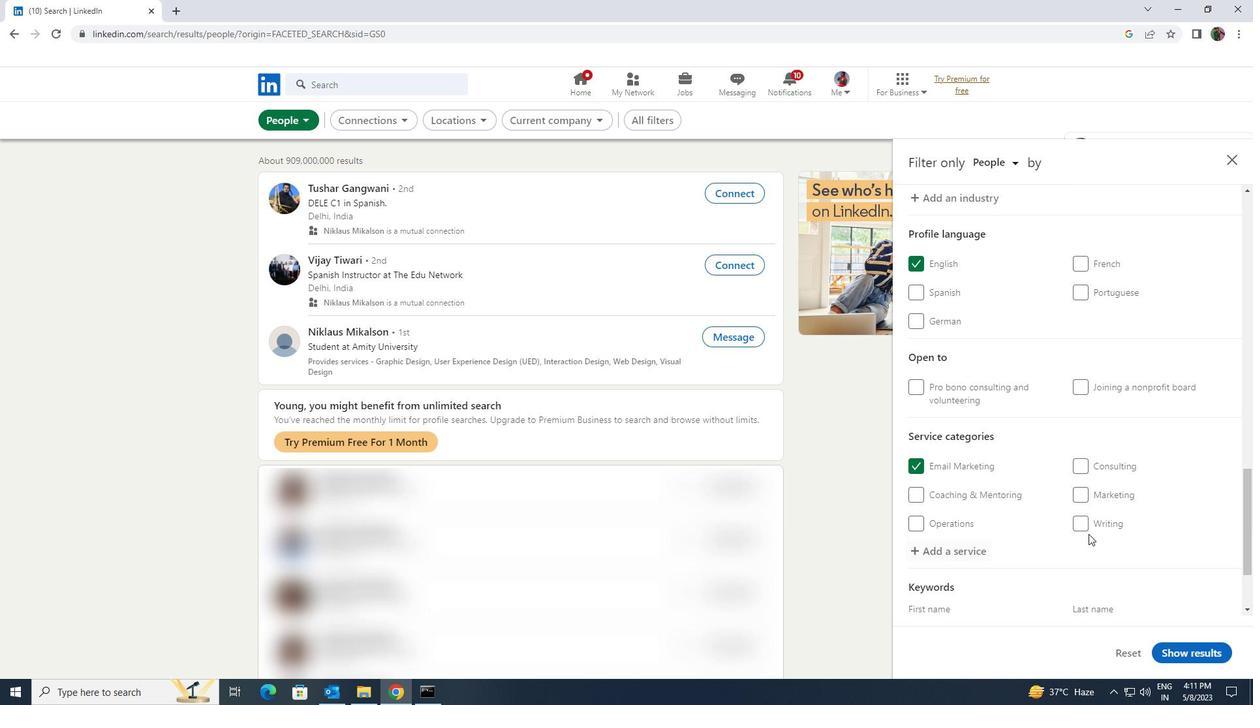 
Action: Mouse scrolled (1088, 533) with delta (0, 0)
Screenshot: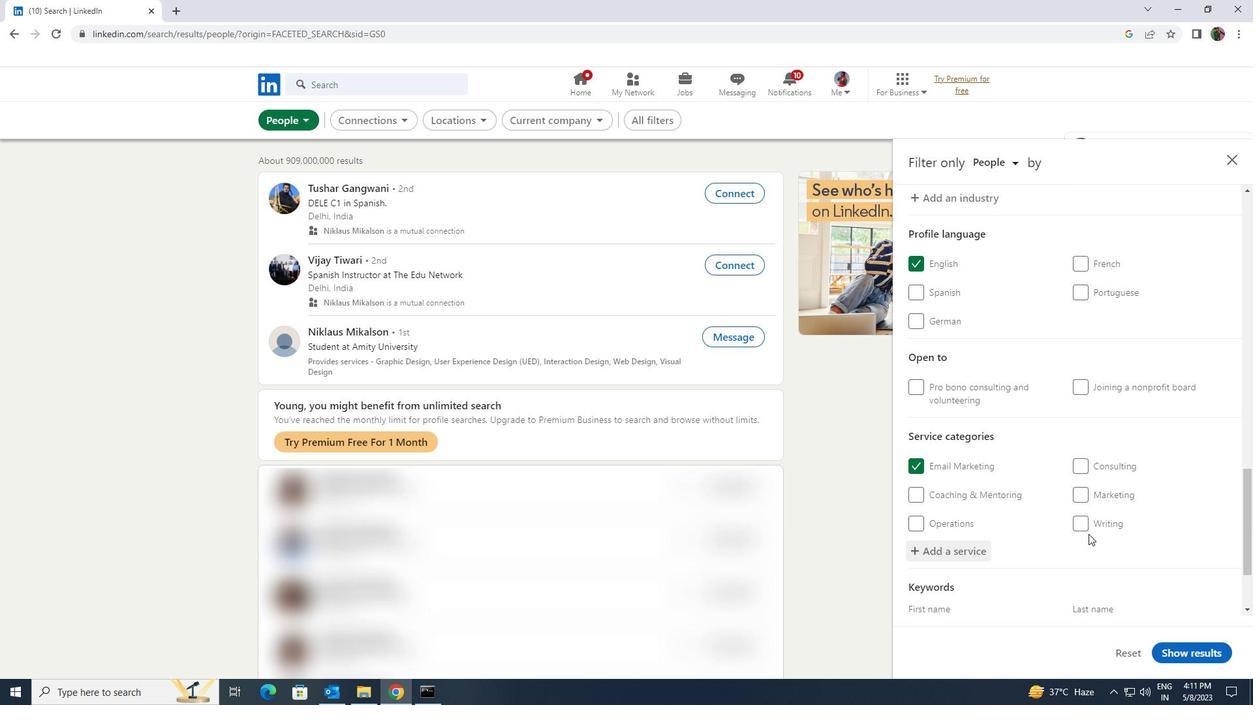 
Action: Mouse scrolled (1088, 533) with delta (0, 0)
Screenshot: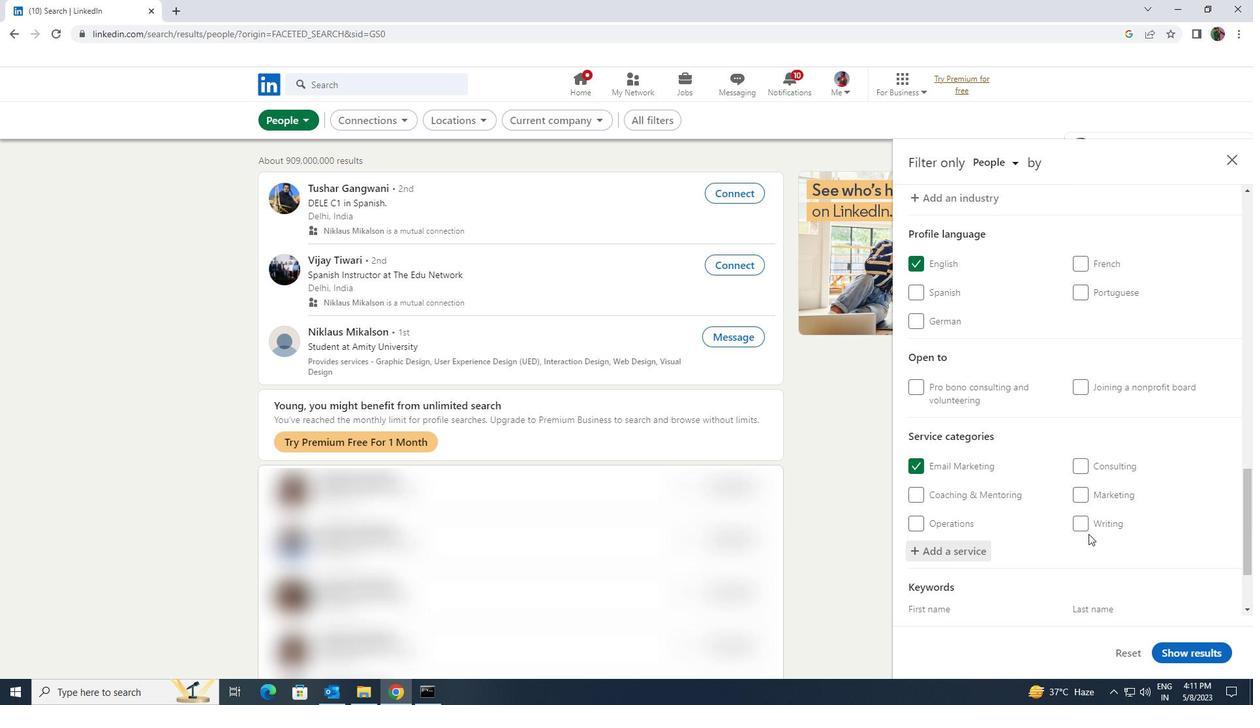 
Action: Mouse scrolled (1088, 533) with delta (0, 0)
Screenshot: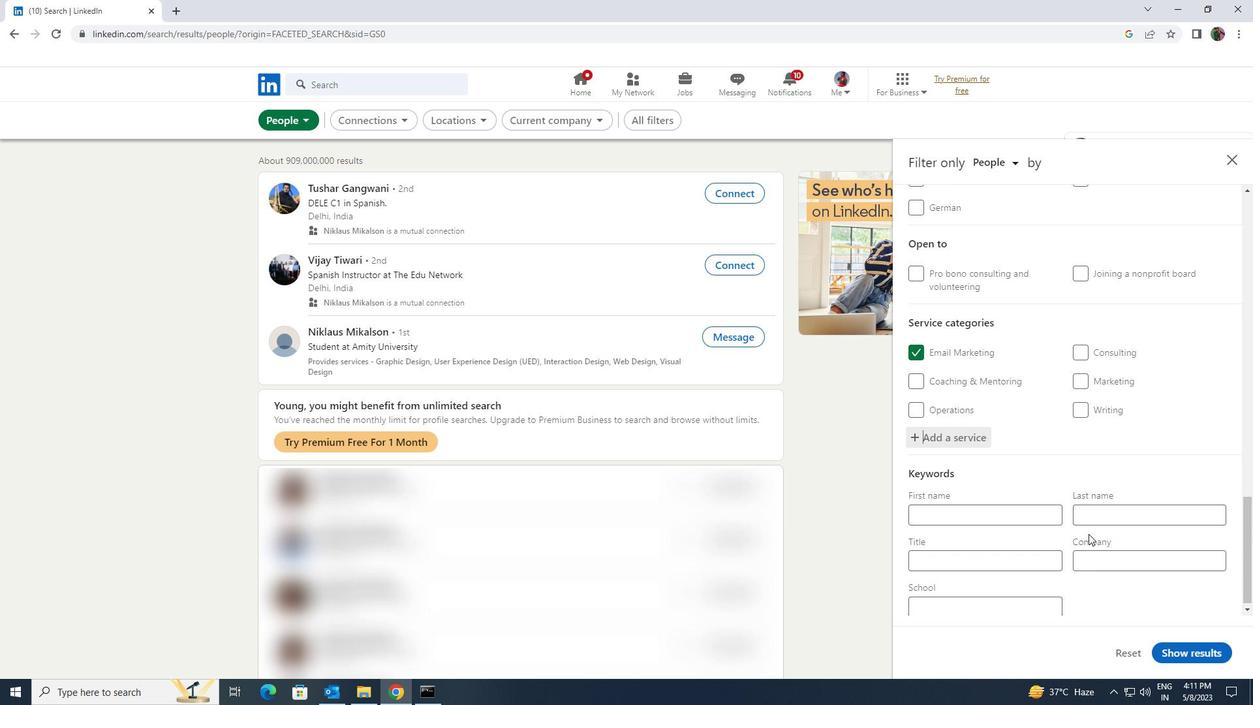 
Action: Mouse scrolled (1088, 533) with delta (0, 0)
Screenshot: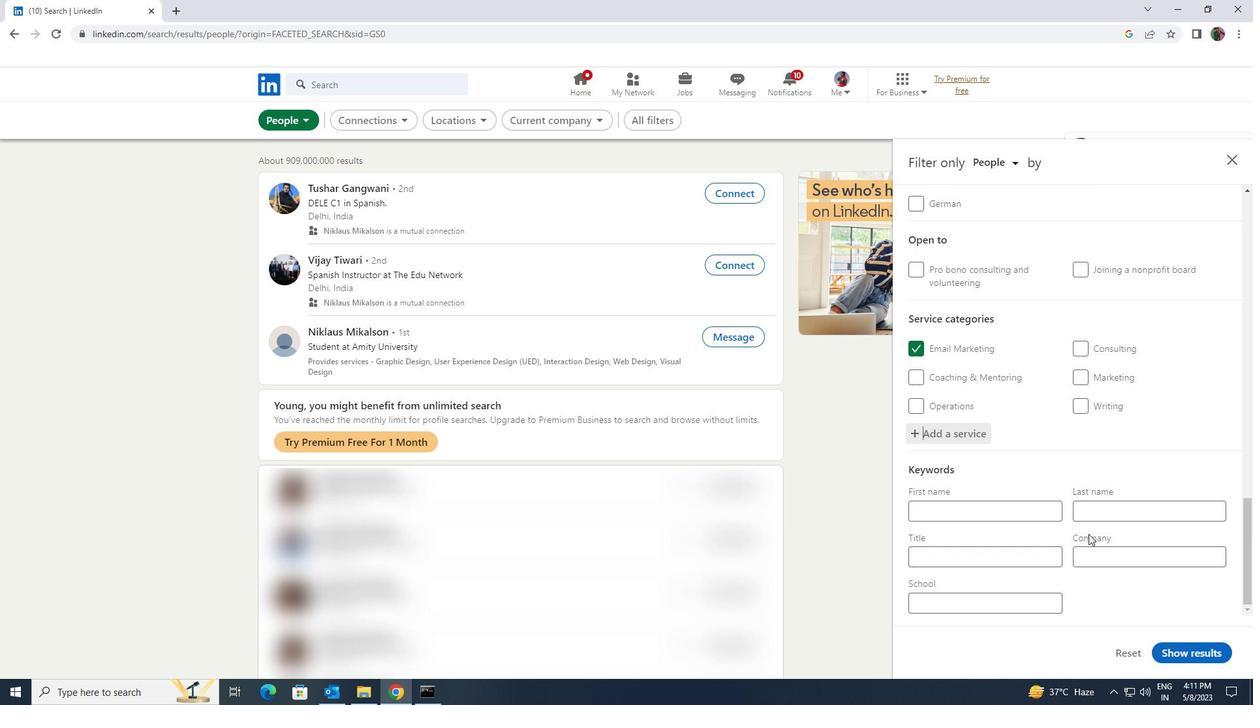 
Action: Mouse moved to (1051, 550)
Screenshot: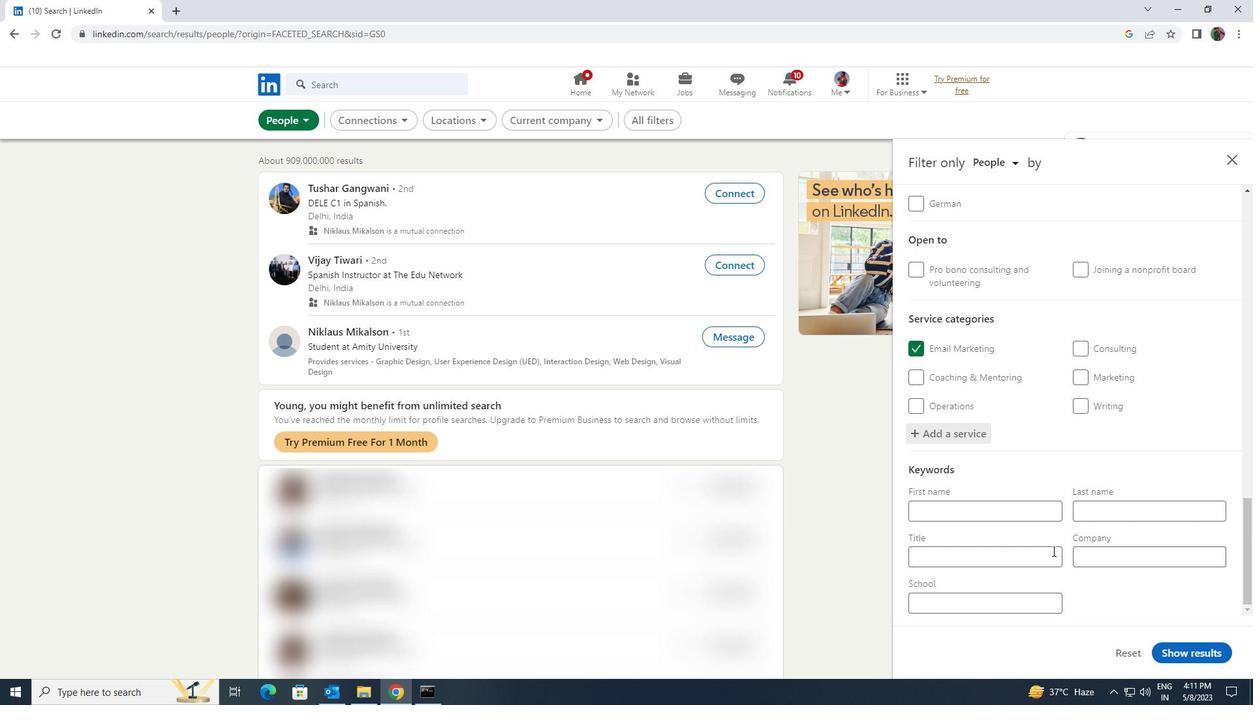 
Action: Mouse pressed left at (1051, 550)
Screenshot: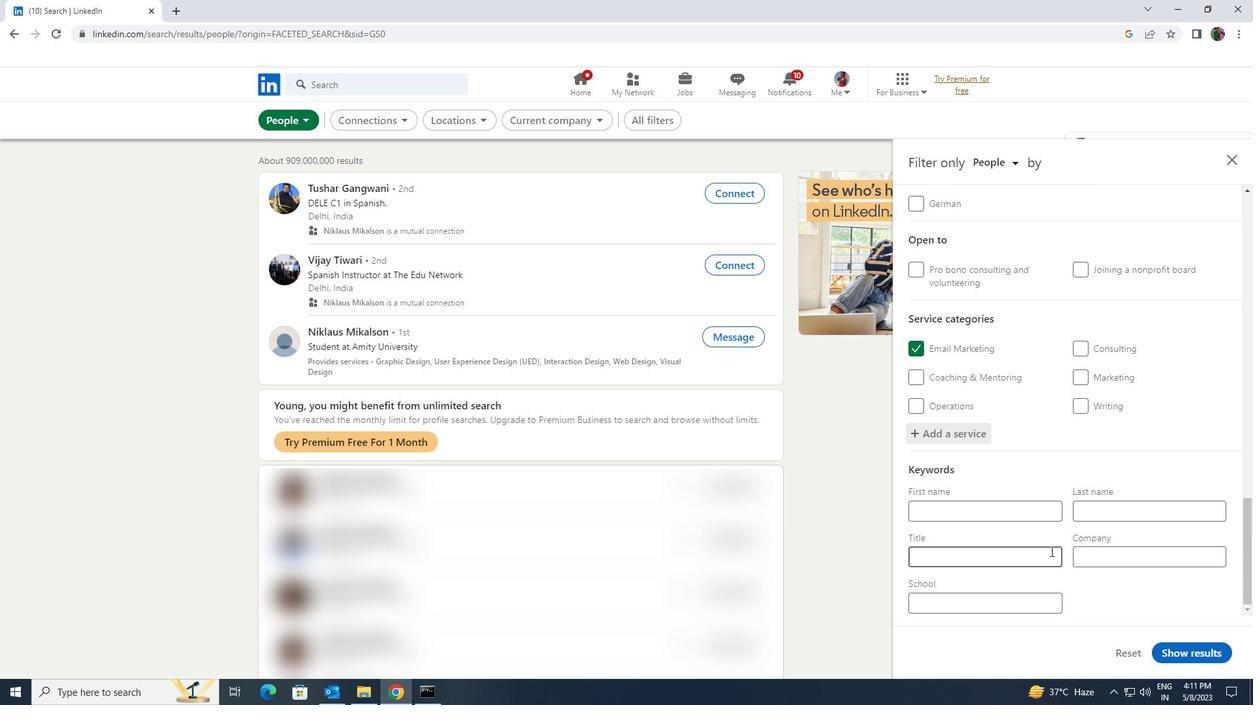 
Action: Key pressed <Key.shift><Key.shift><Key.shift><Key.shift><Key.shift><Key.shift><Key.shift><Key.shift><Key.shift><Key.shift><Key.shift><Key.shift>RETAIL<Key.space><Key.shift><Key.shift><Key.shift><Key.shift><Key.shift><Key.shift><Key.shift><Key.shift><Key.shift><Key.shift><Key.shift>WORKER
Screenshot: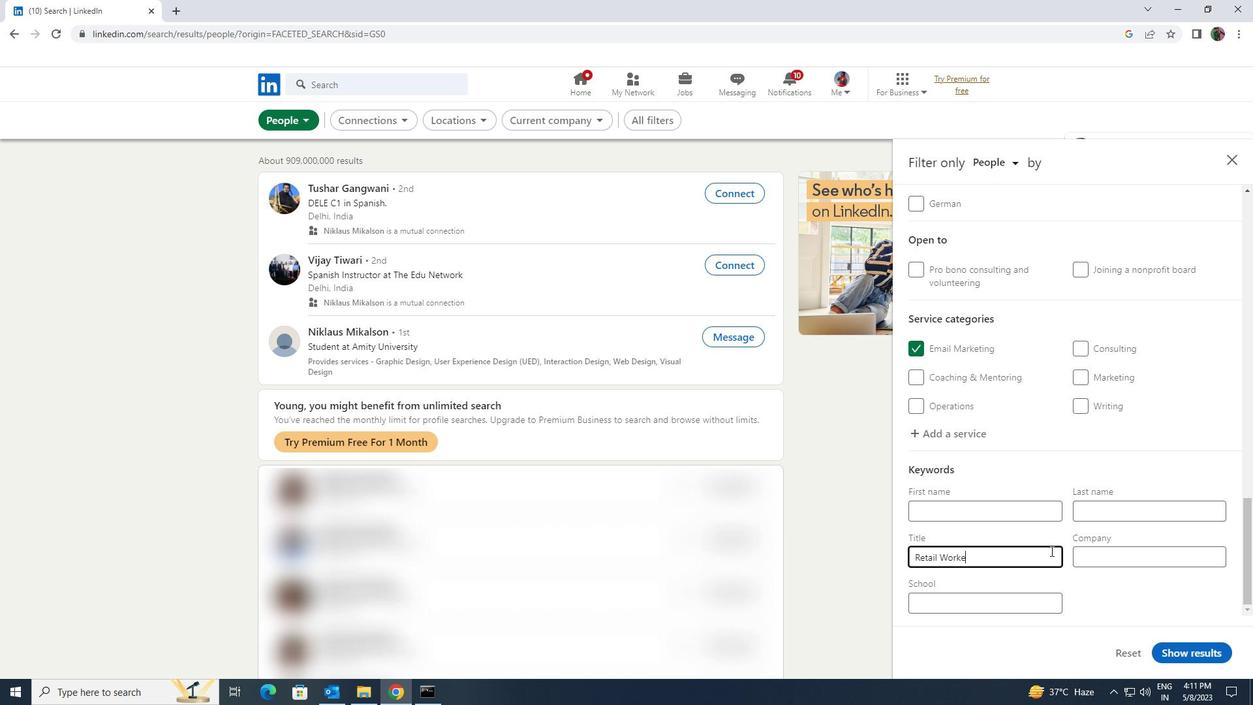 
Action: Mouse moved to (1177, 652)
Screenshot: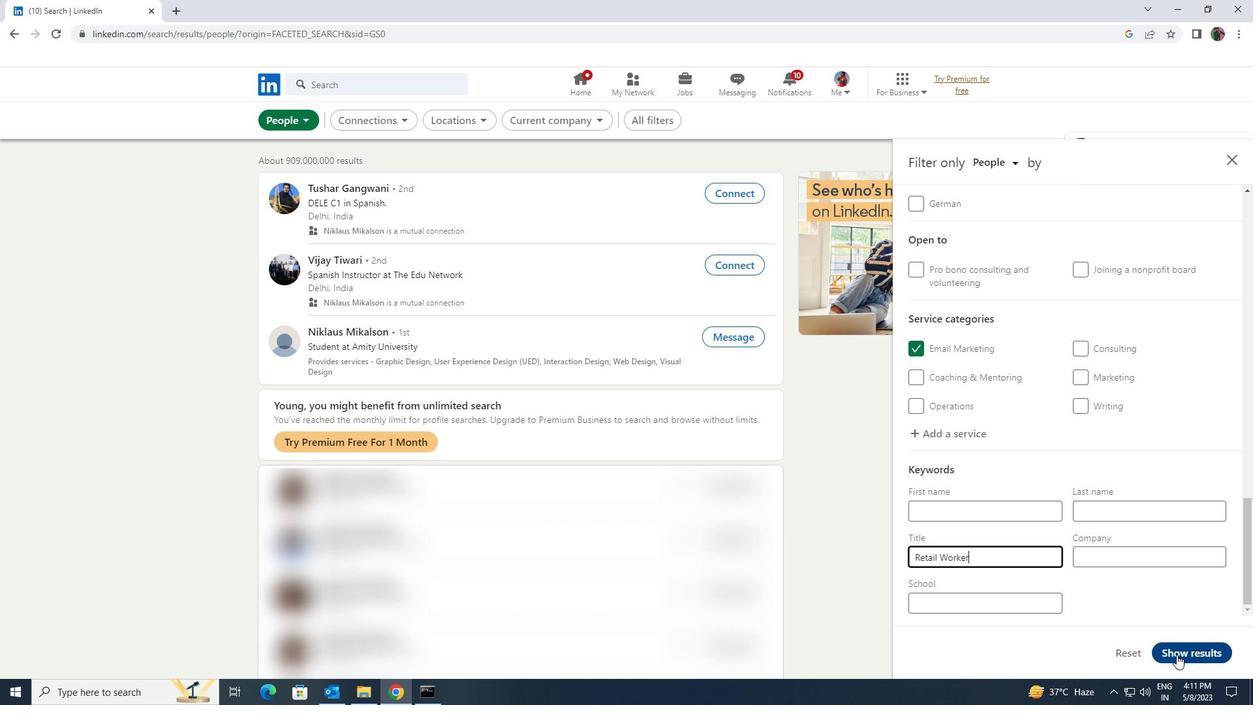 
Action: Mouse pressed left at (1177, 652)
Screenshot: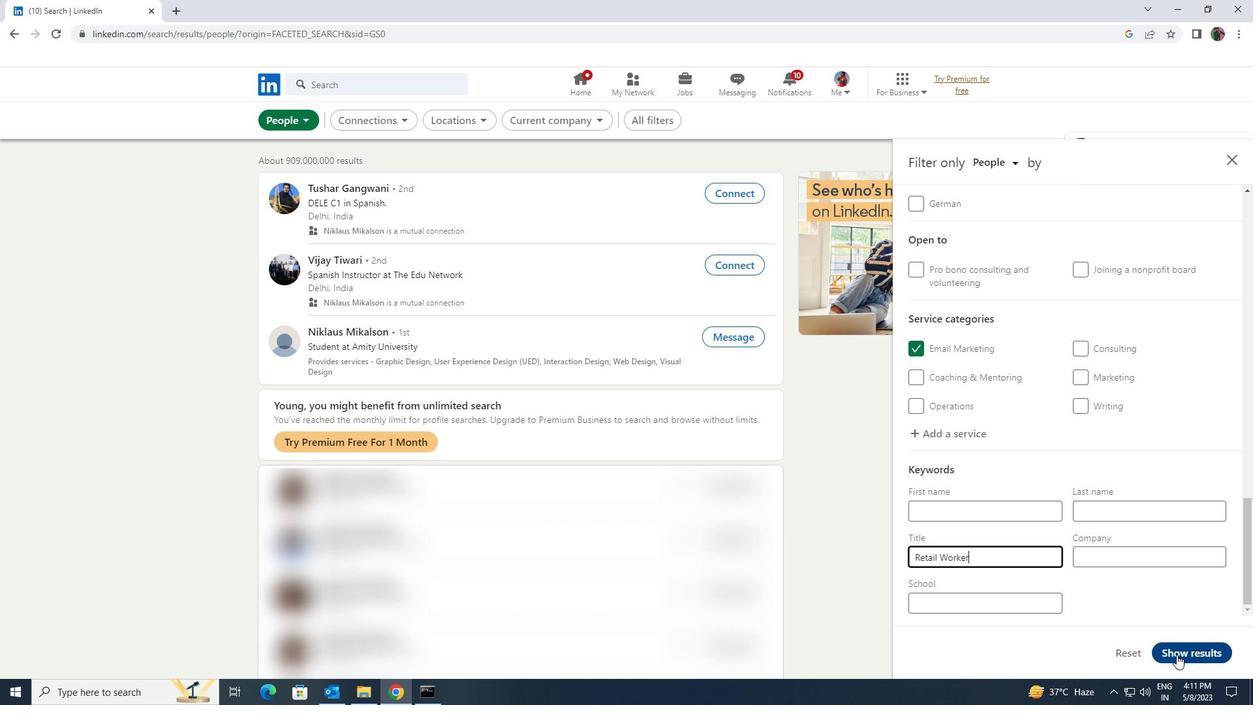 
